 Task: Look for Airbnb options in Bolobo, Democratic Republic of the Congo from 6th December, 2023 to 10th December, 2023 for 6 adults, 2 children. Place can be entire room or shared room with 6 bedrooms having 6 beds and 6 bathrooms. Property type can be house. Amenities needed are: wifi, TV, free parkinig on premises, gym, breakfast.
Action: Mouse moved to (562, 112)
Screenshot: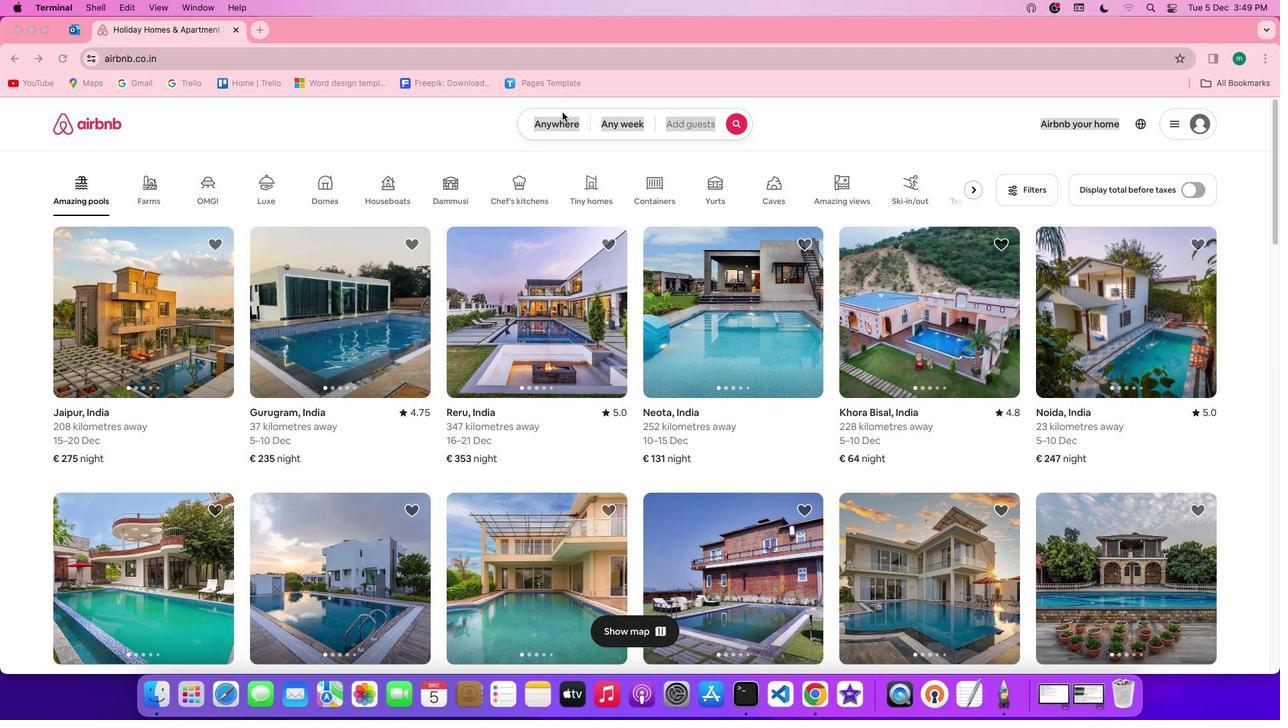 
Action: Mouse pressed left at (562, 112)
Screenshot: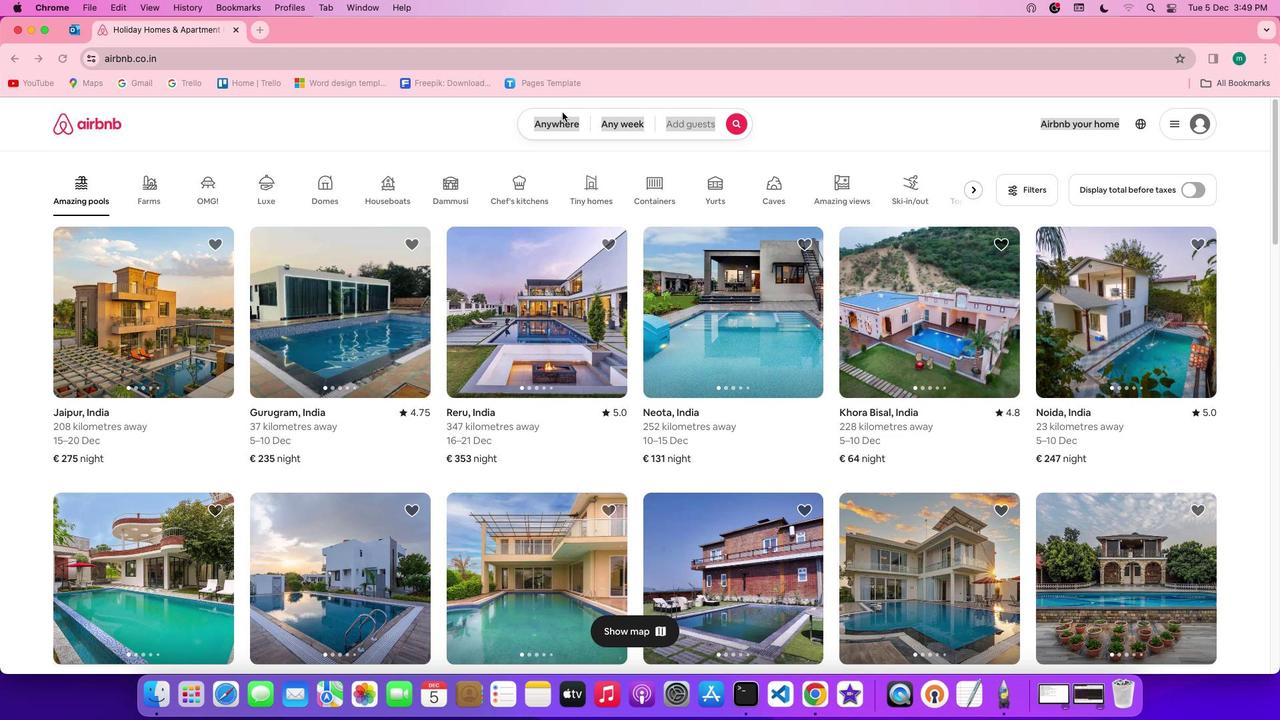 
Action: Mouse pressed left at (562, 112)
Screenshot: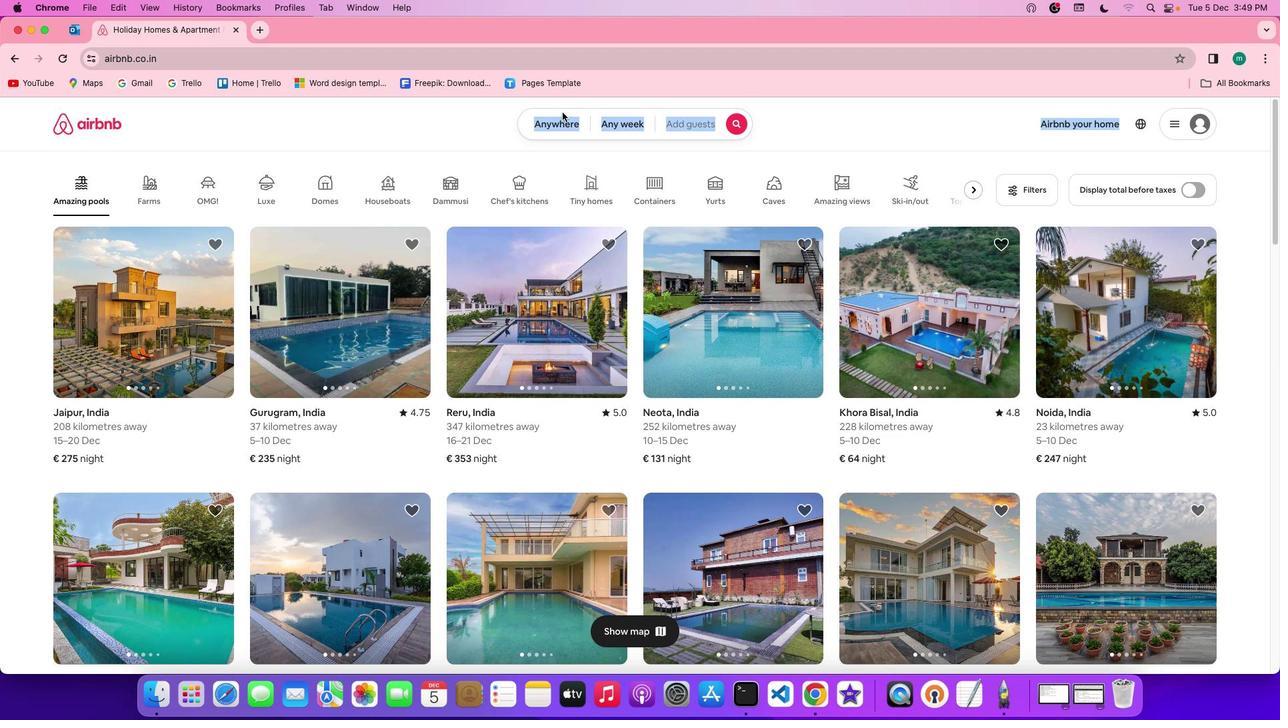 
Action: Mouse moved to (509, 170)
Screenshot: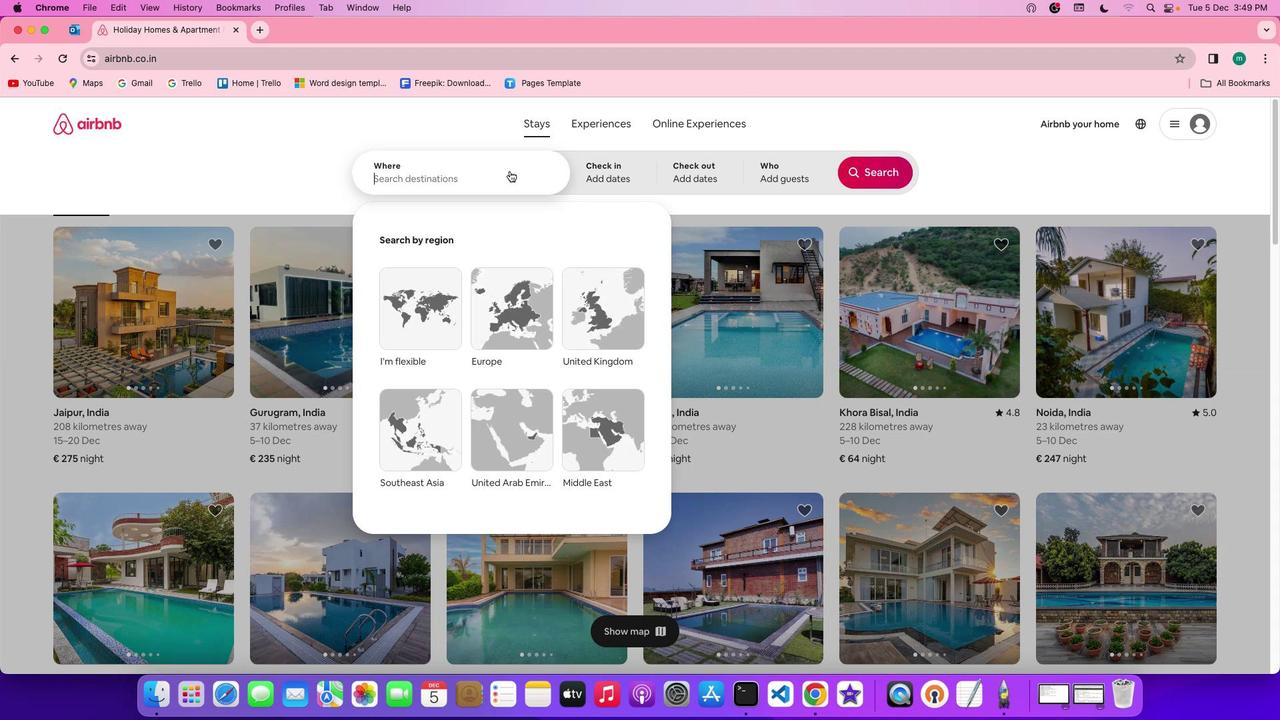 
Action: Mouse pressed left at (509, 170)
Screenshot: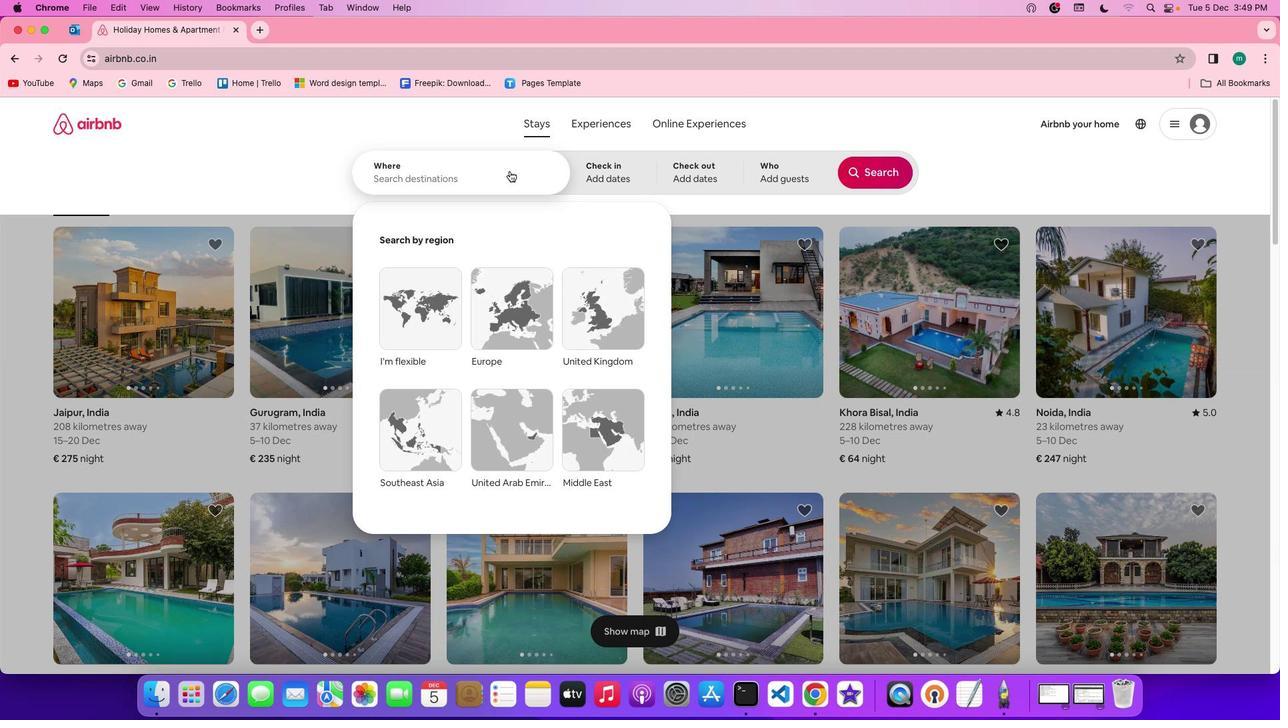 
Action: Mouse moved to (501, 179)
Screenshot: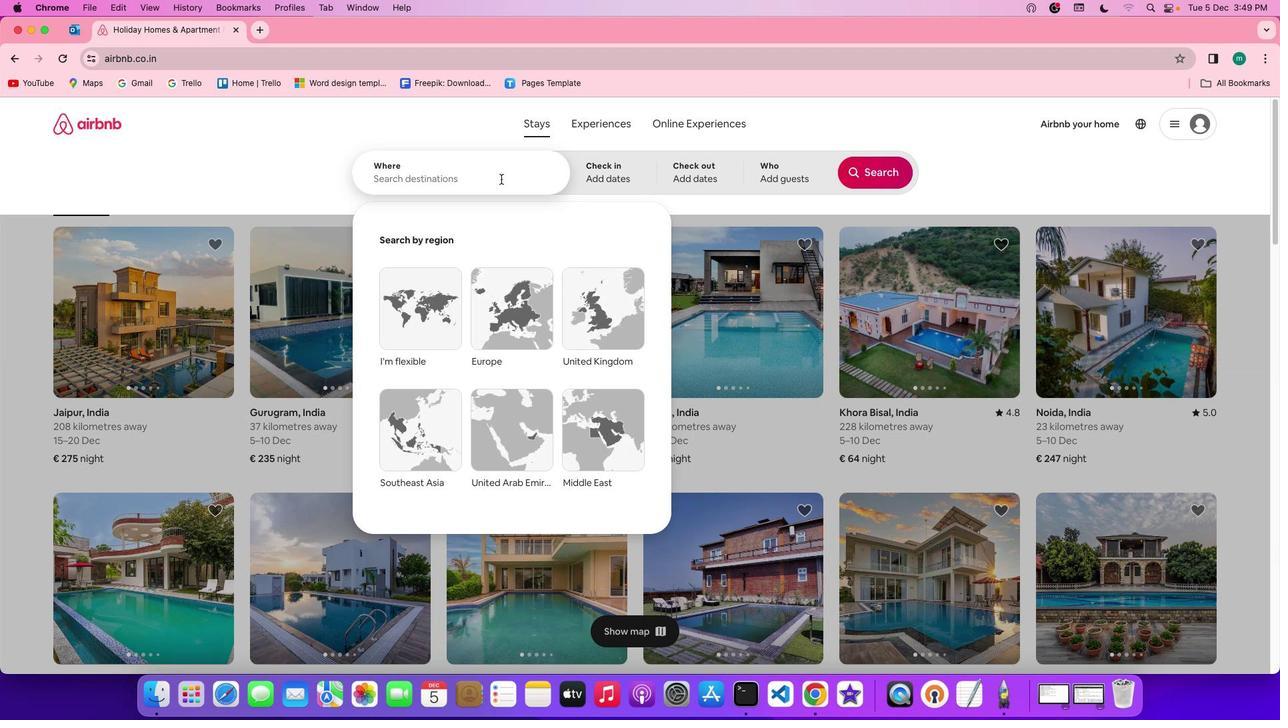 
Action: Key pressed Key.shift'B''o''l''o''b''o'','Key.spaceKey.shift'D''e''m''o''c''r''a''t''i''c'Key.spaceKey.shift'R''e''p''u''b''l''i''c'Key.space'o''f'Key.space't''h''e'Key.spaceKey.shift'c''o''n''g''o'
Screenshot: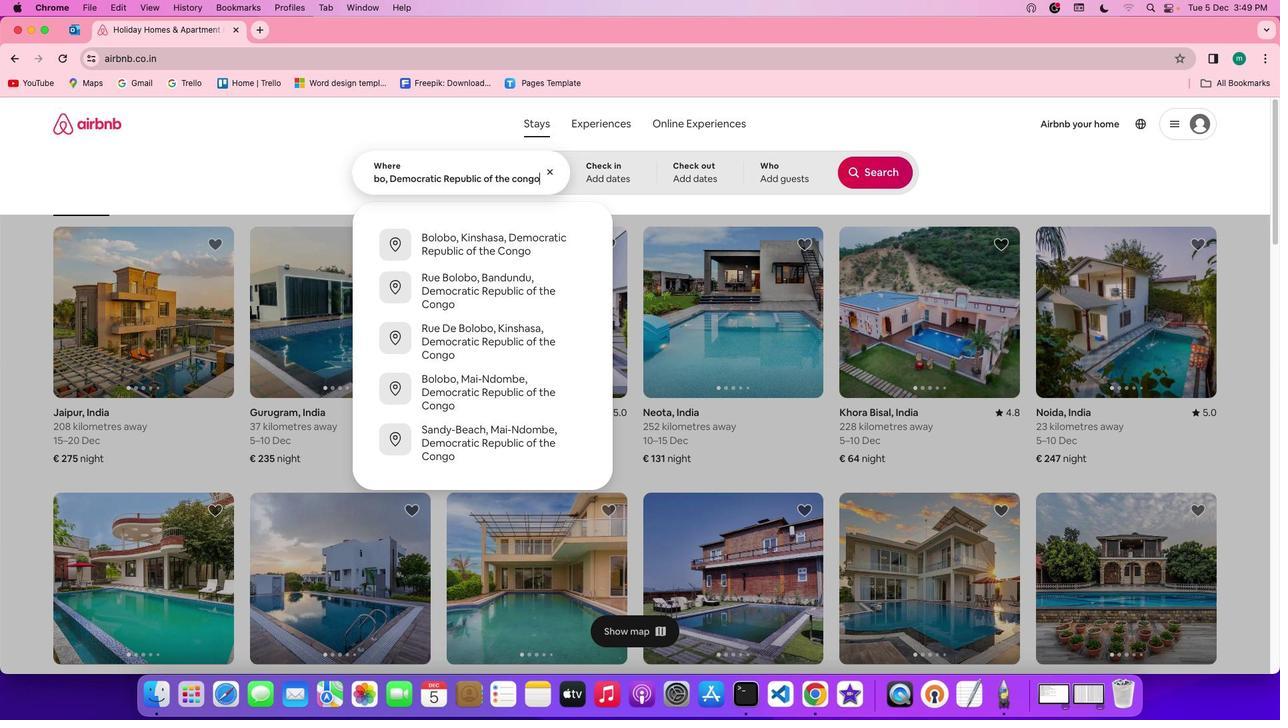 
Action: Mouse moved to (626, 164)
Screenshot: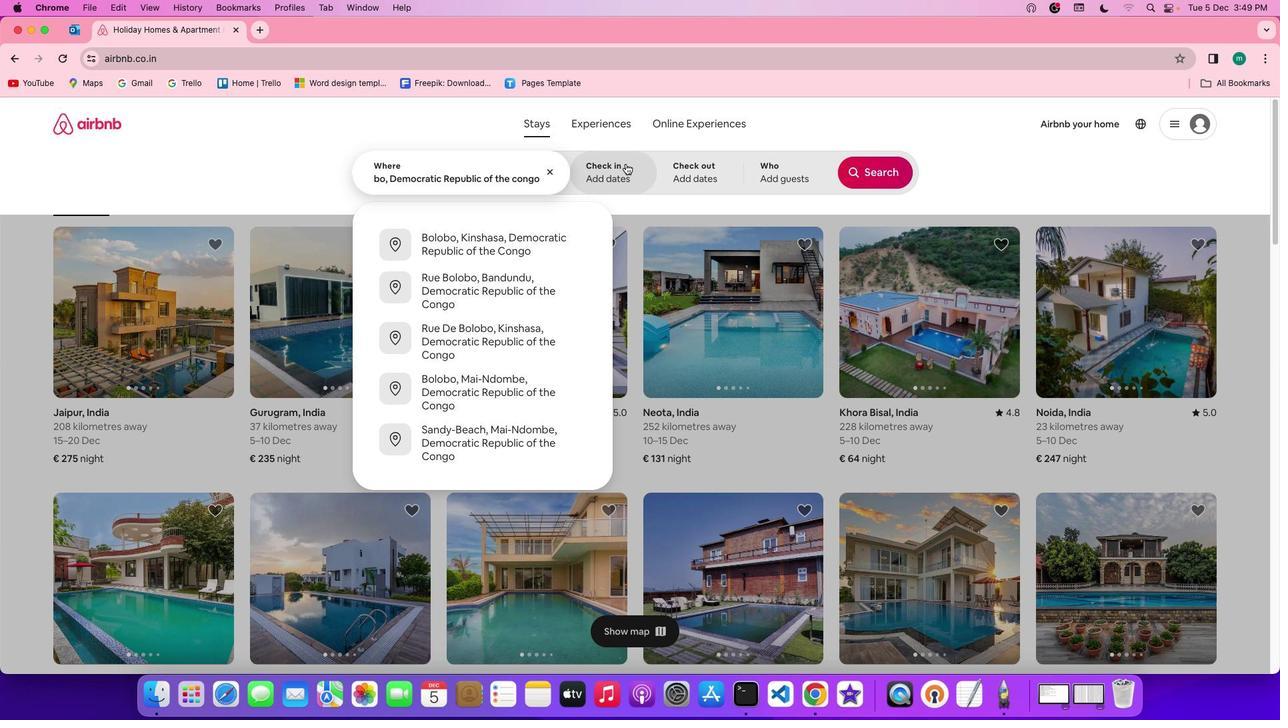 
Action: Mouse pressed left at (626, 164)
Screenshot: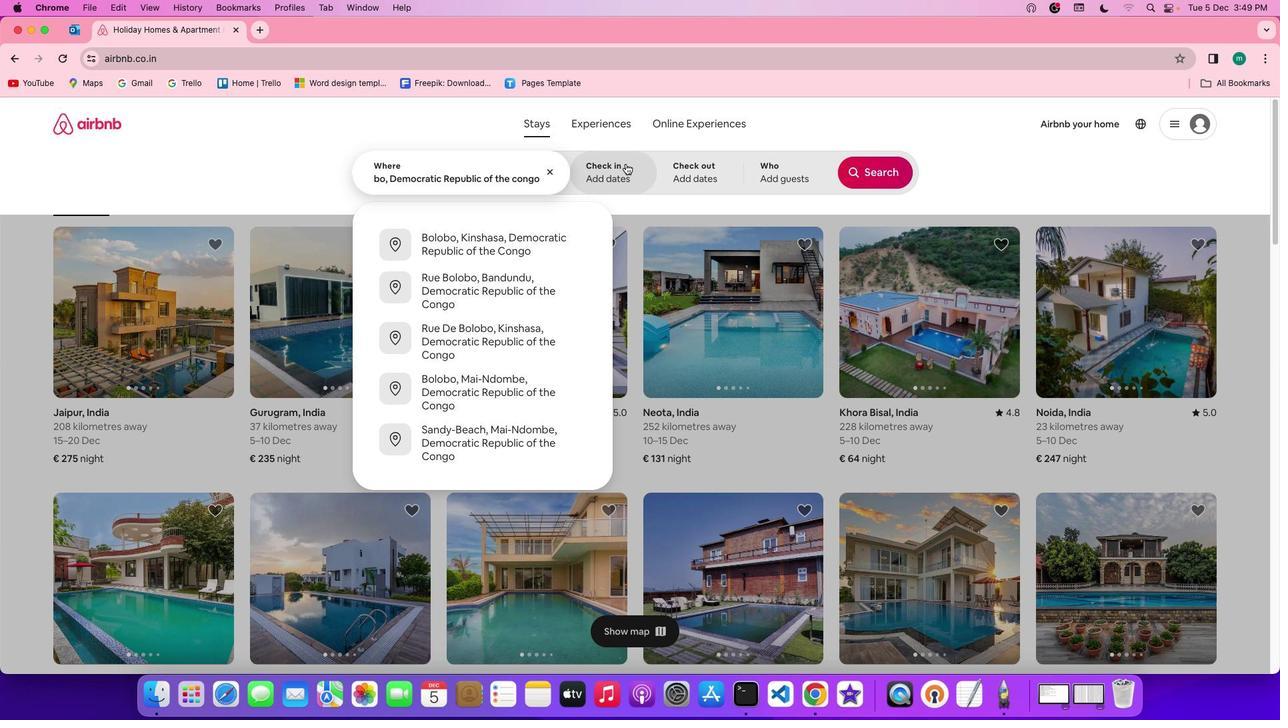 
Action: Mouse moved to (507, 371)
Screenshot: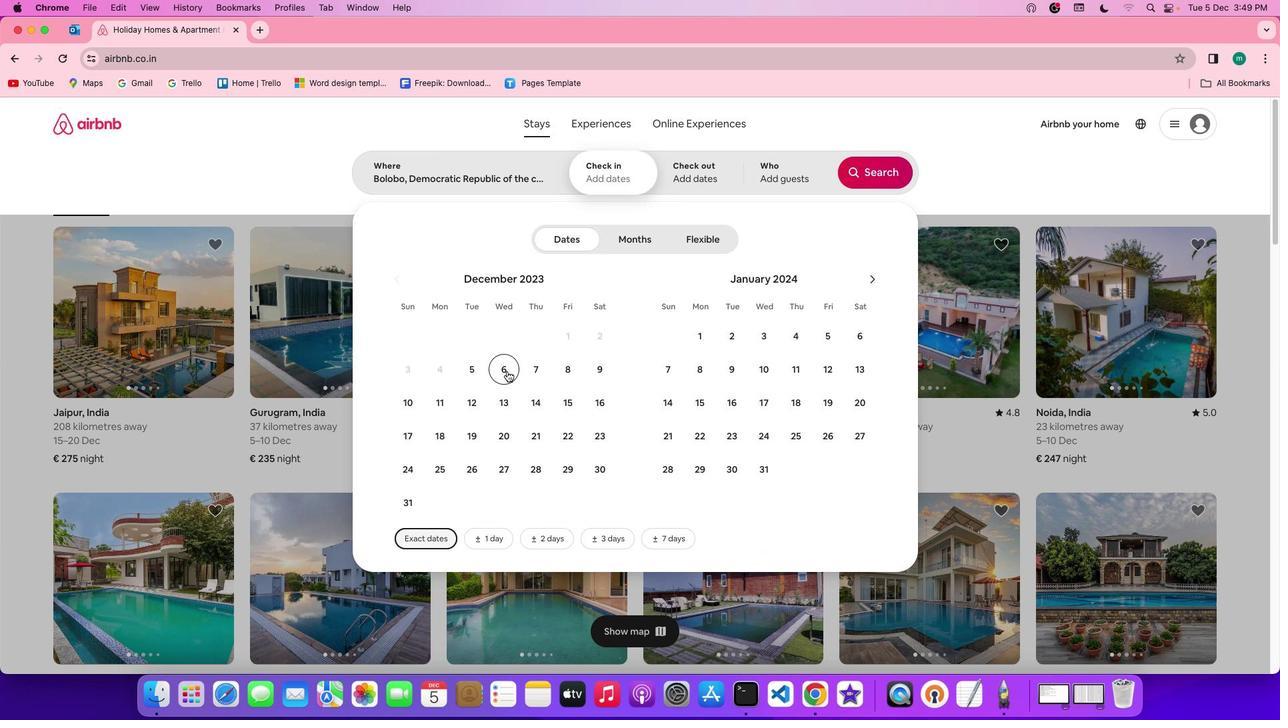 
Action: Mouse pressed left at (507, 371)
Screenshot: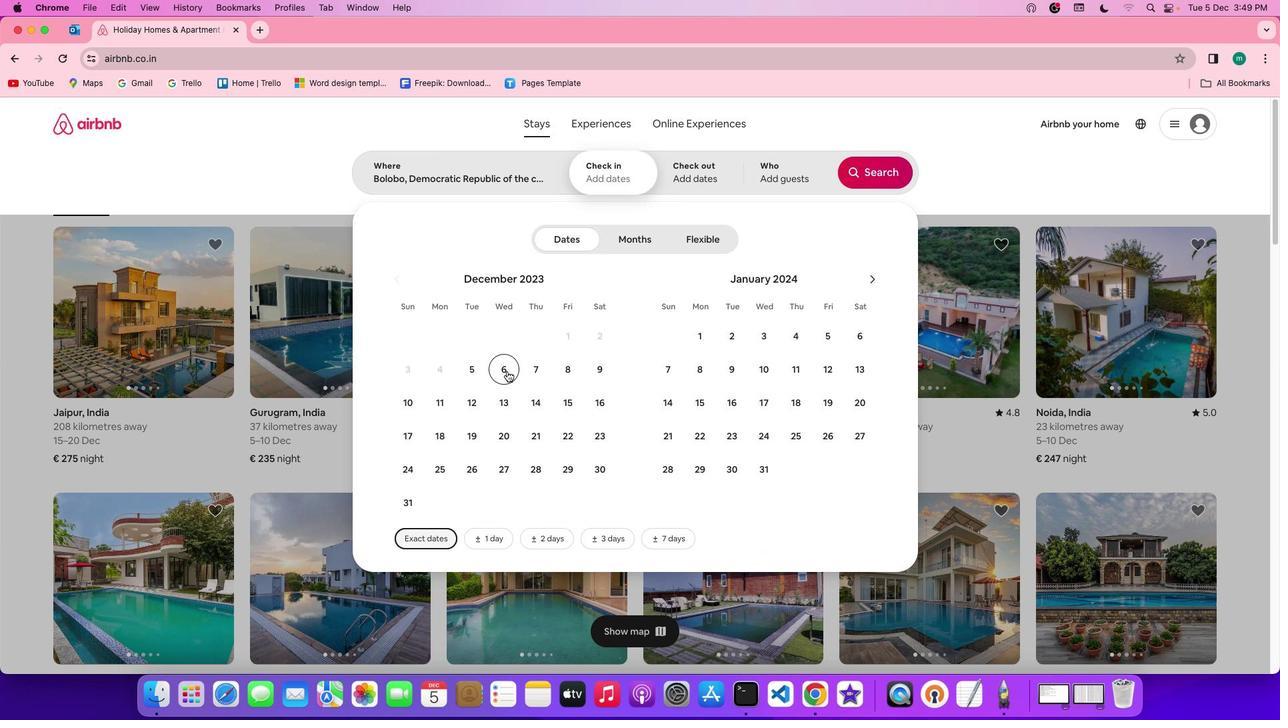 
Action: Mouse moved to (402, 403)
Screenshot: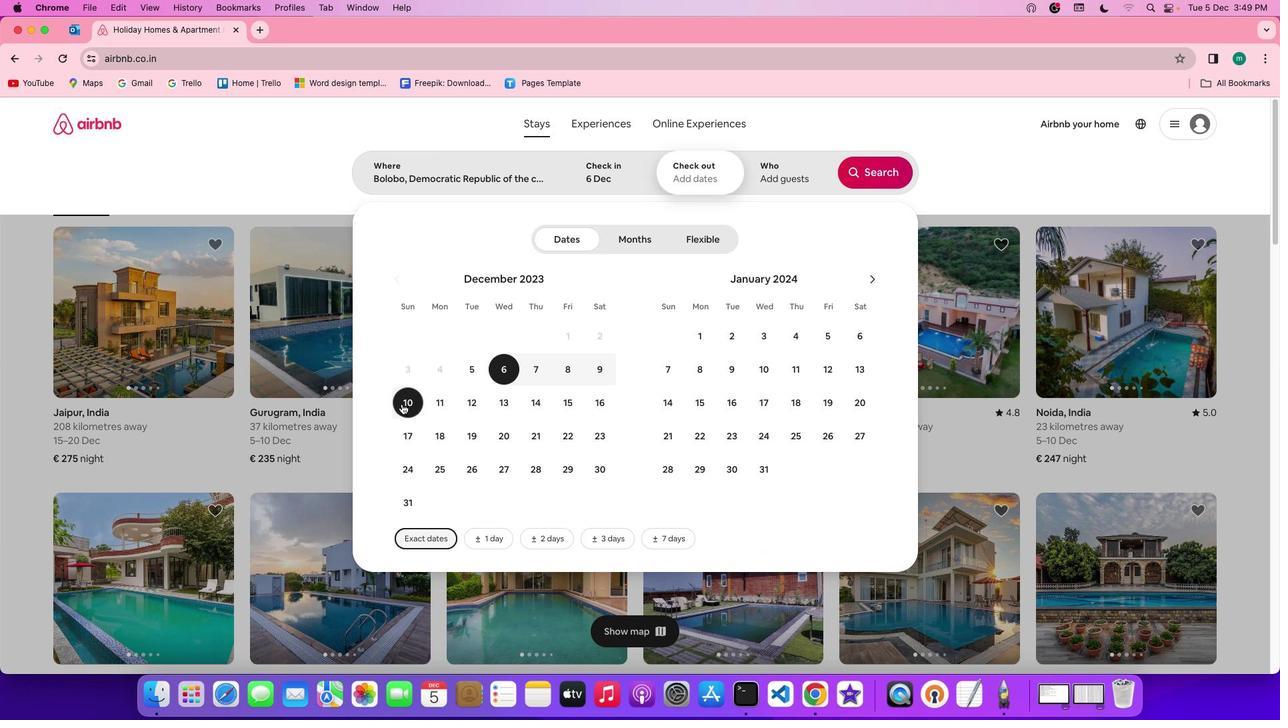 
Action: Mouse pressed left at (402, 403)
Screenshot: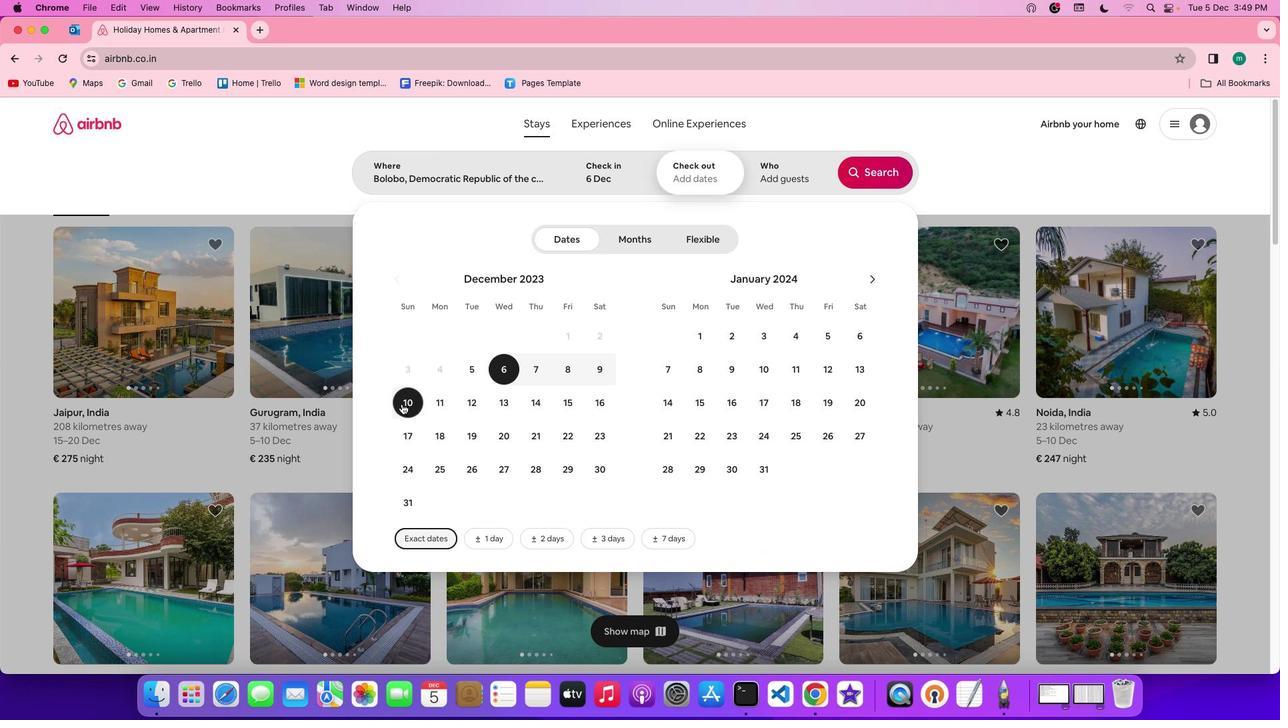
Action: Mouse moved to (799, 161)
Screenshot: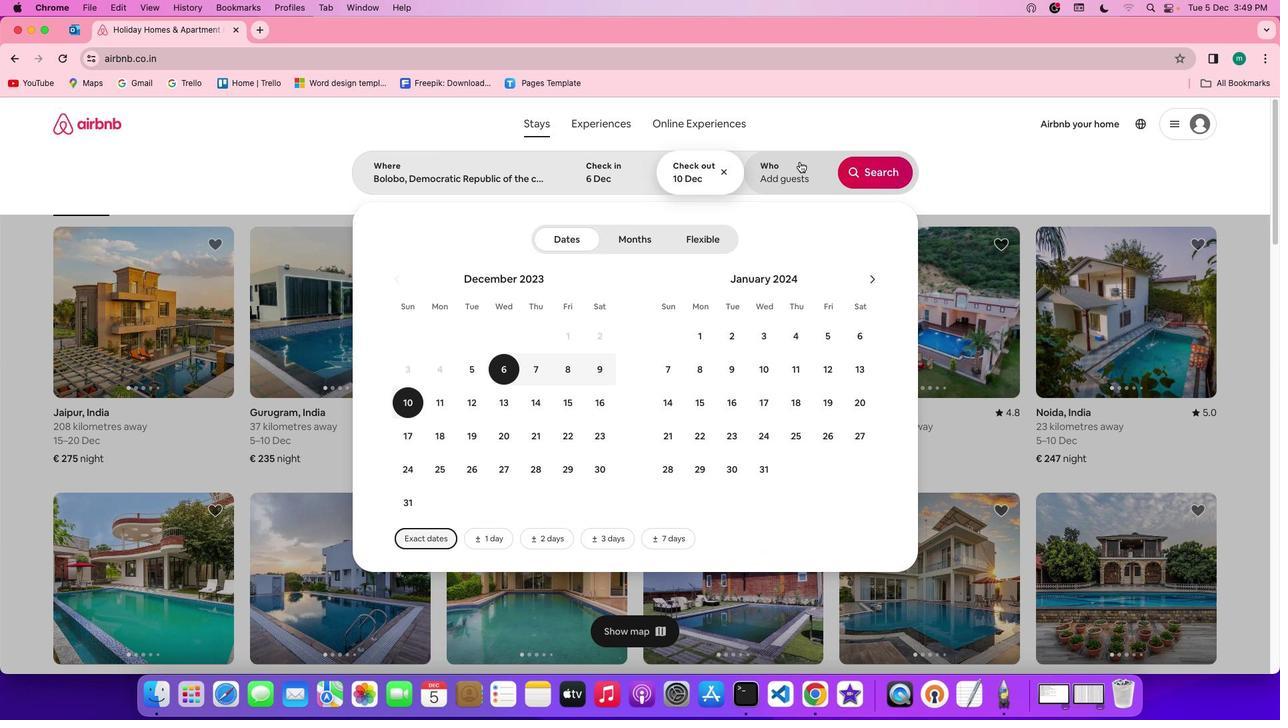 
Action: Mouse pressed left at (799, 161)
Screenshot: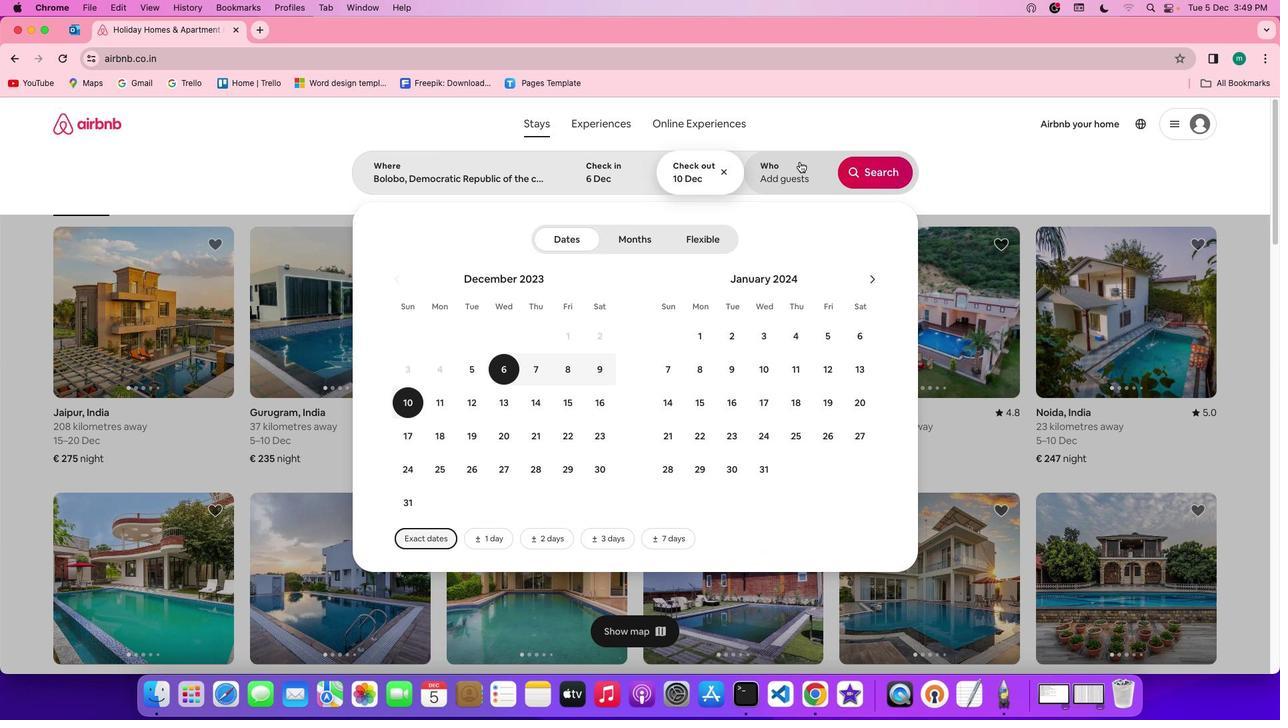 
Action: Mouse moved to (882, 242)
Screenshot: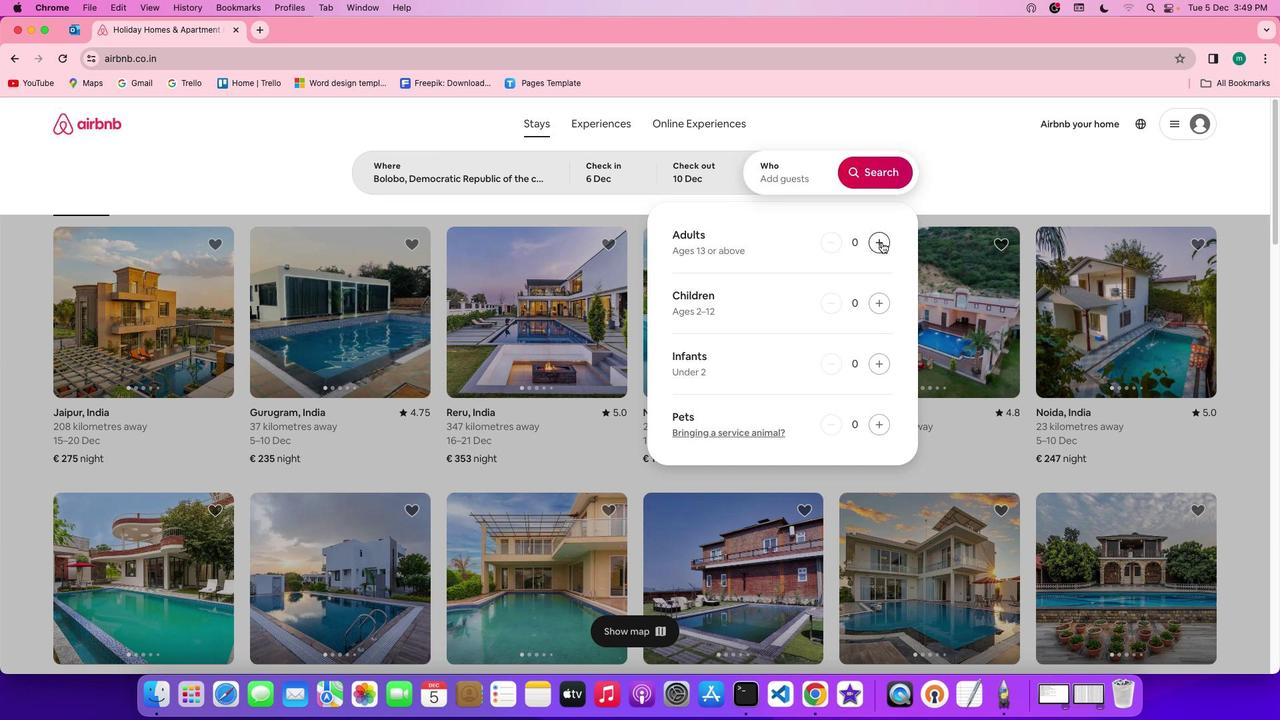 
Action: Mouse pressed left at (882, 242)
Screenshot: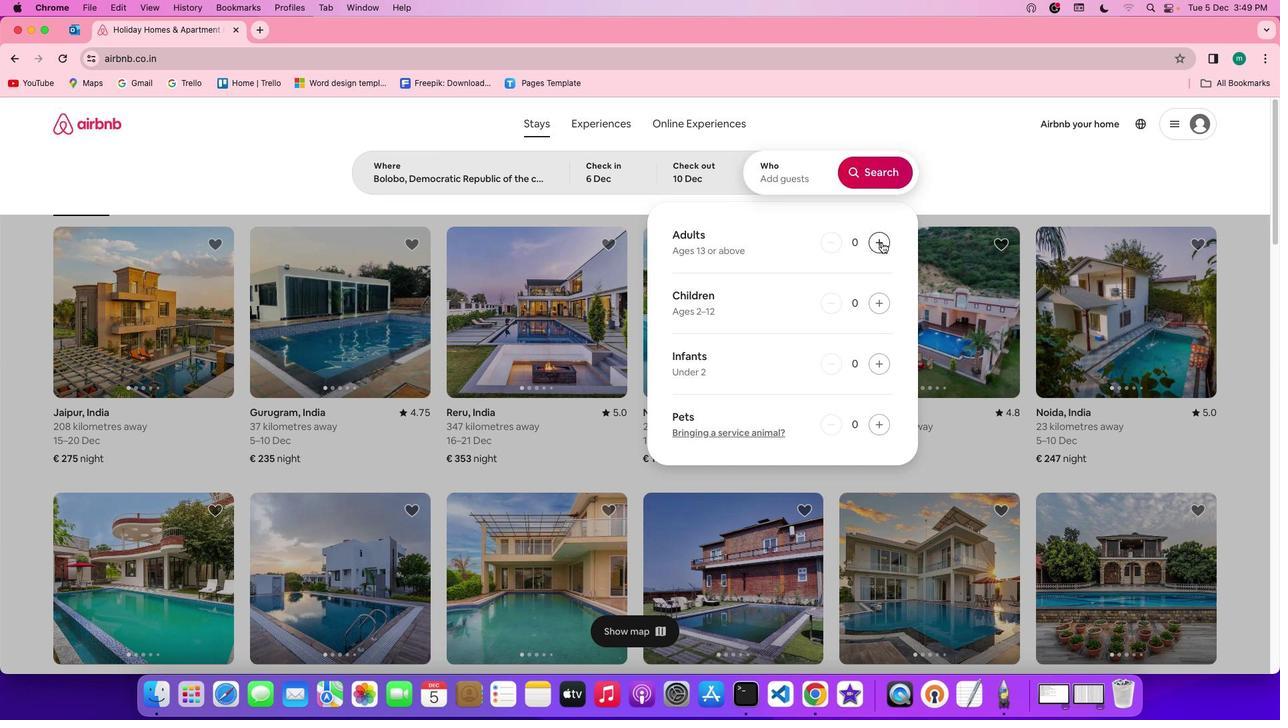 
Action: Mouse pressed left at (882, 242)
Screenshot: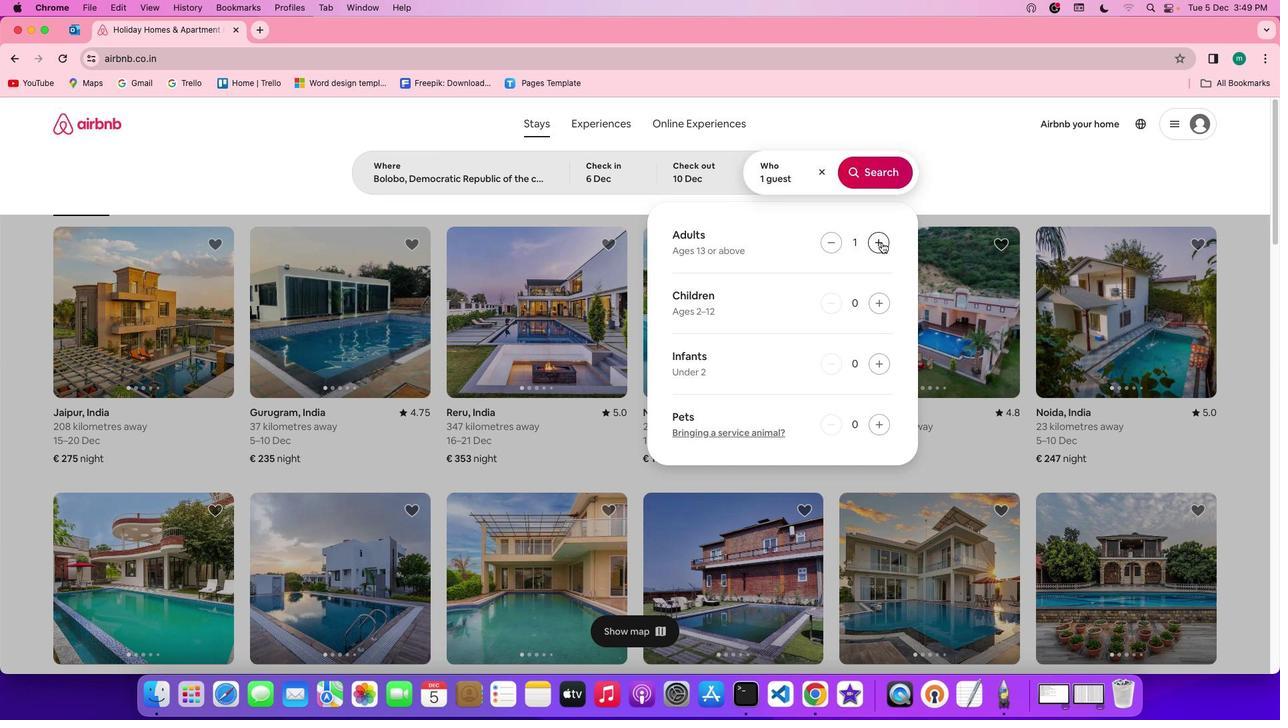 
Action: Mouse pressed left at (882, 242)
Screenshot: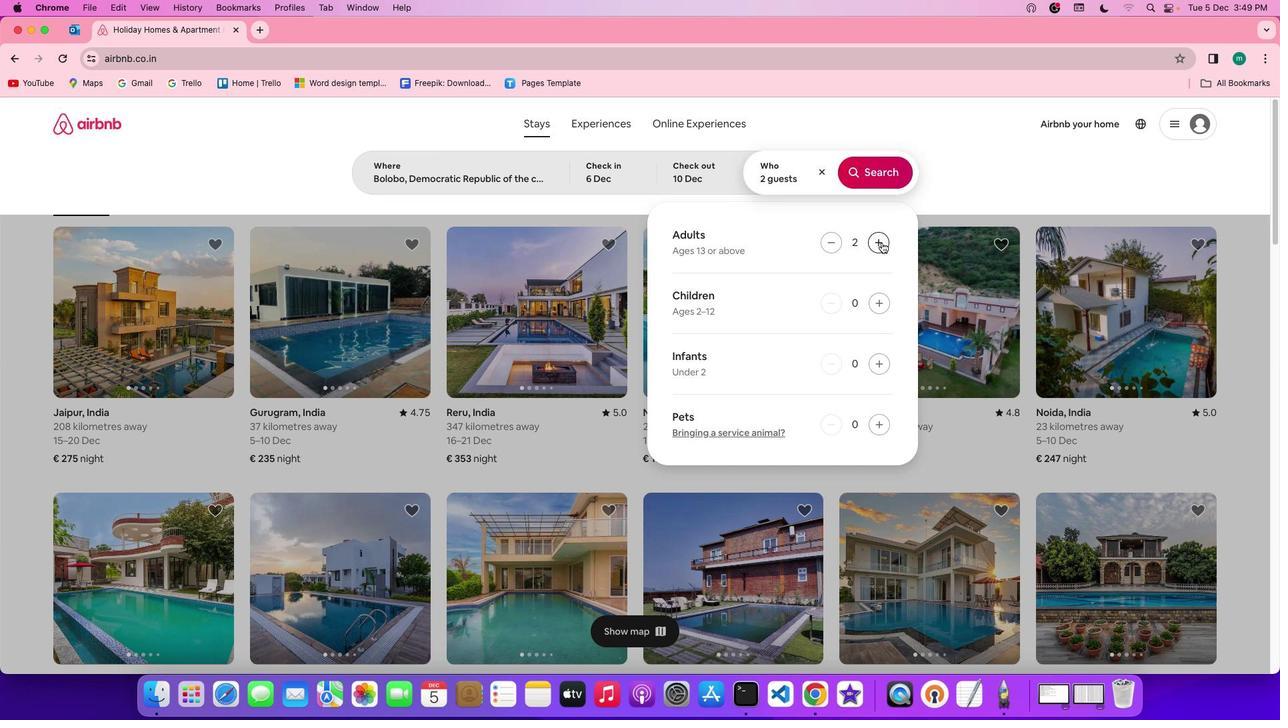 
Action: Mouse pressed left at (882, 242)
Screenshot: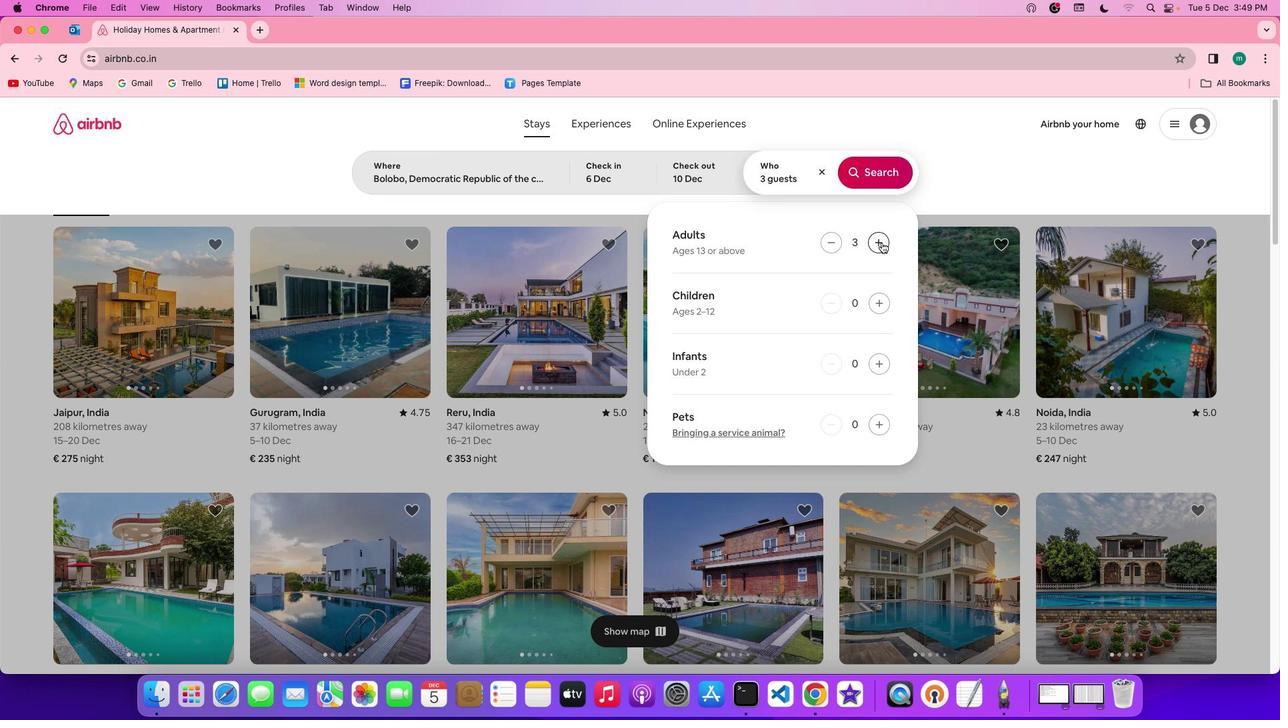 
Action: Mouse pressed left at (882, 242)
Screenshot: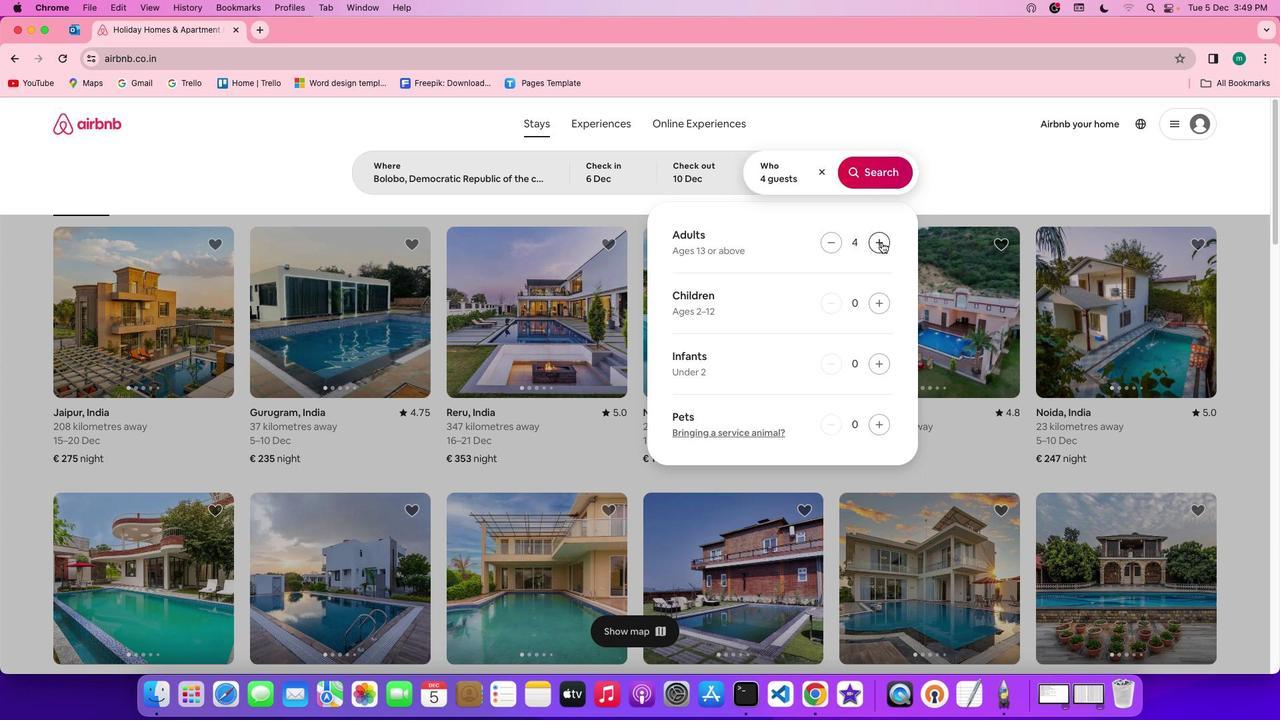 
Action: Mouse pressed left at (882, 242)
Screenshot: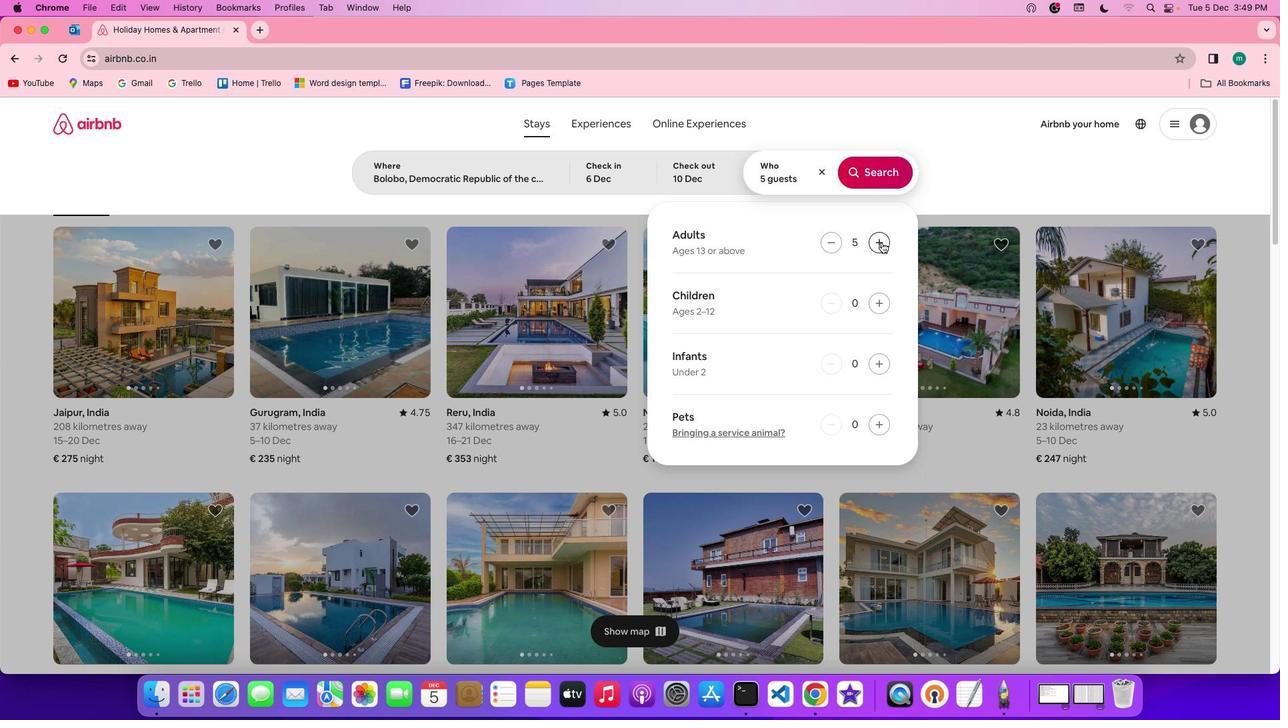 
Action: Mouse moved to (875, 301)
Screenshot: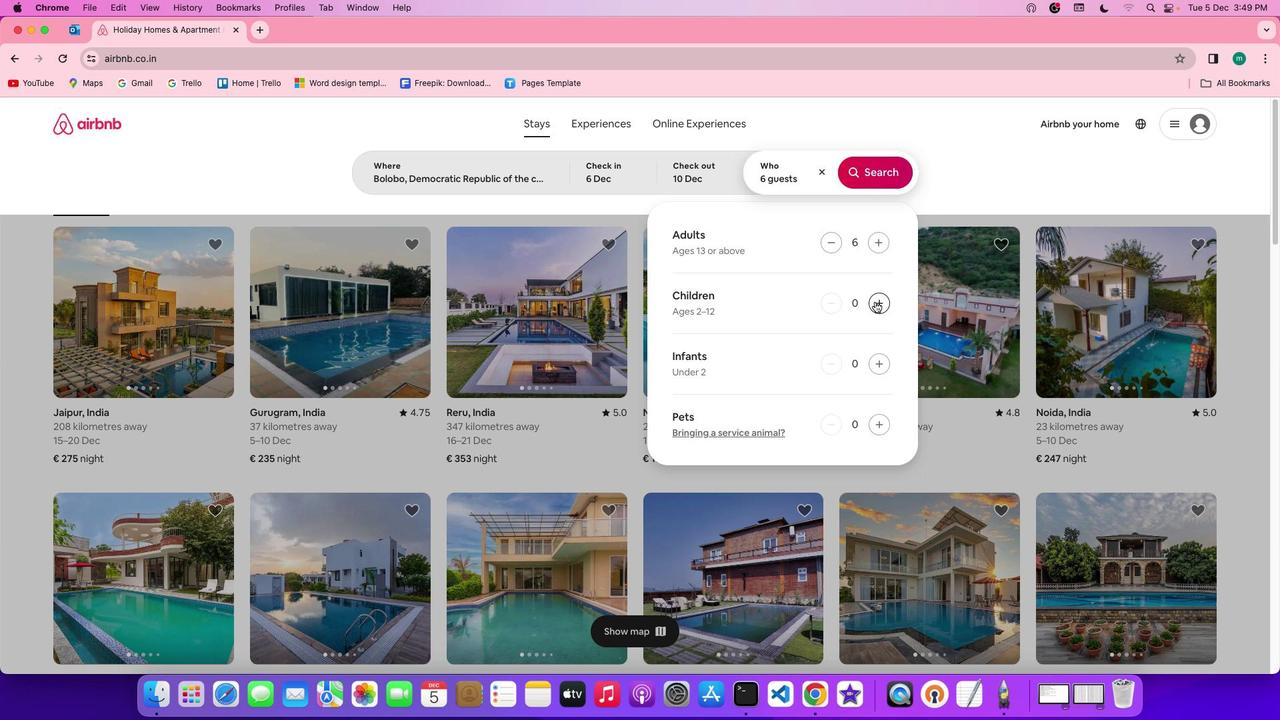 
Action: Mouse pressed left at (875, 301)
Screenshot: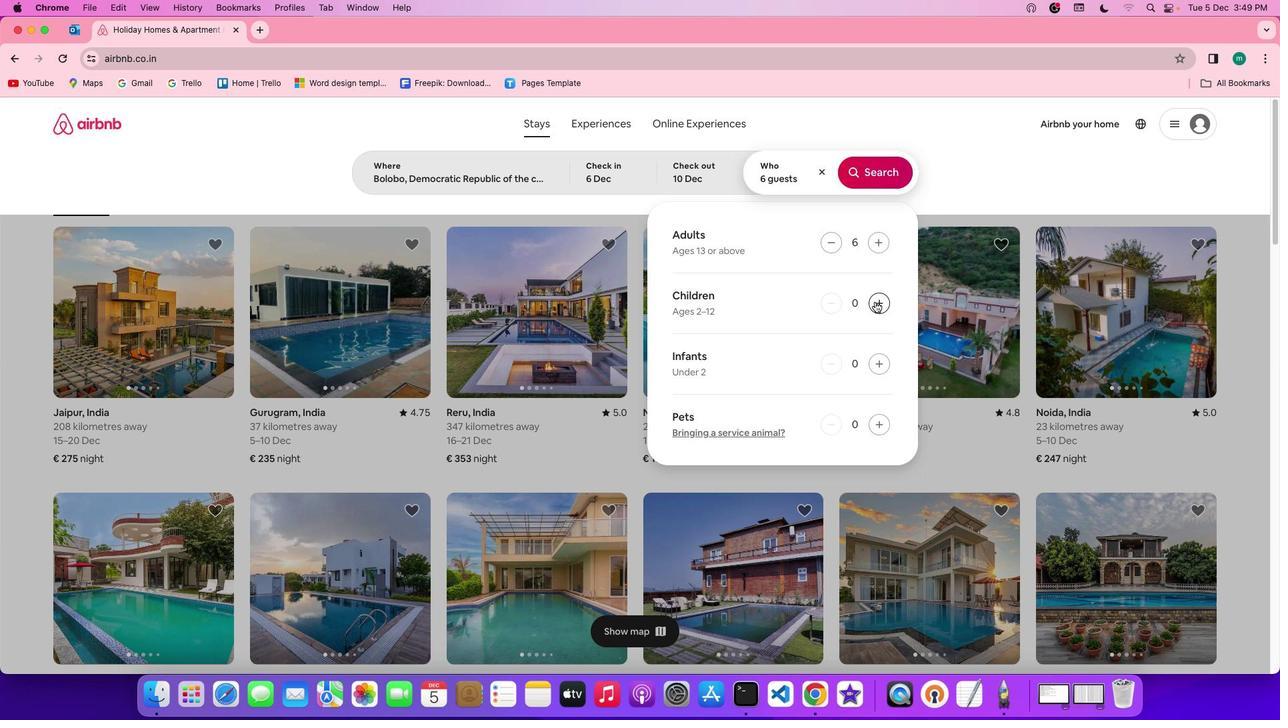 
Action: Mouse pressed left at (875, 301)
Screenshot: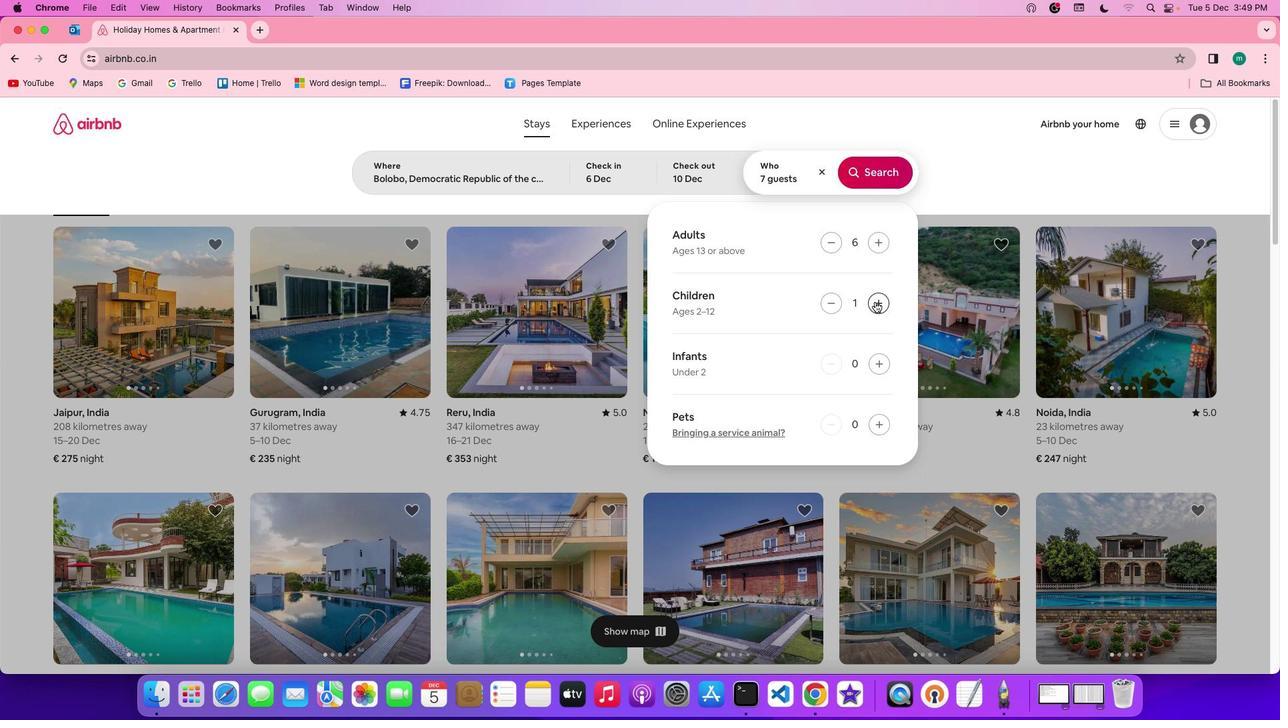 
Action: Mouse moved to (875, 167)
Screenshot: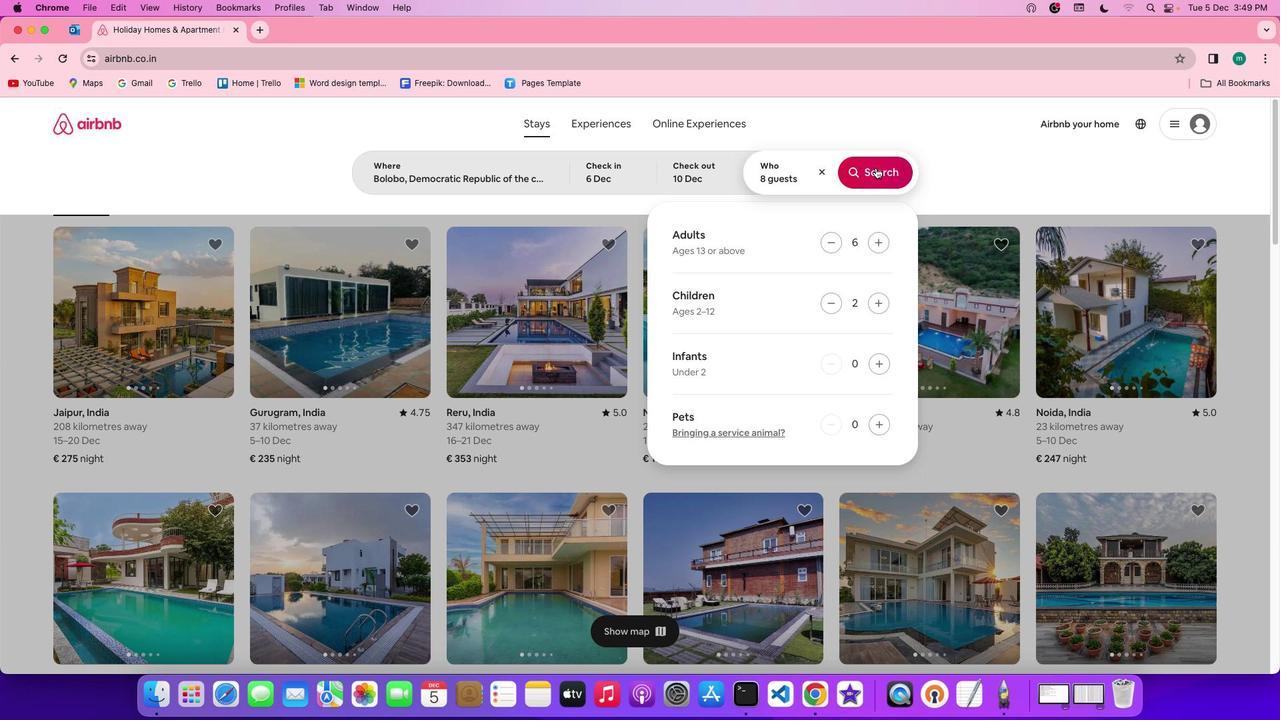 
Action: Mouse pressed left at (875, 167)
Screenshot: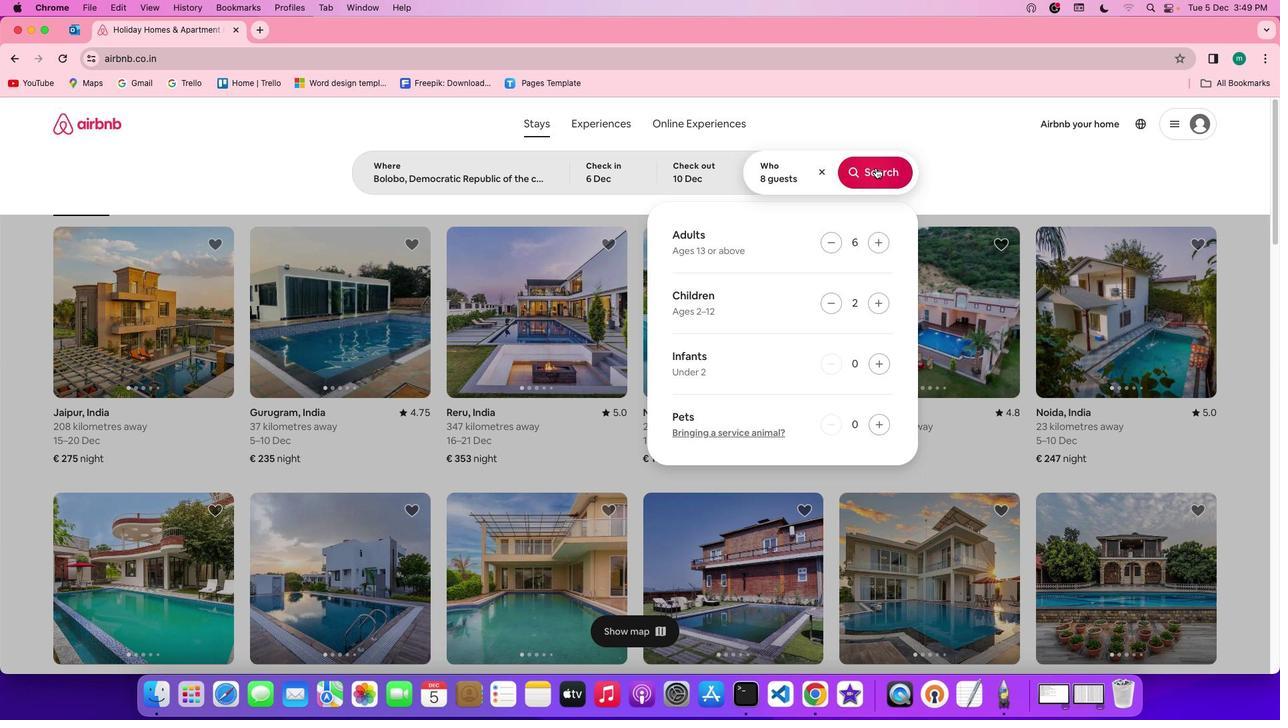
Action: Mouse moved to (1044, 172)
Screenshot: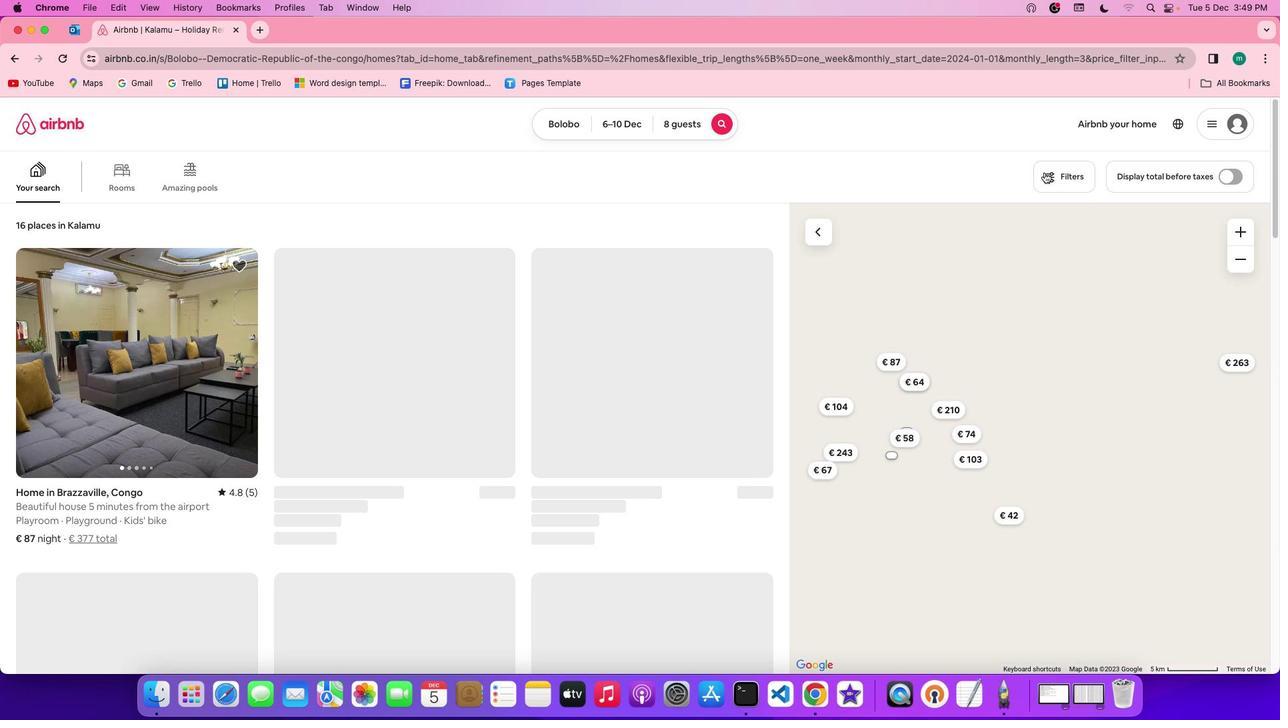 
Action: Mouse pressed left at (1044, 172)
Screenshot: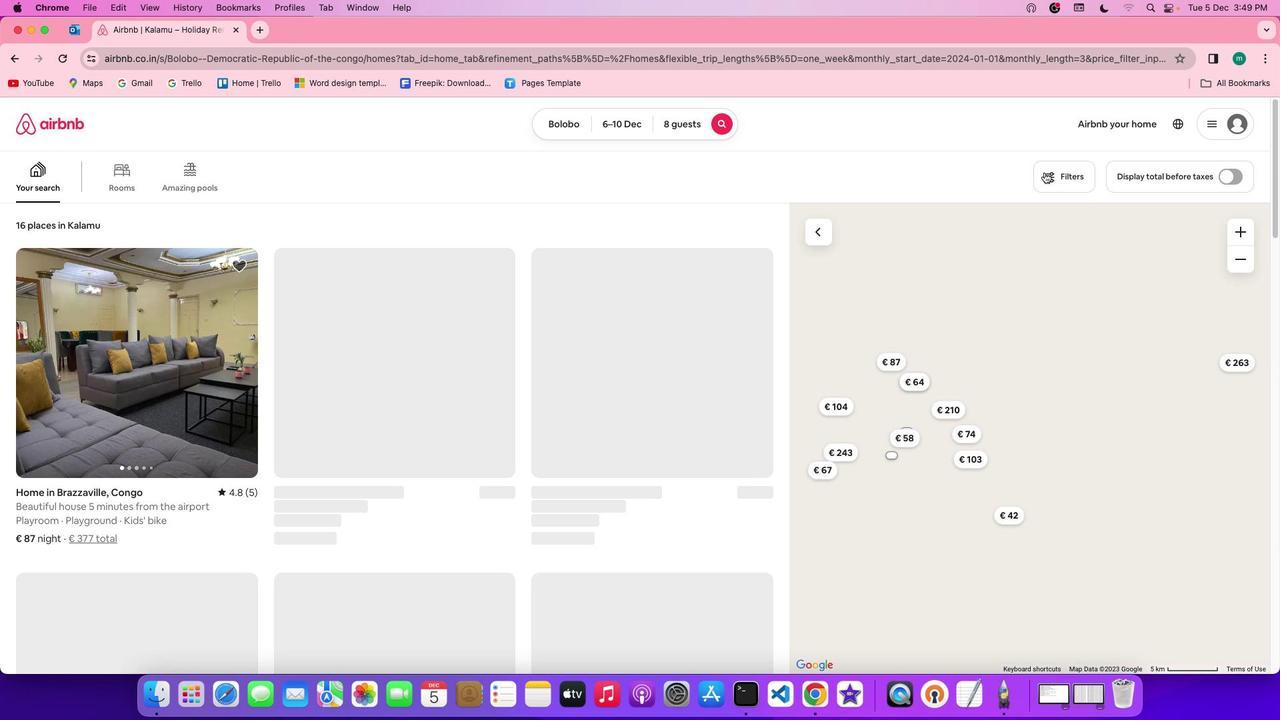 
Action: Mouse moved to (615, 390)
Screenshot: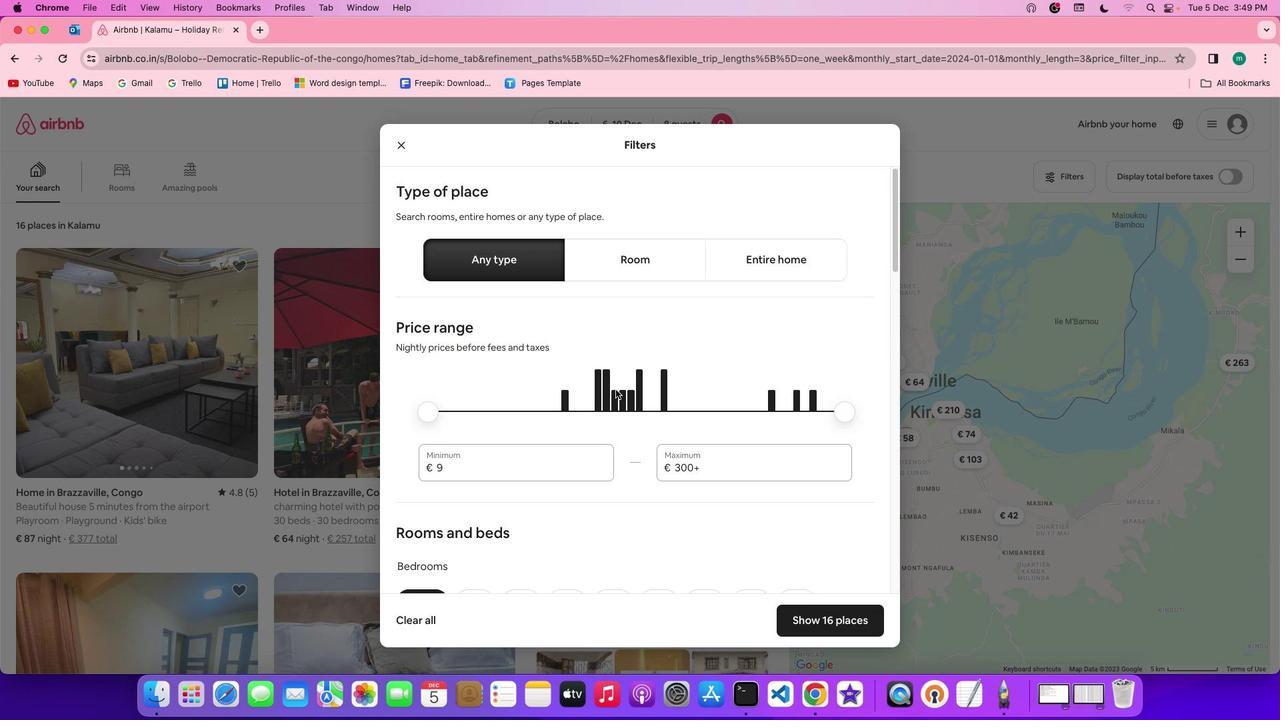 
Action: Mouse scrolled (615, 390) with delta (0, 0)
Screenshot: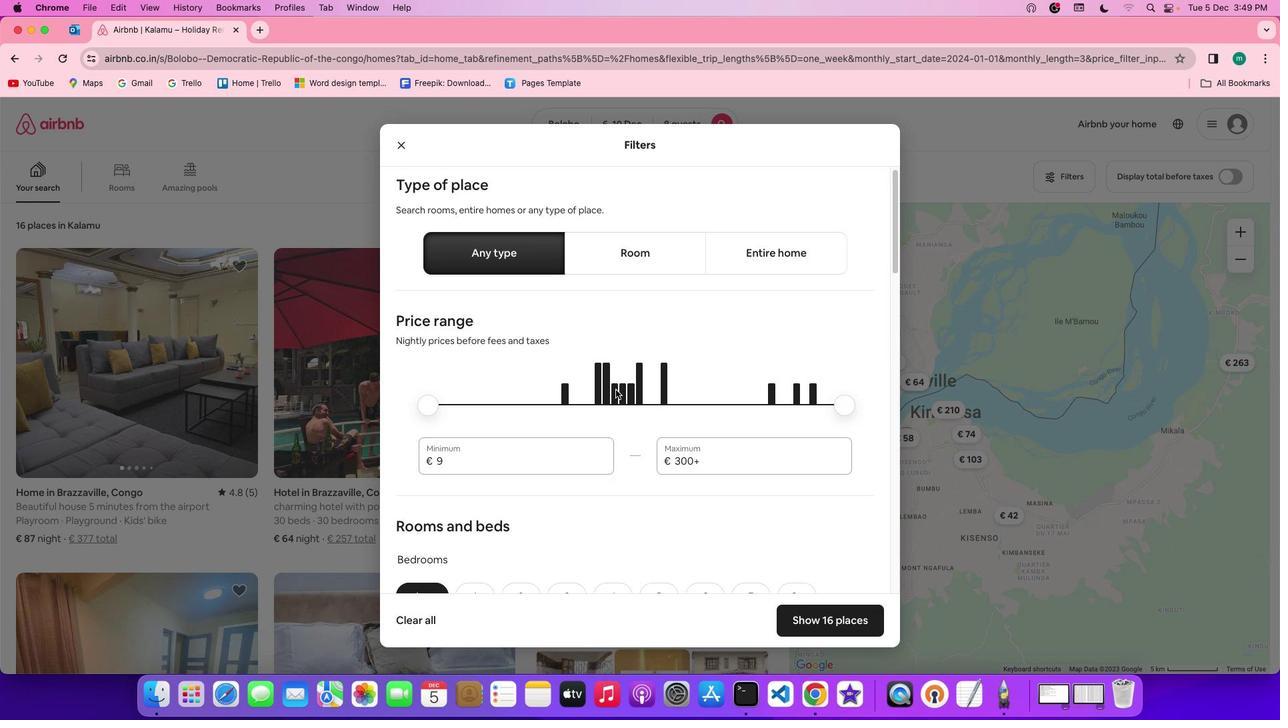 
Action: Mouse scrolled (615, 390) with delta (0, 0)
Screenshot: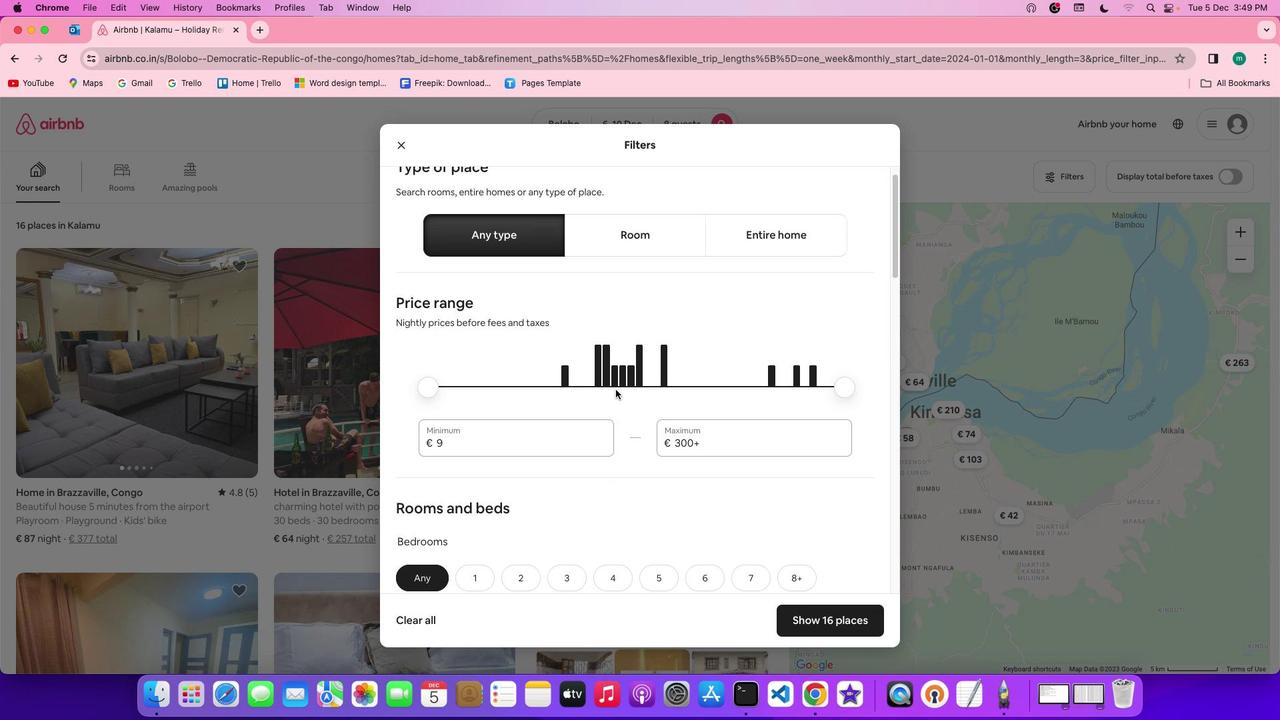 
Action: Mouse scrolled (615, 390) with delta (0, -2)
Screenshot: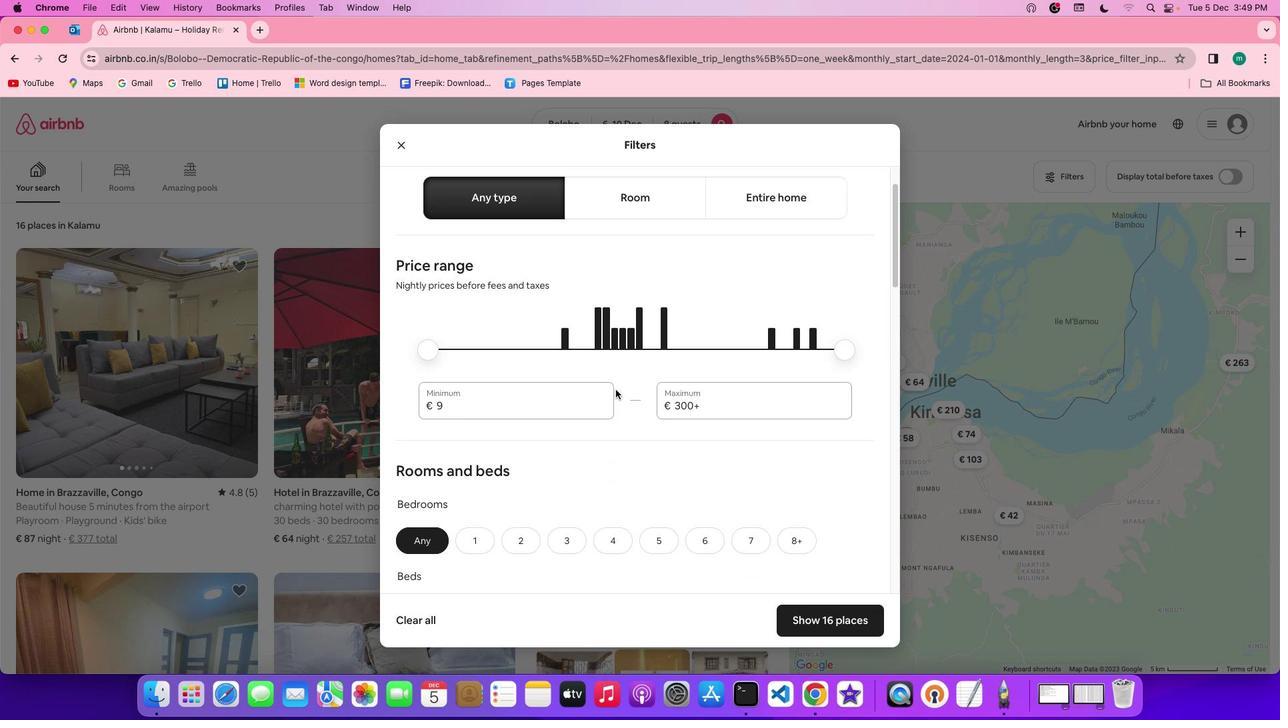 
Action: Mouse scrolled (615, 390) with delta (0, -2)
Screenshot: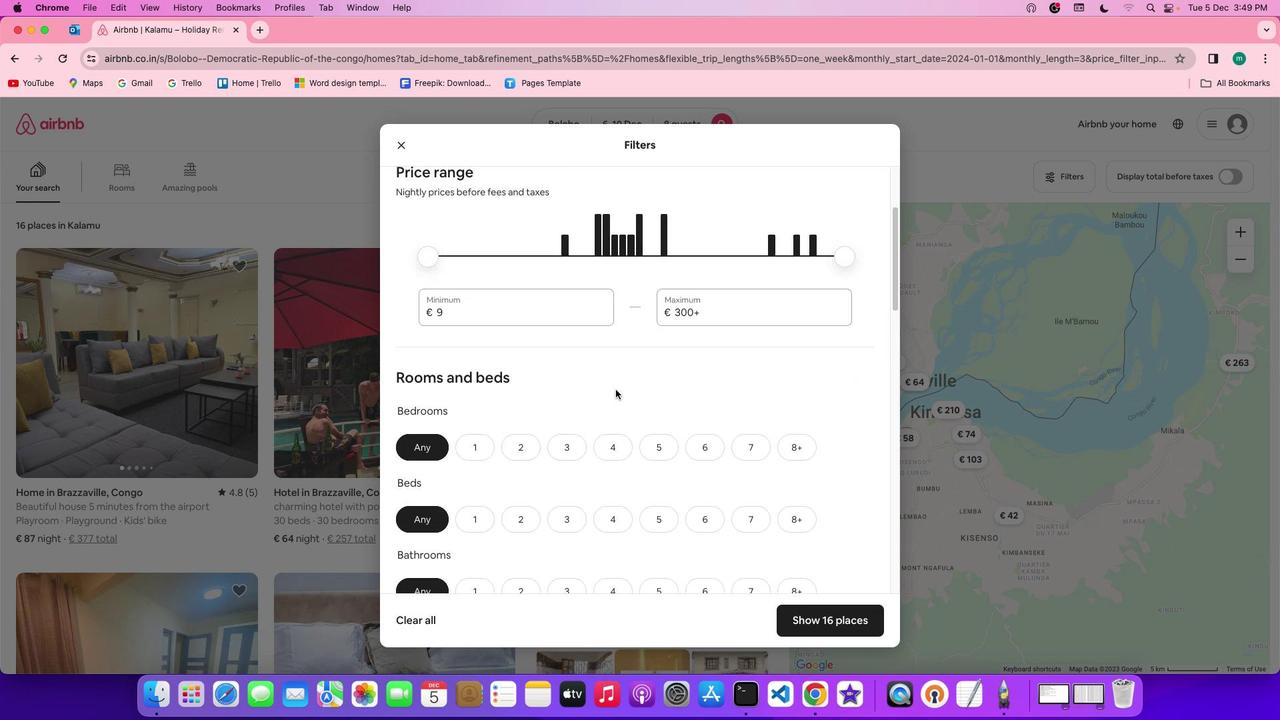 
Action: Mouse moved to (715, 384)
Screenshot: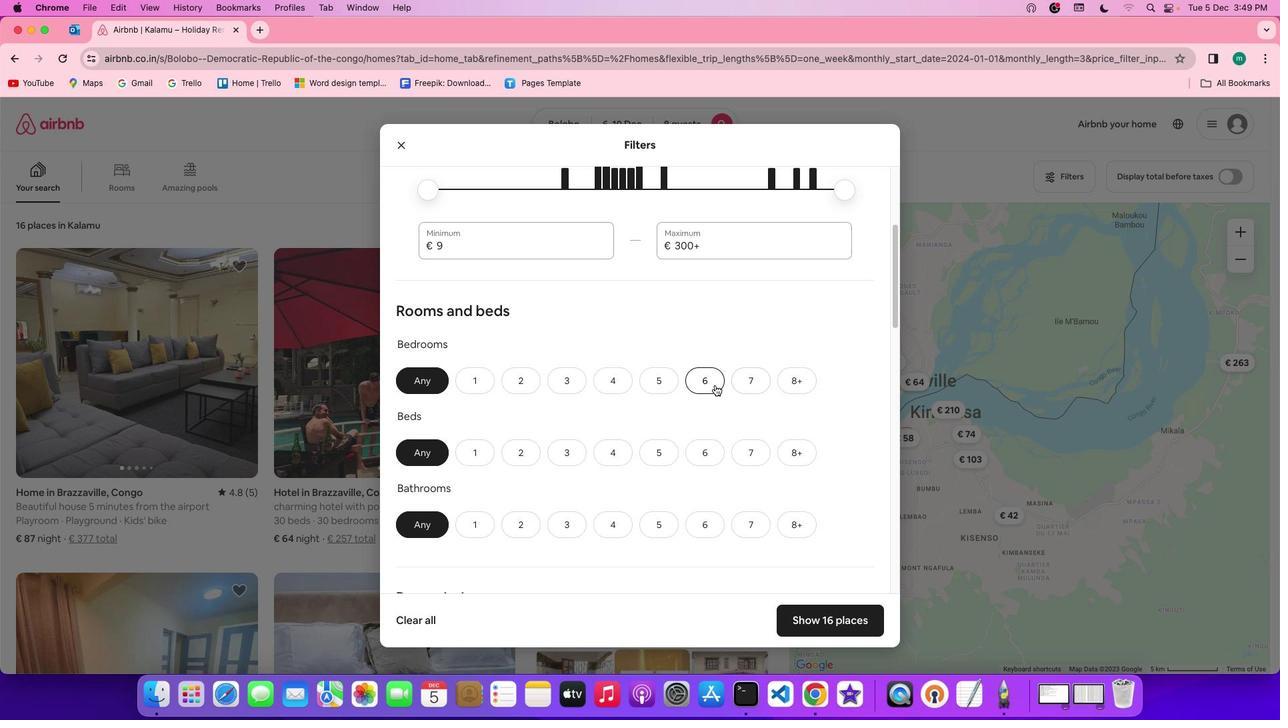 
Action: Mouse pressed left at (715, 384)
Screenshot: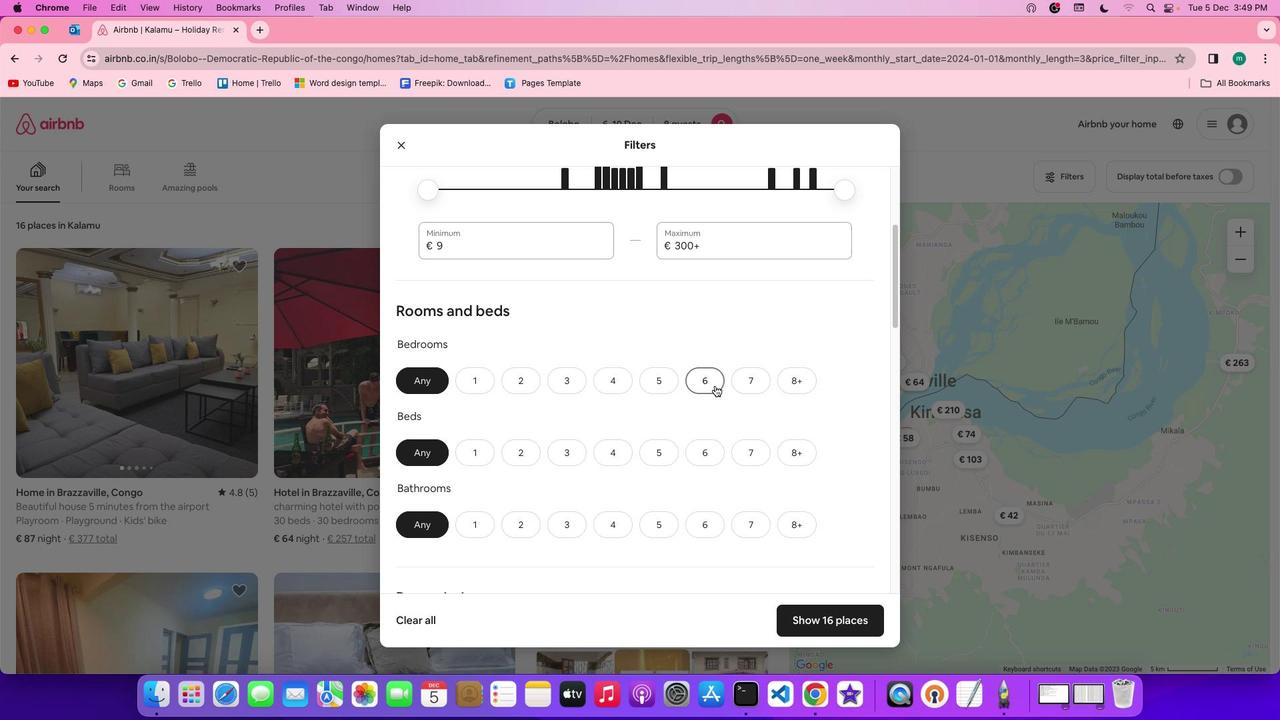 
Action: Mouse moved to (702, 456)
Screenshot: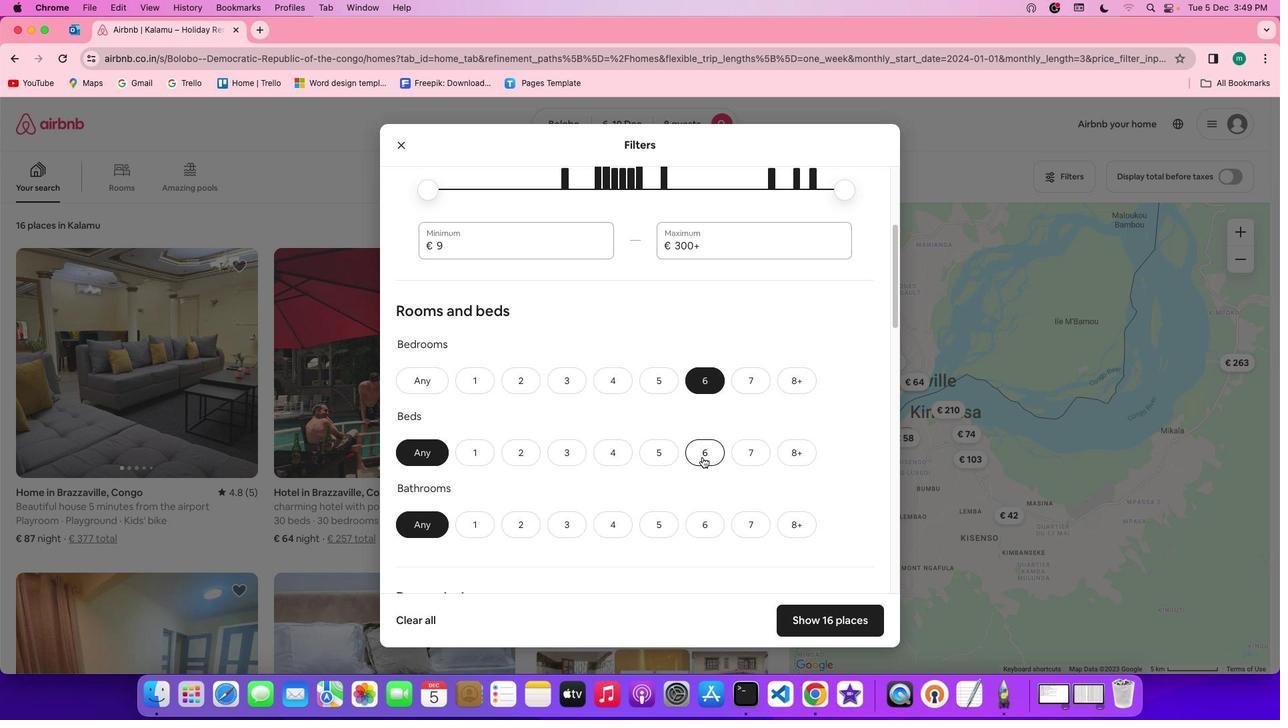 
Action: Mouse pressed left at (702, 456)
Screenshot: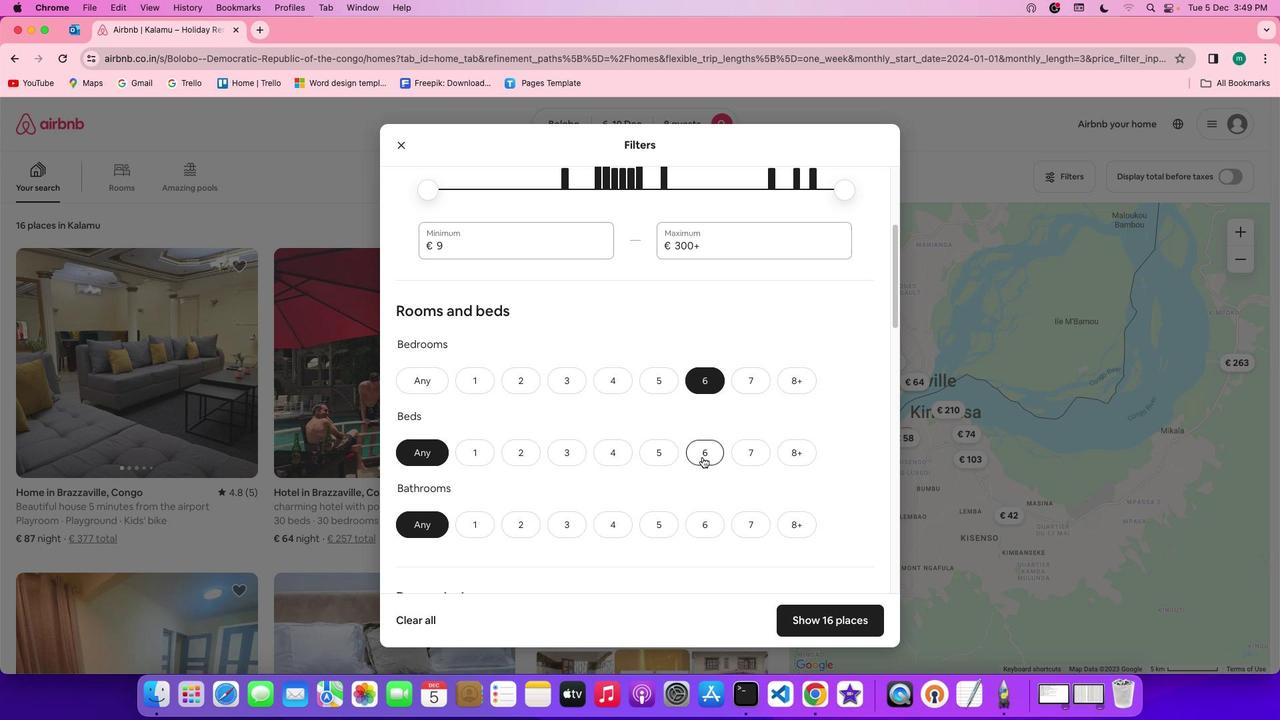 
Action: Mouse moved to (704, 514)
Screenshot: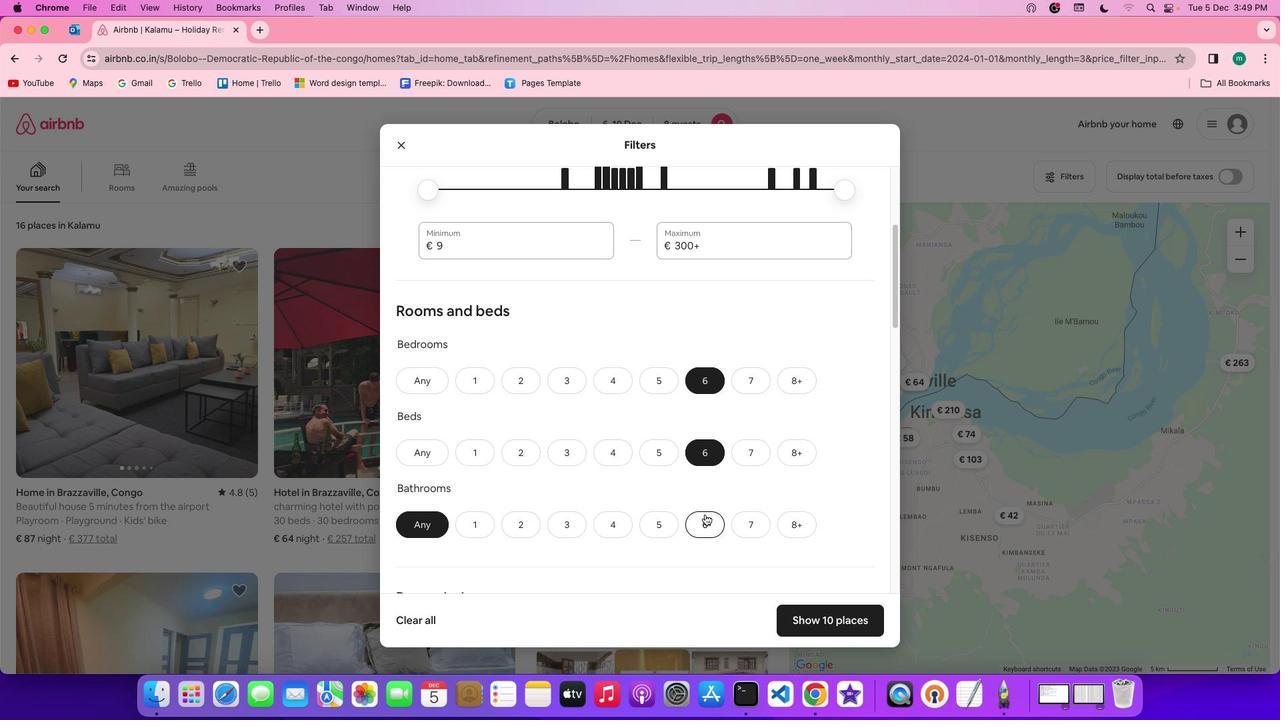 
Action: Mouse pressed left at (704, 514)
Screenshot: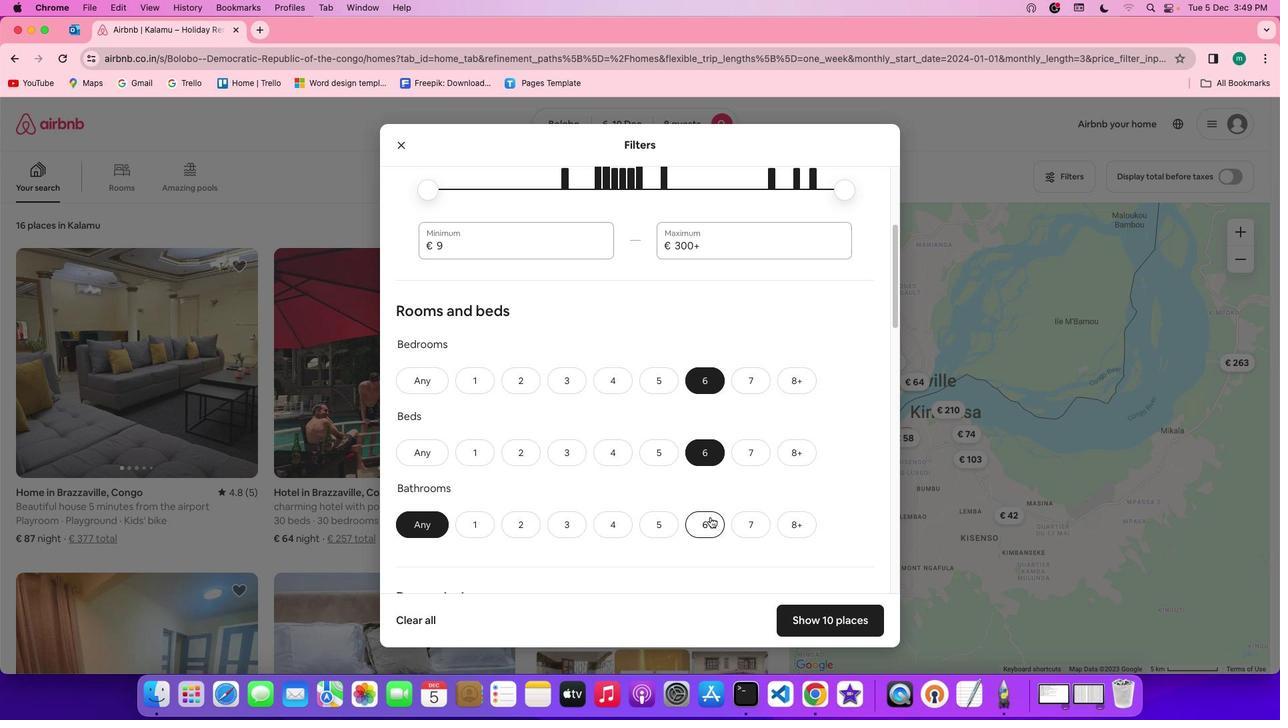 
Action: Mouse moved to (785, 506)
Screenshot: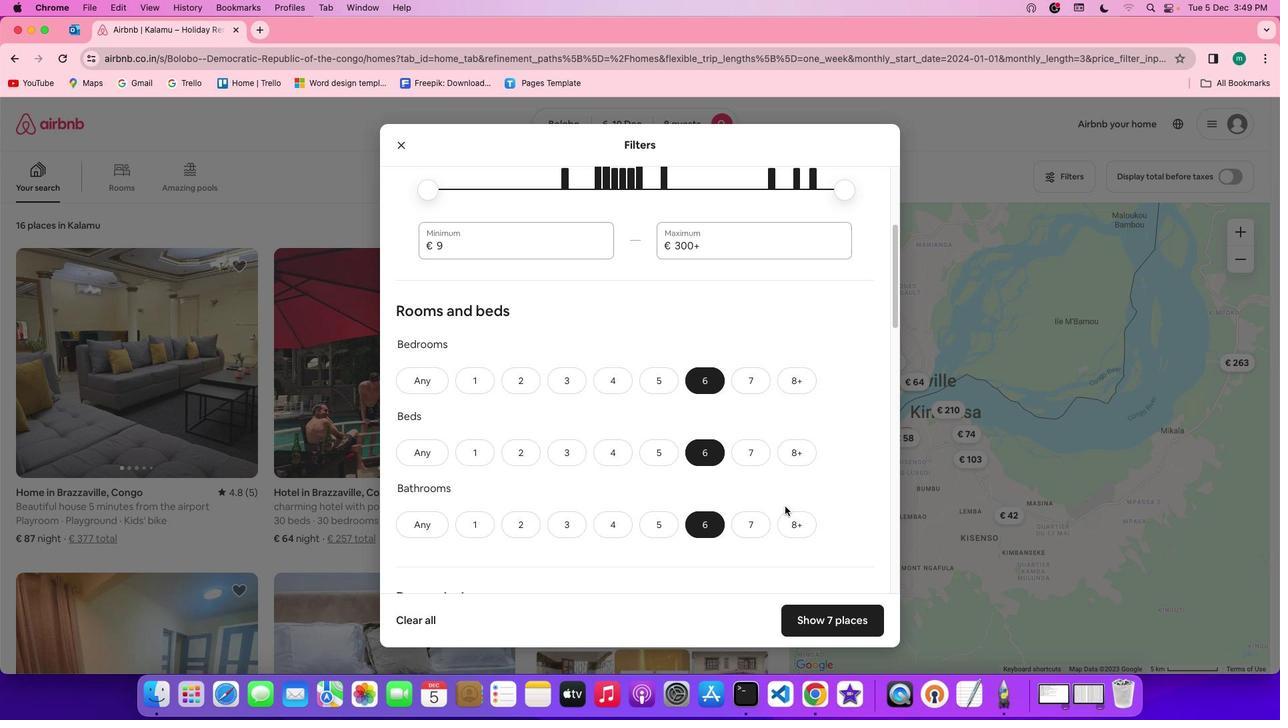 
Action: Mouse scrolled (785, 506) with delta (0, 0)
Screenshot: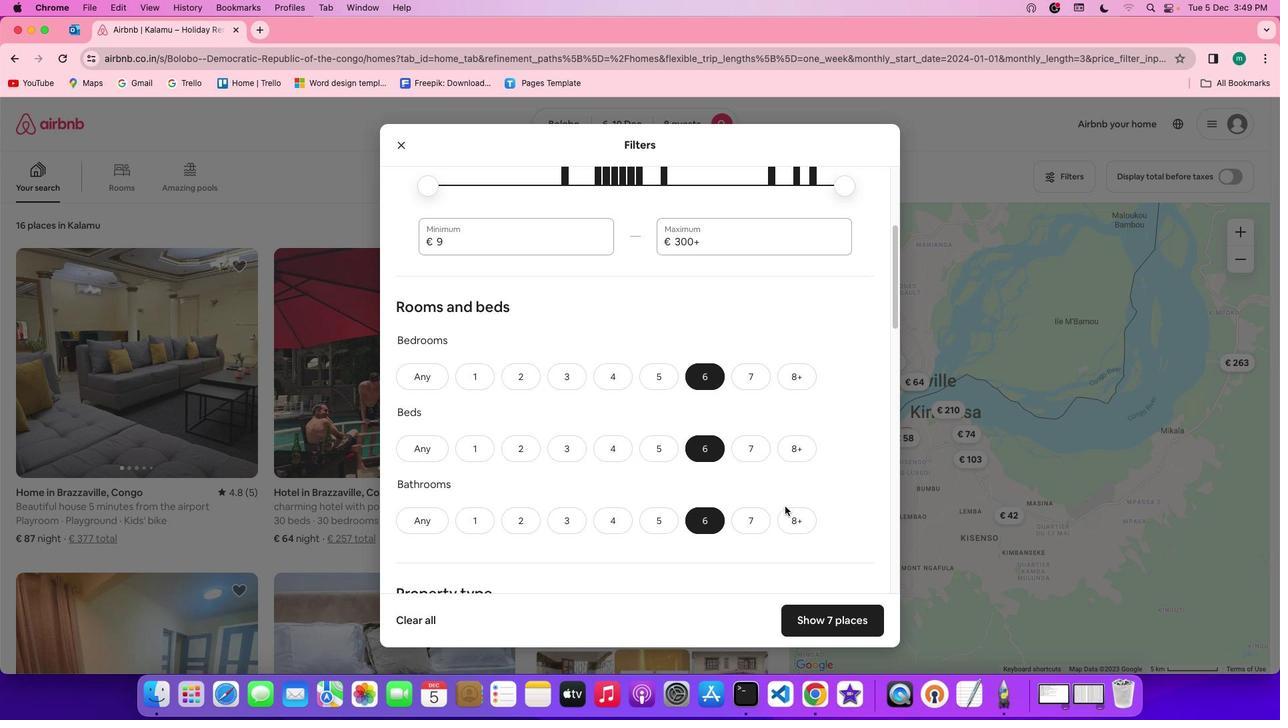 
Action: Mouse scrolled (785, 506) with delta (0, 0)
Screenshot: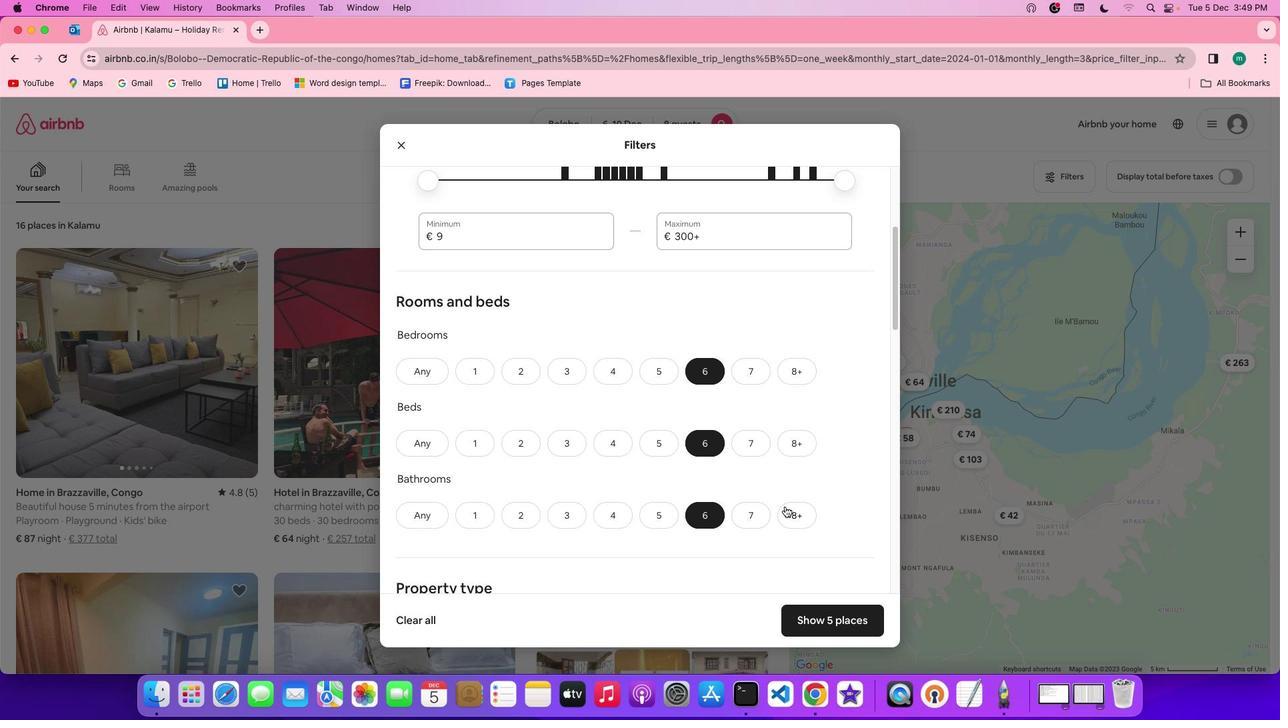 
Action: Mouse scrolled (785, 506) with delta (0, 0)
Screenshot: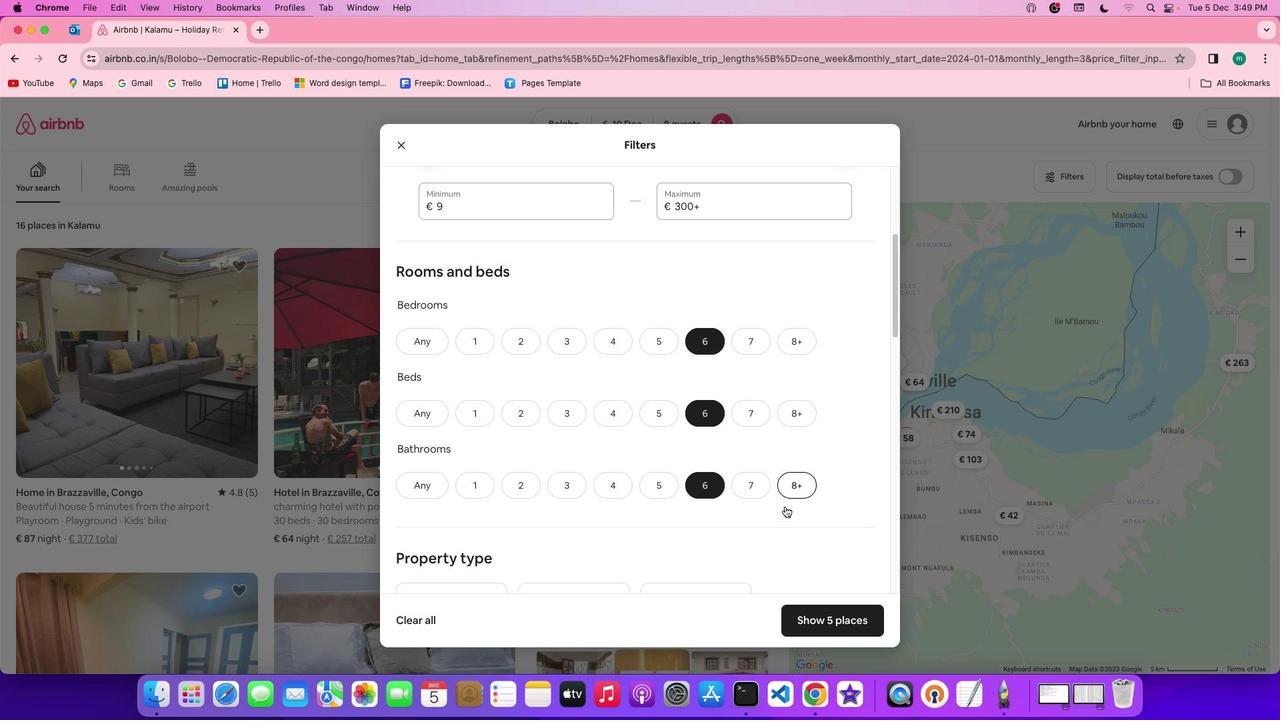 
Action: Mouse scrolled (785, 506) with delta (0, 0)
Screenshot: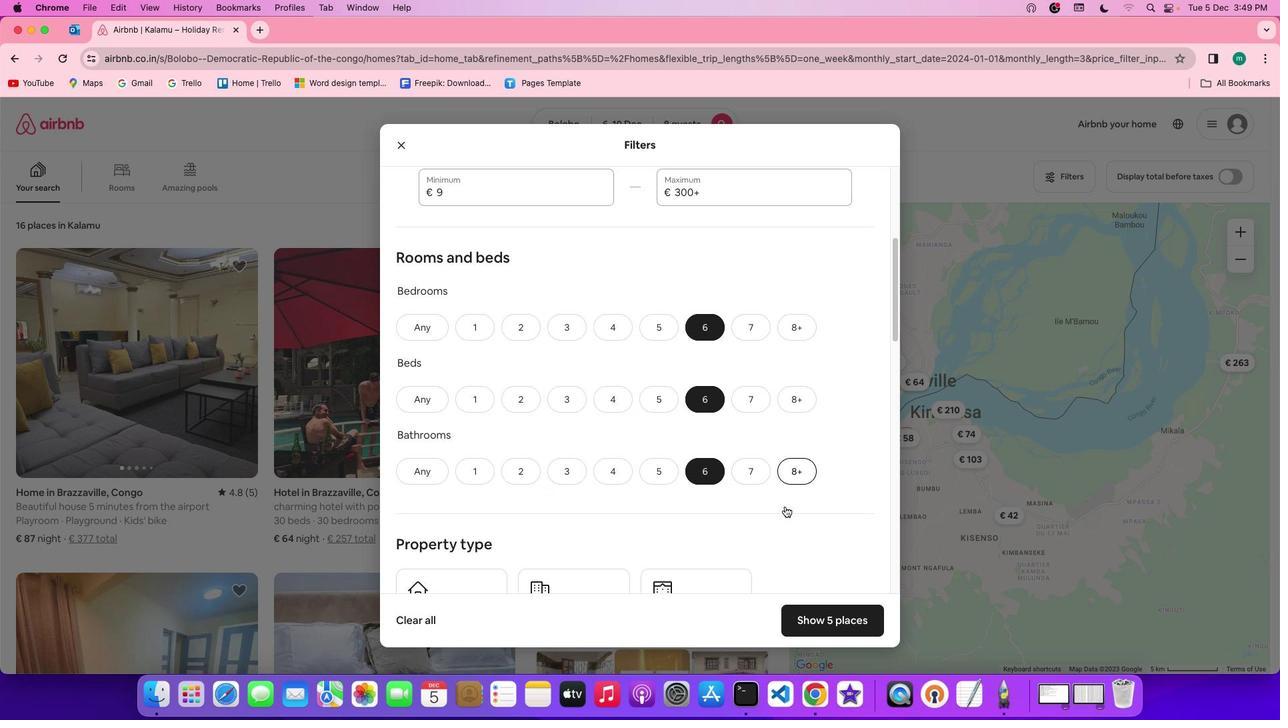 
Action: Mouse scrolled (785, 506) with delta (0, 0)
Screenshot: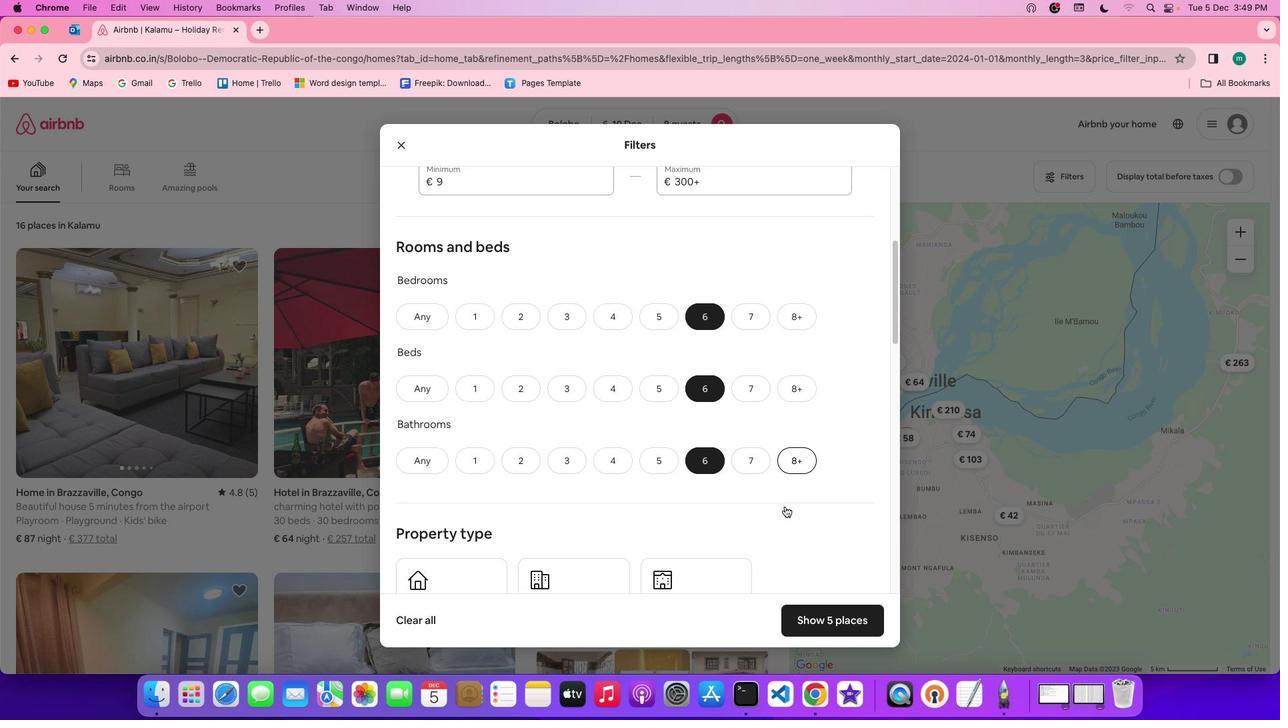 
Action: Mouse scrolled (785, 506) with delta (0, 0)
Screenshot: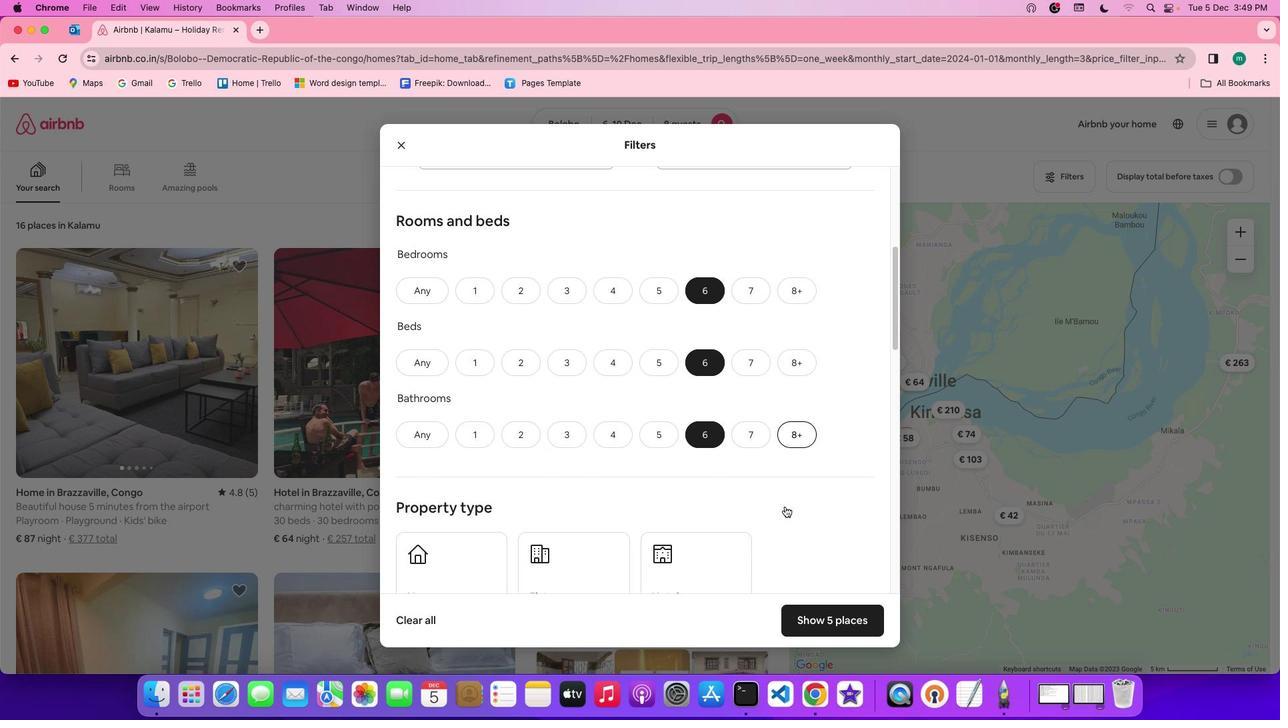 
Action: Mouse scrolled (785, 506) with delta (0, 0)
Screenshot: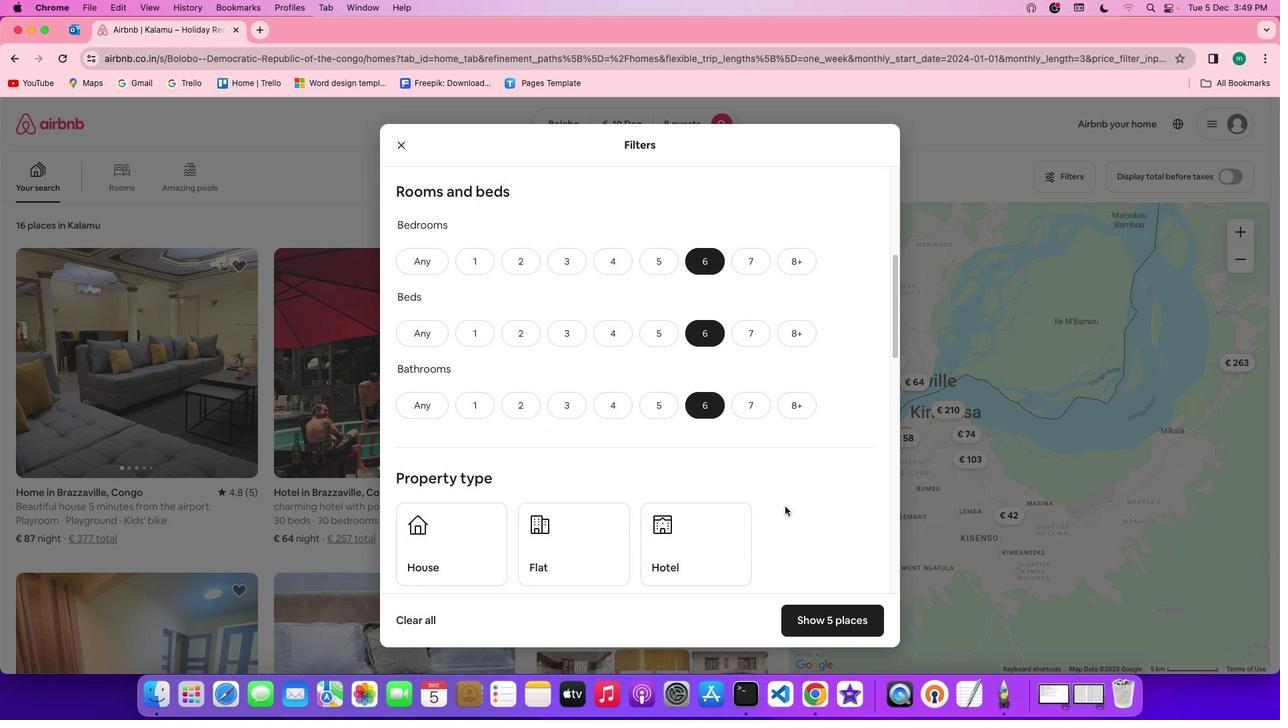 
Action: Mouse scrolled (785, 506) with delta (0, 0)
Screenshot: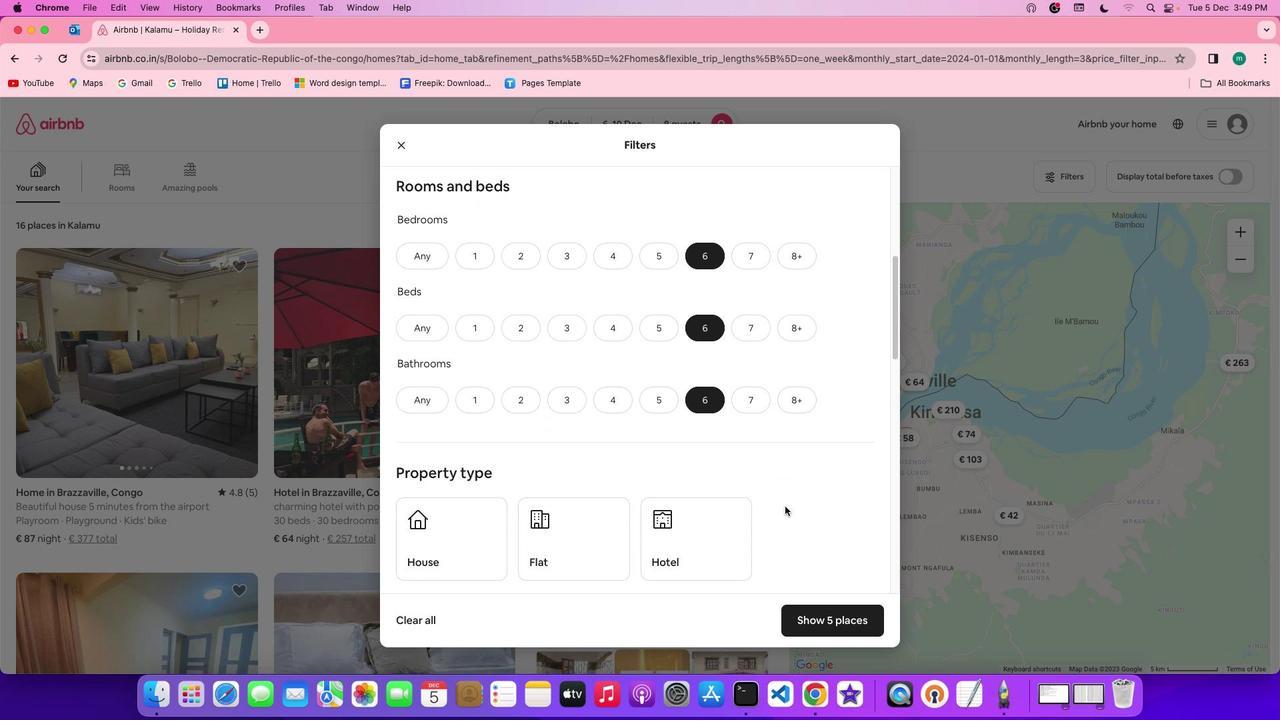 
Action: Mouse scrolled (785, 506) with delta (0, 0)
Screenshot: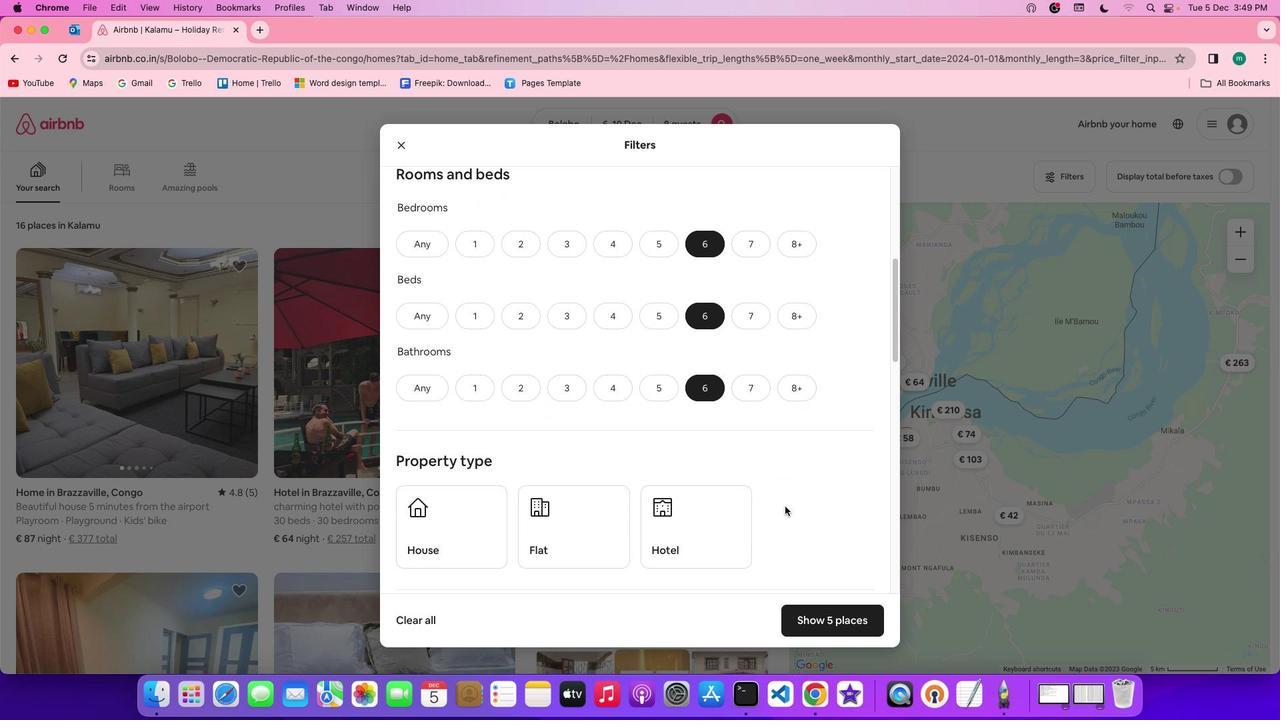 
Action: Mouse scrolled (785, 506) with delta (0, 0)
Screenshot: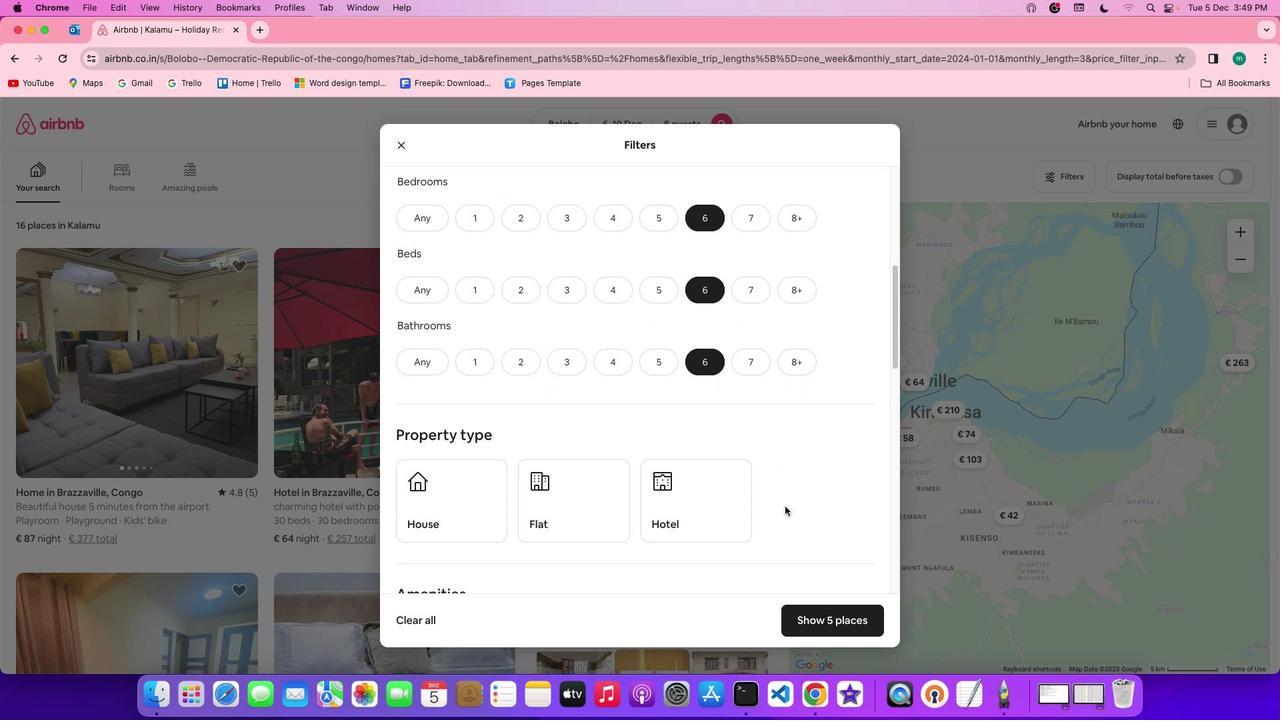 
Action: Mouse scrolled (785, 506) with delta (0, 0)
Screenshot: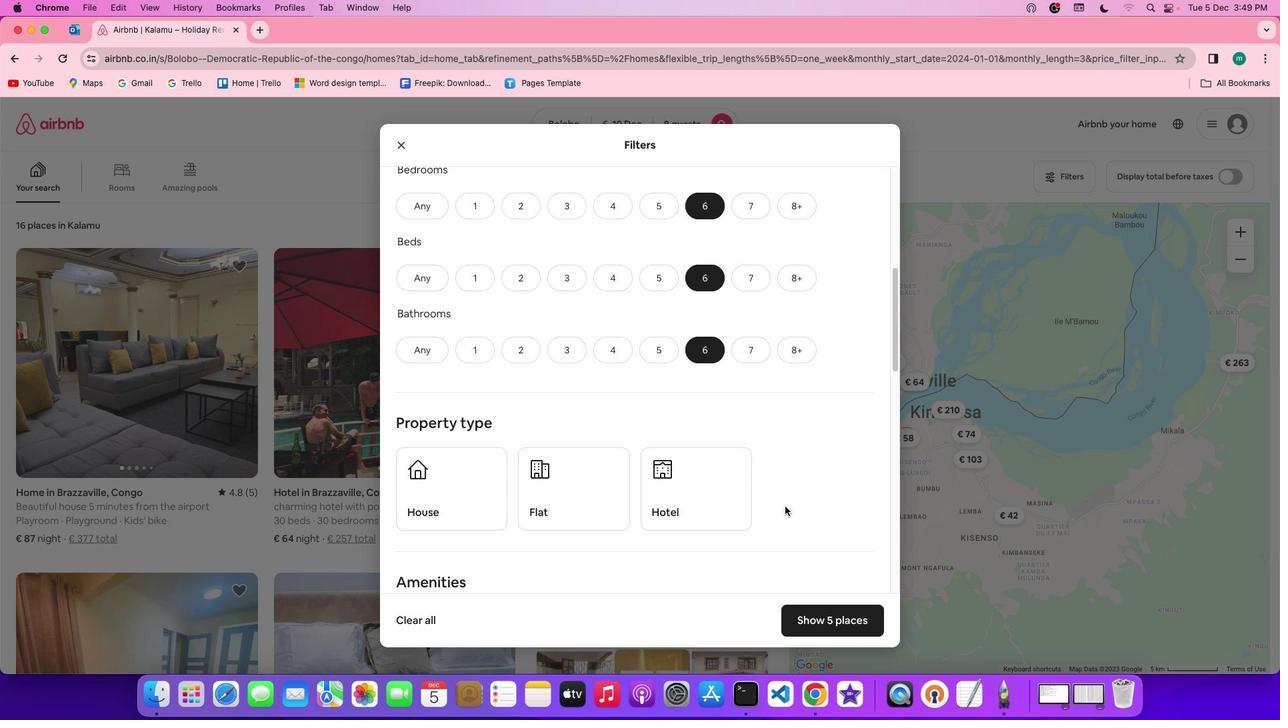 
Action: Mouse scrolled (785, 506) with delta (0, 0)
Screenshot: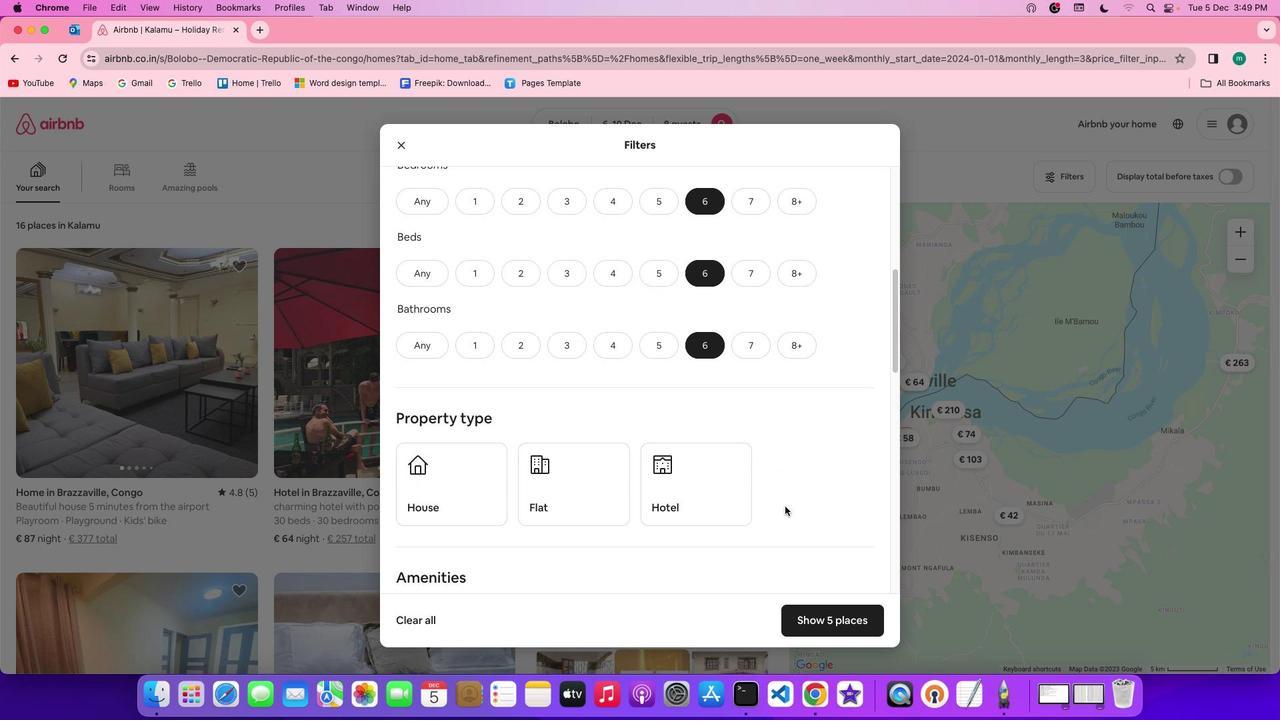 
Action: Mouse scrolled (785, 506) with delta (0, 0)
Screenshot: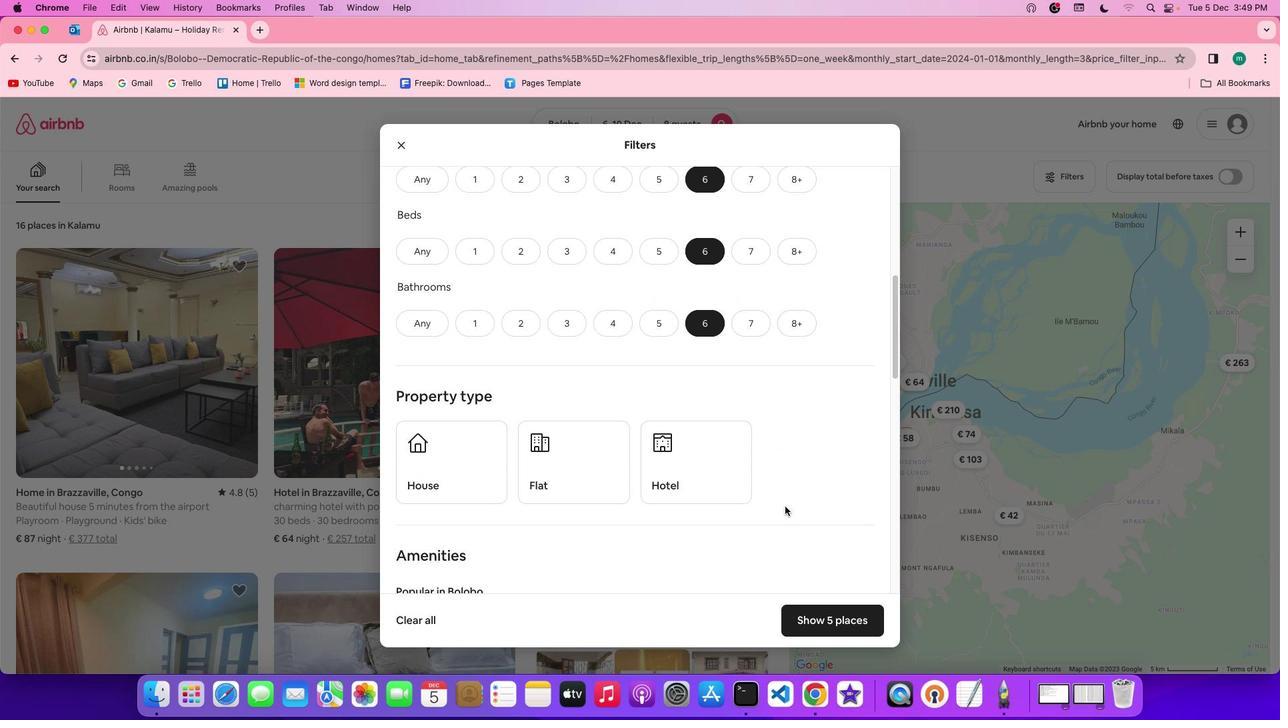 
Action: Mouse scrolled (785, 506) with delta (0, 0)
Screenshot: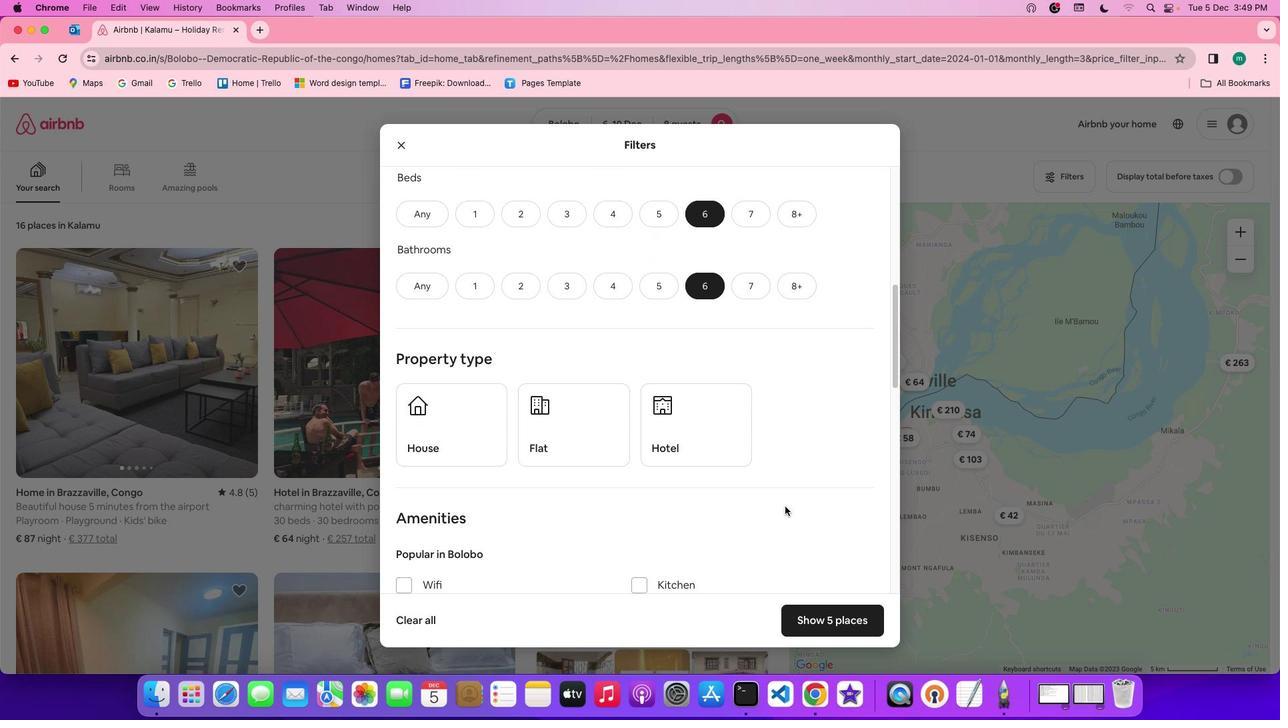 
Action: Mouse moved to (478, 409)
Screenshot: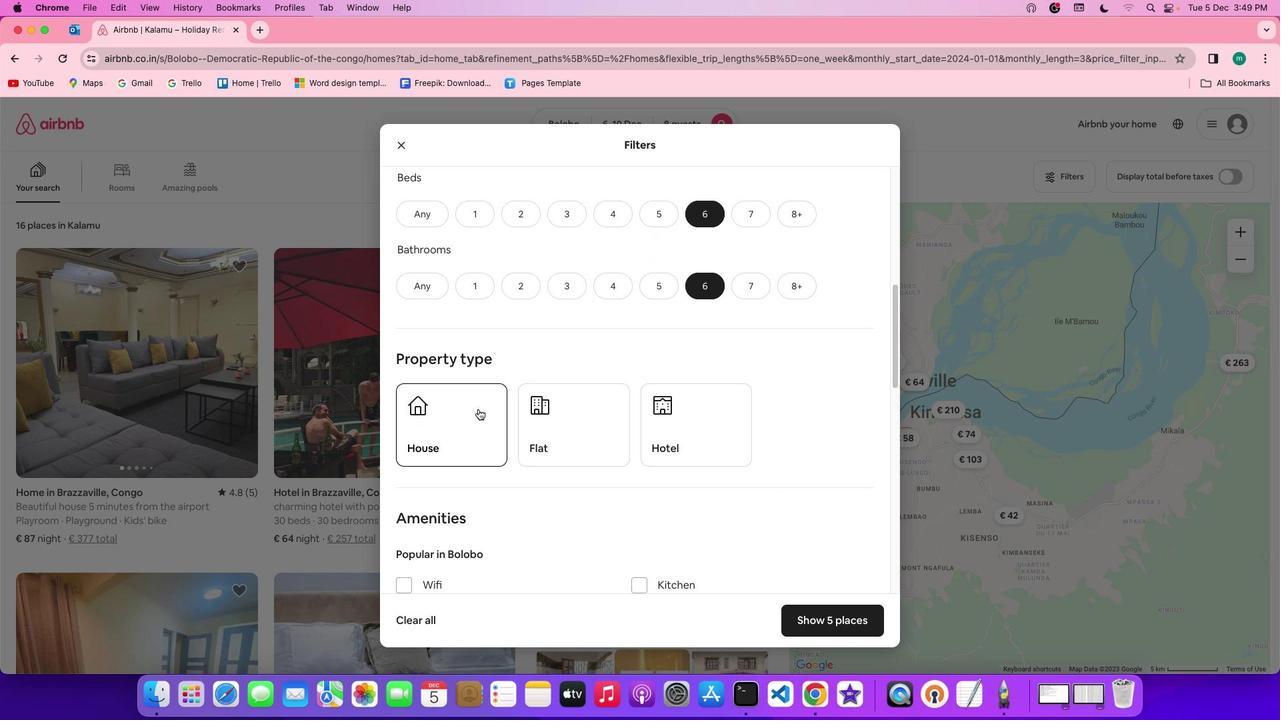 
Action: Mouse pressed left at (478, 409)
Screenshot: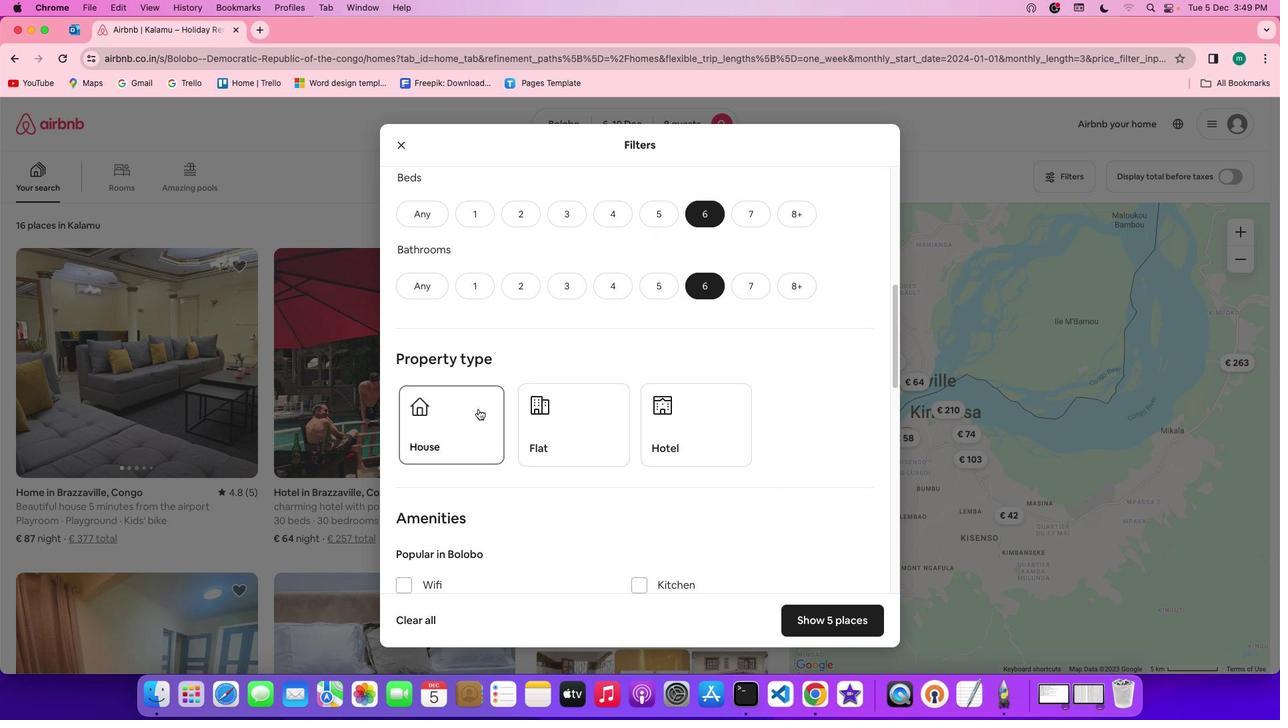 
Action: Mouse moved to (660, 446)
Screenshot: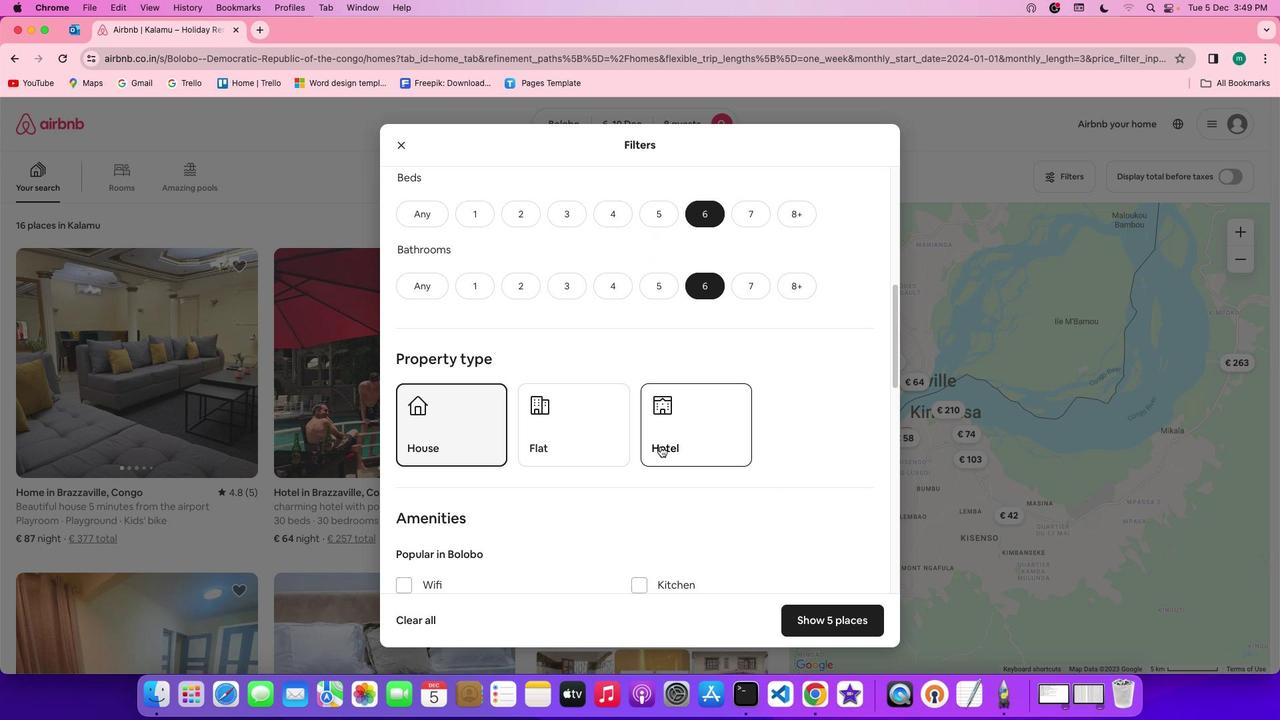 
Action: Mouse scrolled (660, 446) with delta (0, 0)
Screenshot: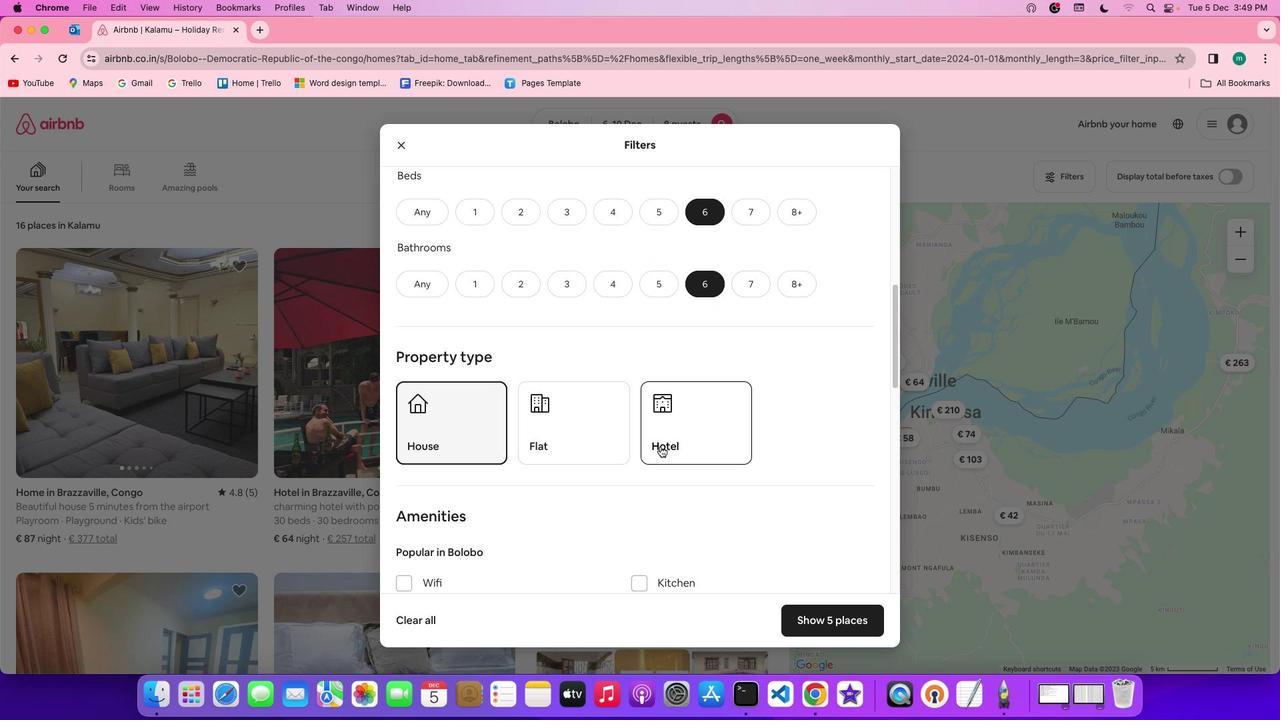 
Action: Mouse scrolled (660, 446) with delta (0, 0)
Screenshot: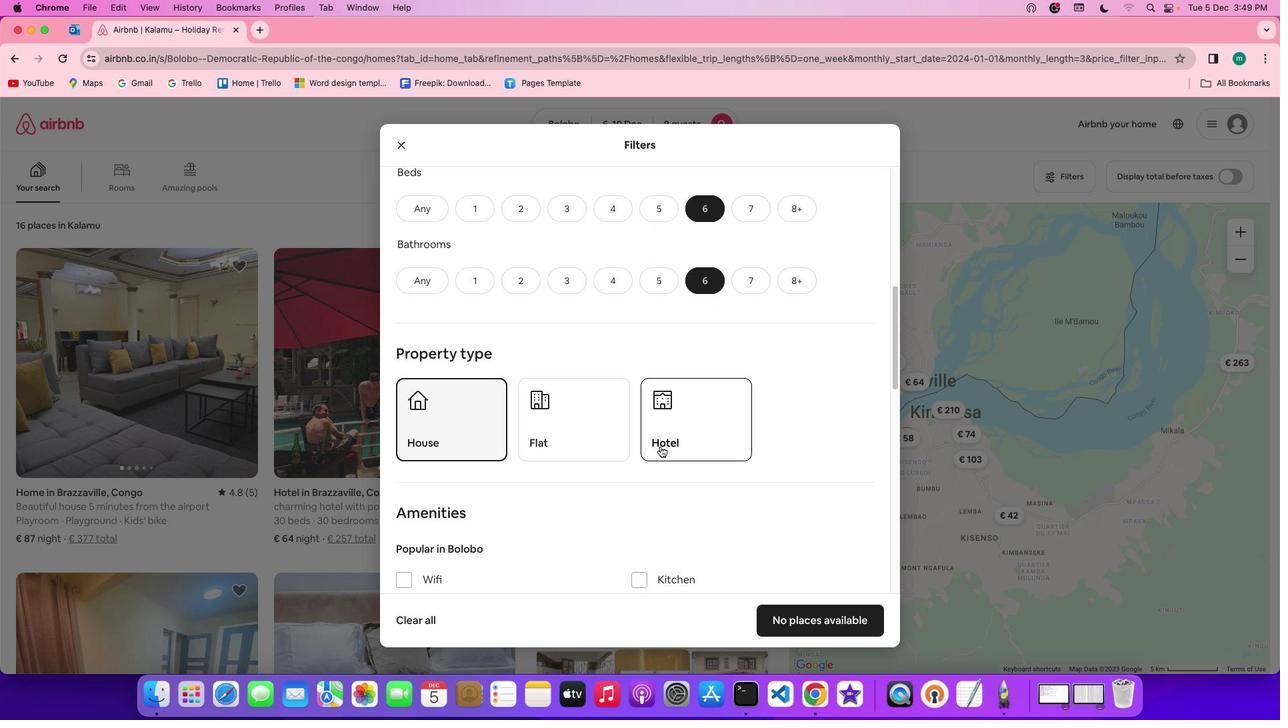 
Action: Mouse scrolled (660, 446) with delta (0, 0)
Screenshot: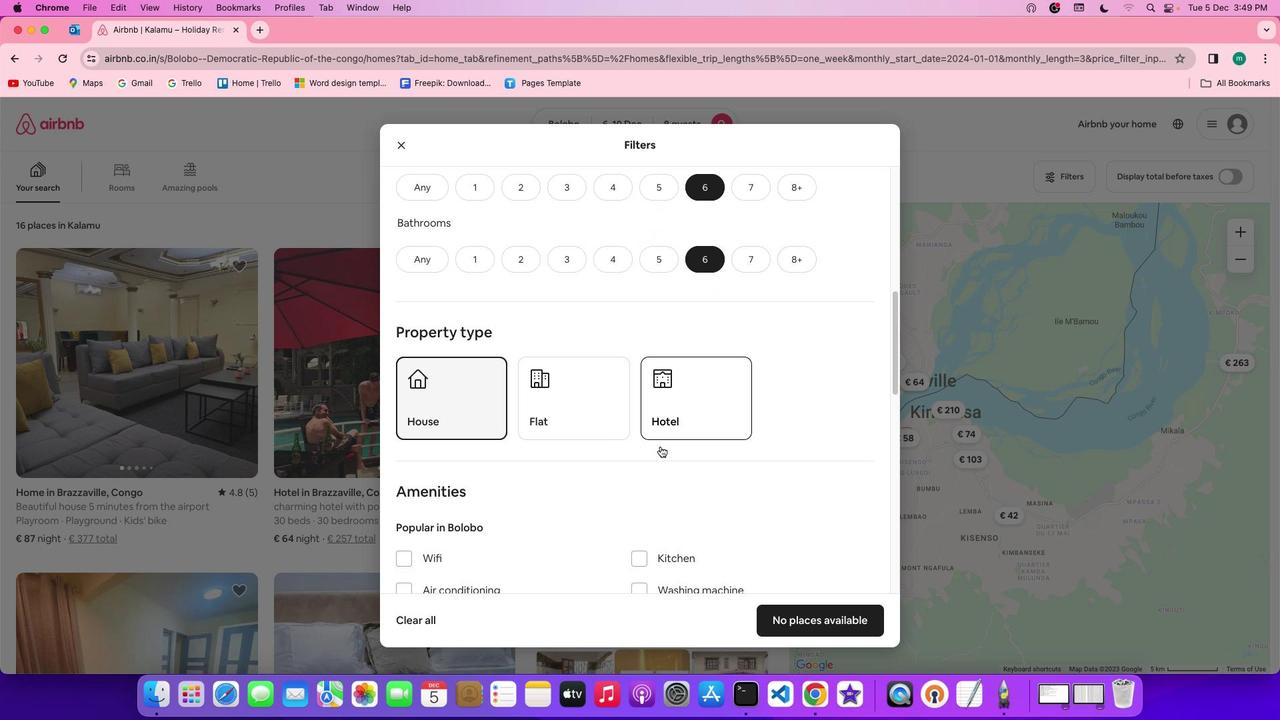 
Action: Mouse scrolled (660, 446) with delta (0, 0)
Screenshot: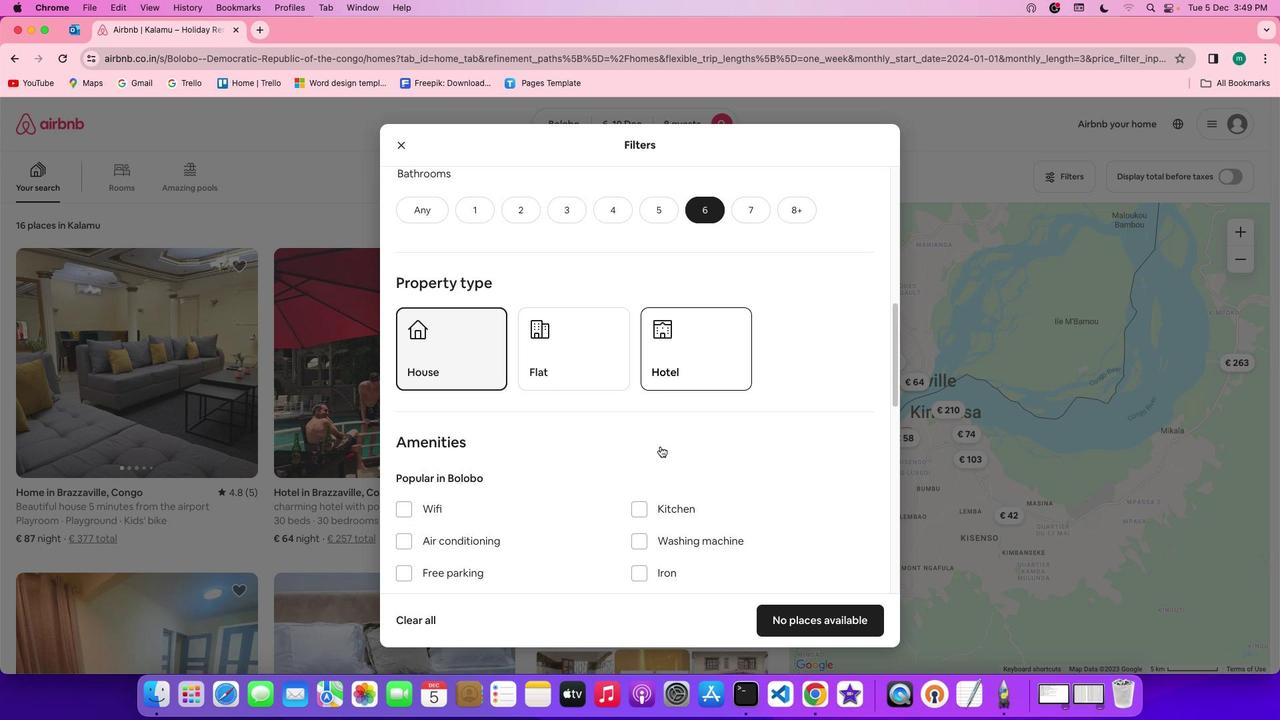 
Action: Mouse scrolled (660, 446) with delta (0, 0)
Screenshot: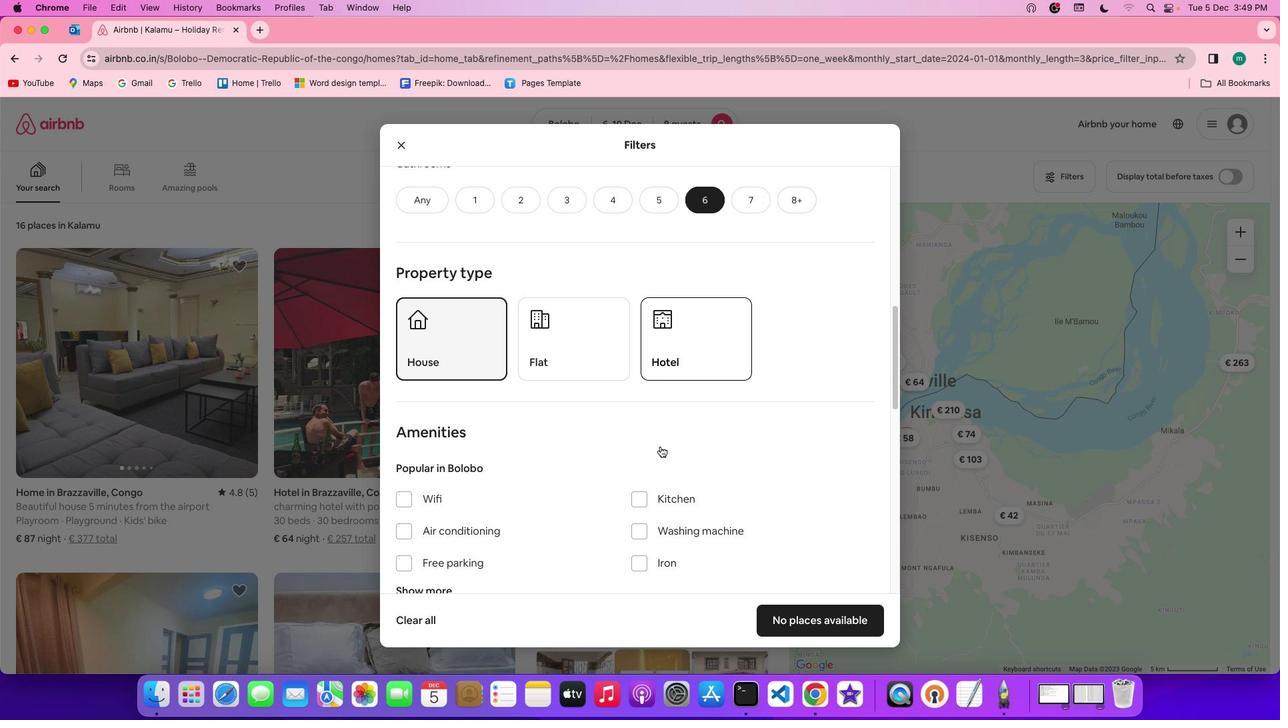 
Action: Mouse scrolled (660, 446) with delta (0, -1)
Screenshot: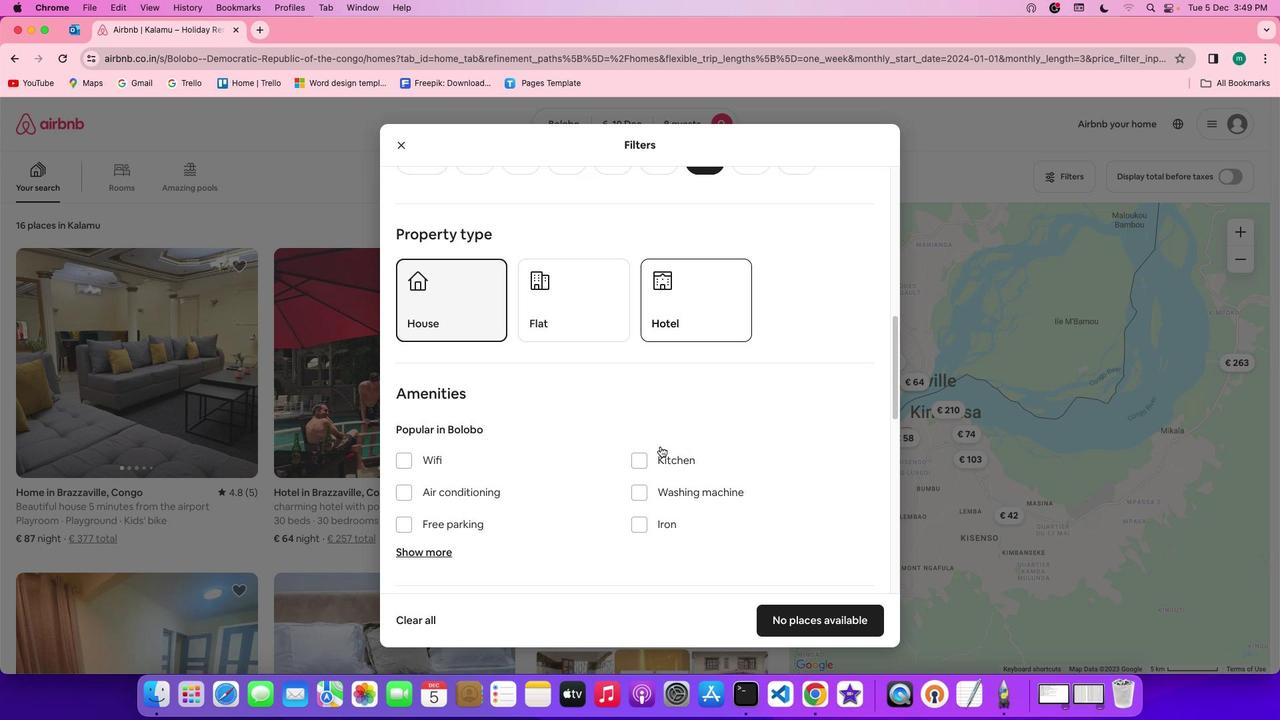 
Action: Mouse scrolled (660, 446) with delta (0, 0)
Screenshot: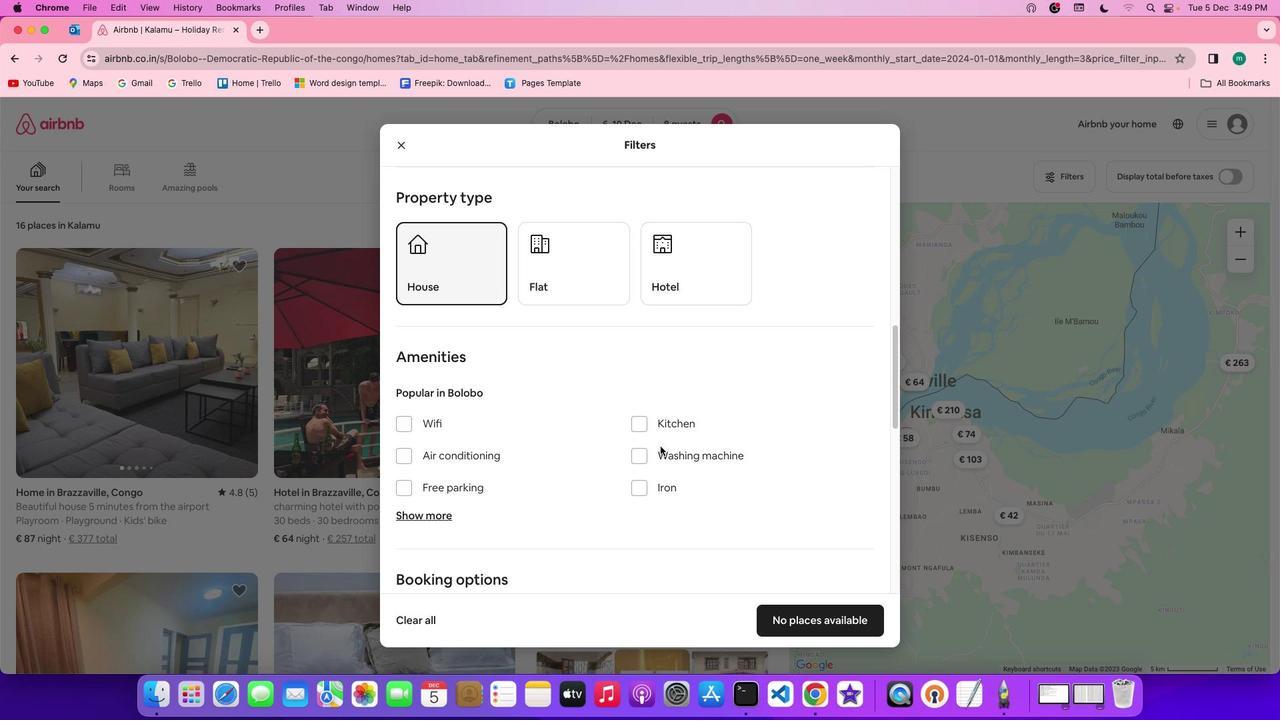 
Action: Mouse scrolled (660, 446) with delta (0, 0)
Screenshot: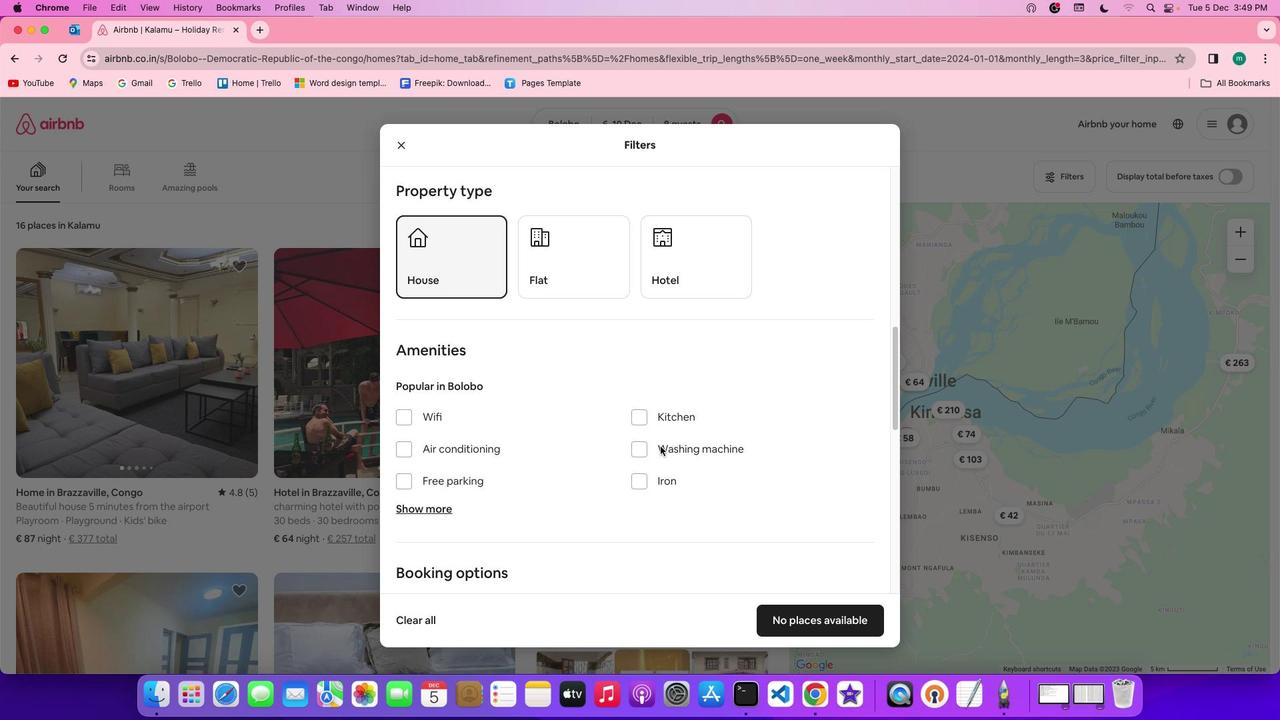 
Action: Mouse scrolled (660, 446) with delta (0, -1)
Screenshot: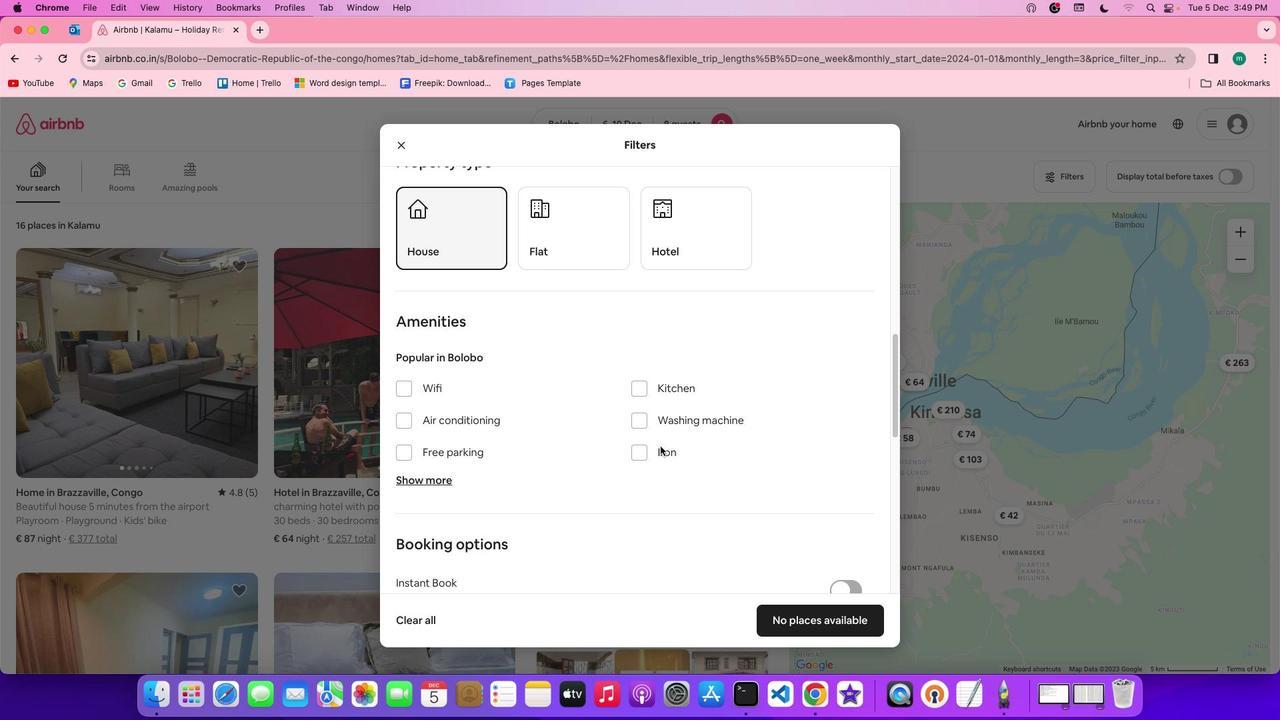 
Action: Mouse scrolled (660, 446) with delta (0, -1)
Screenshot: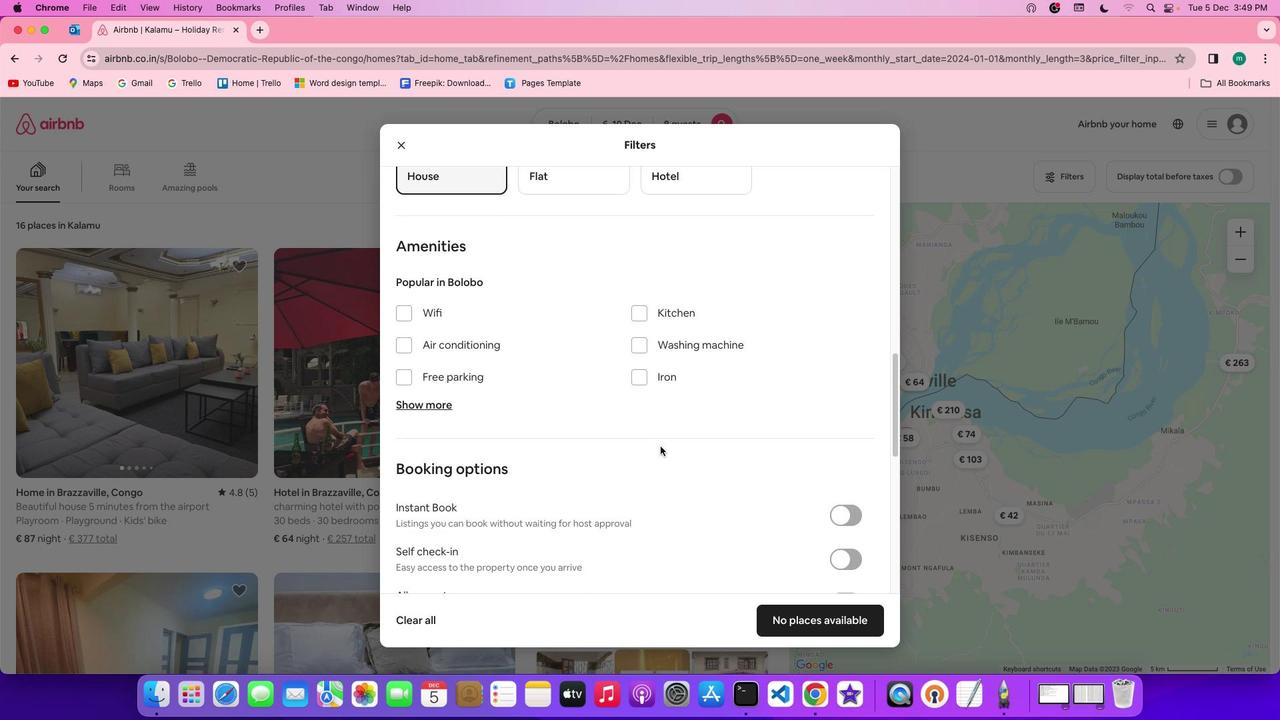 
Action: Mouse scrolled (660, 446) with delta (0, 0)
Screenshot: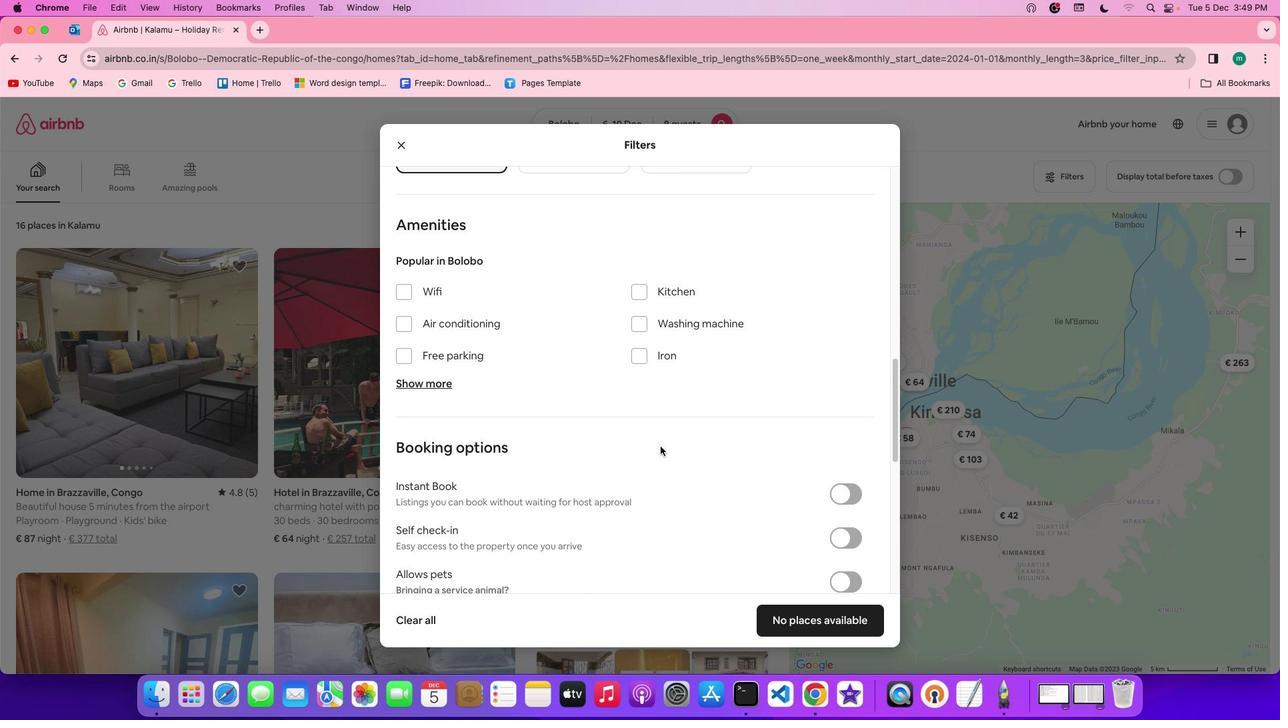 
Action: Mouse scrolled (660, 446) with delta (0, 0)
Screenshot: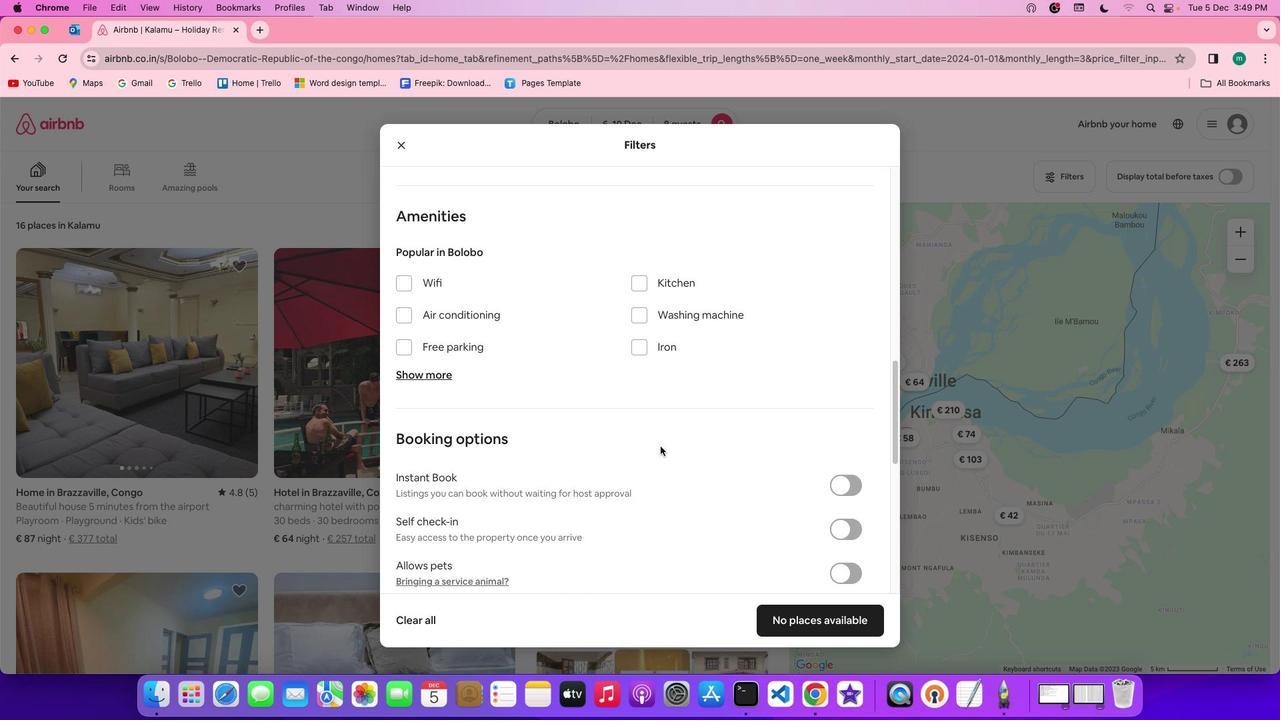 
Action: Mouse scrolled (660, 446) with delta (0, 0)
Screenshot: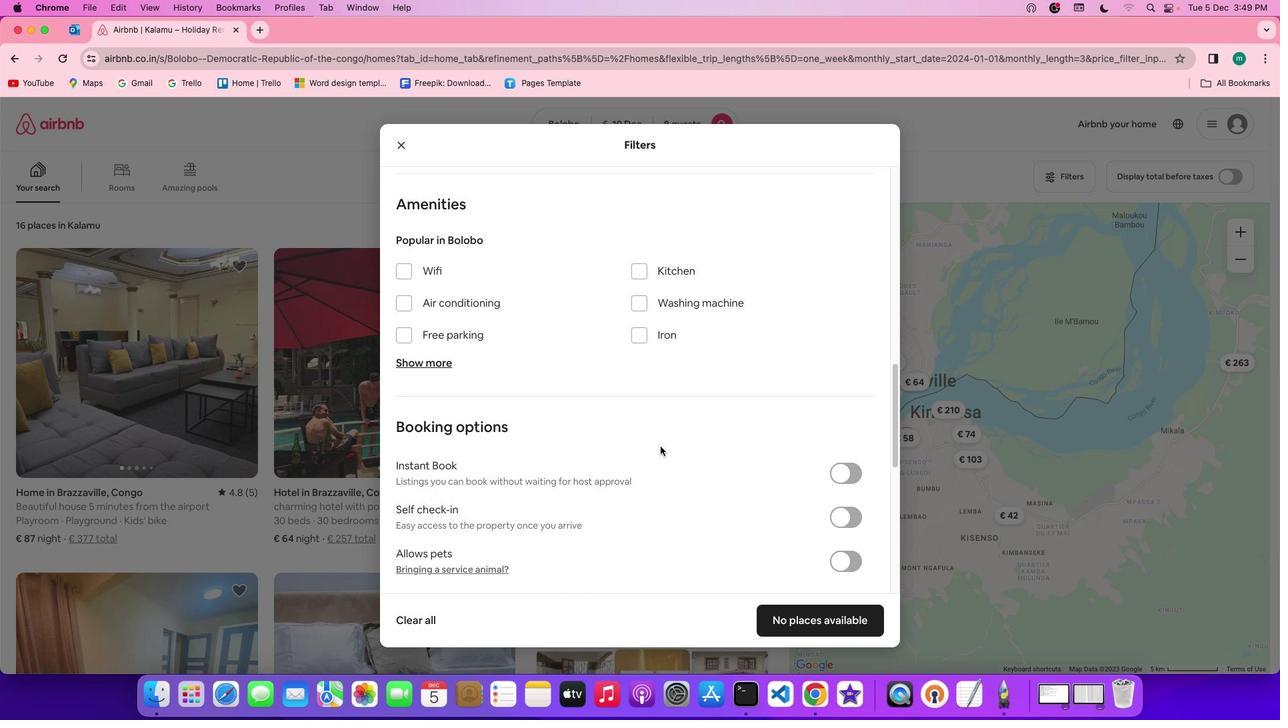 
Action: Mouse moved to (414, 262)
Screenshot: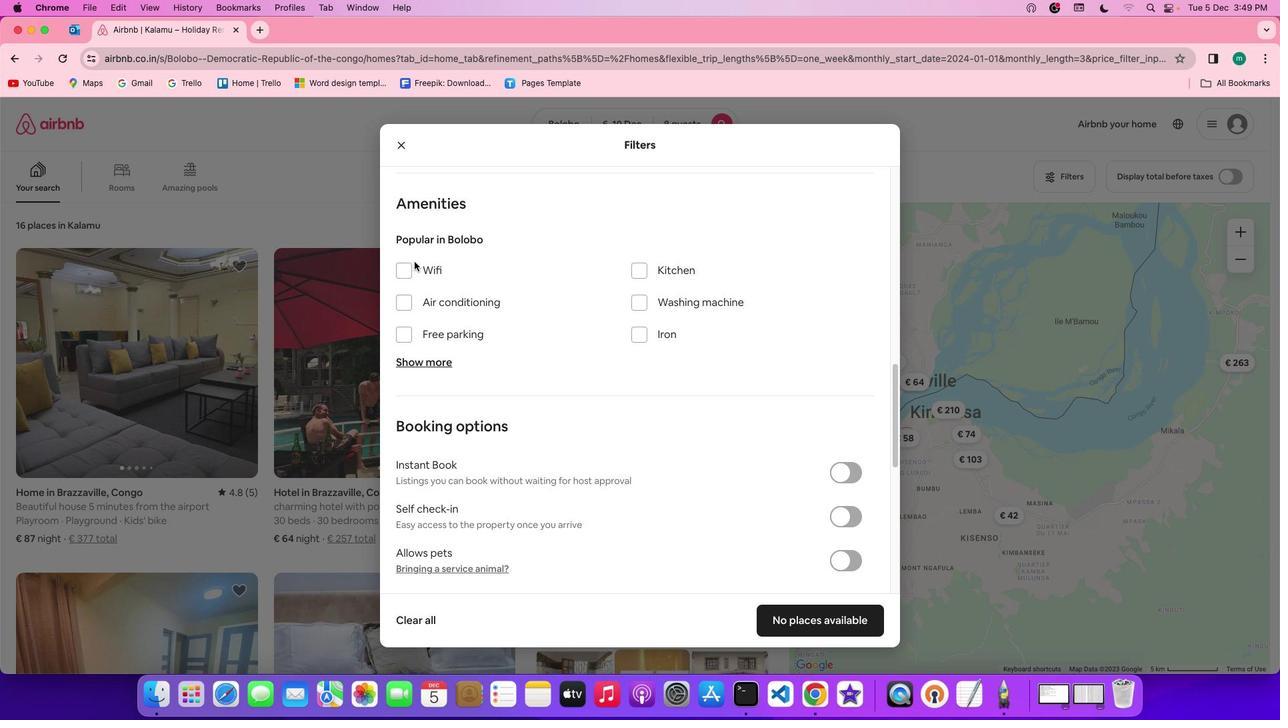 
Action: Mouse pressed left at (414, 262)
Screenshot: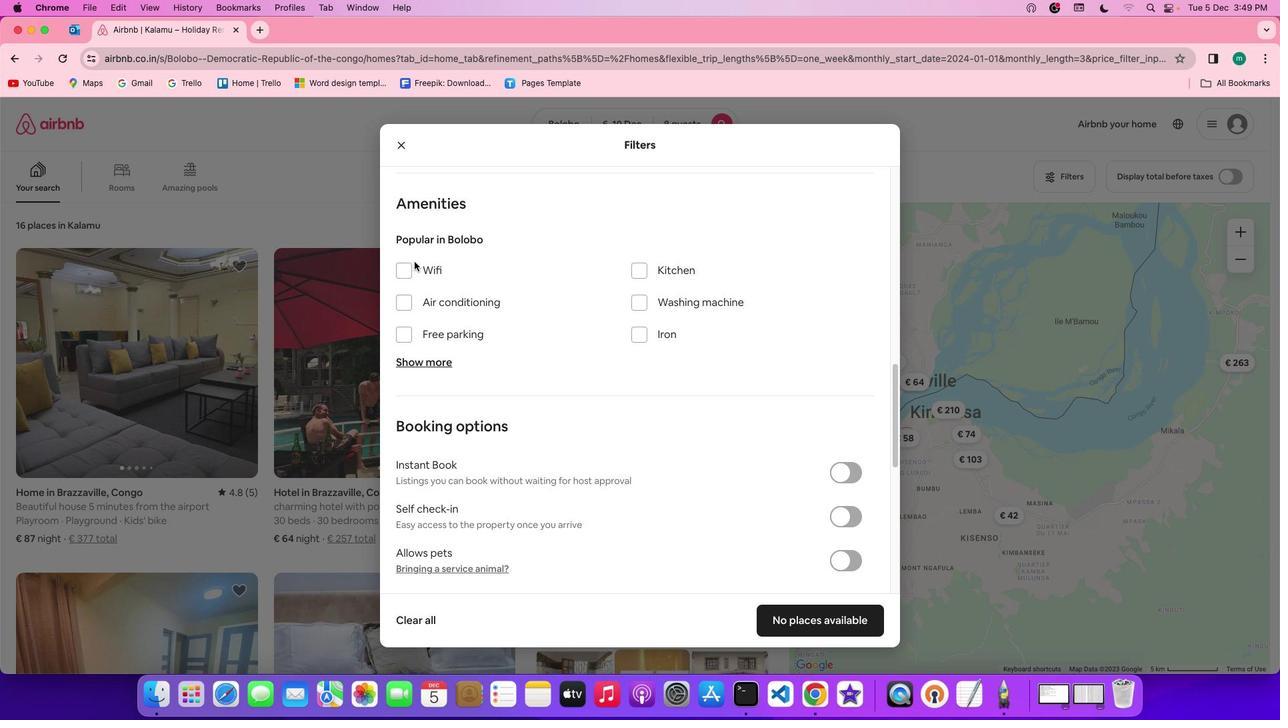 
Action: Mouse moved to (411, 268)
Screenshot: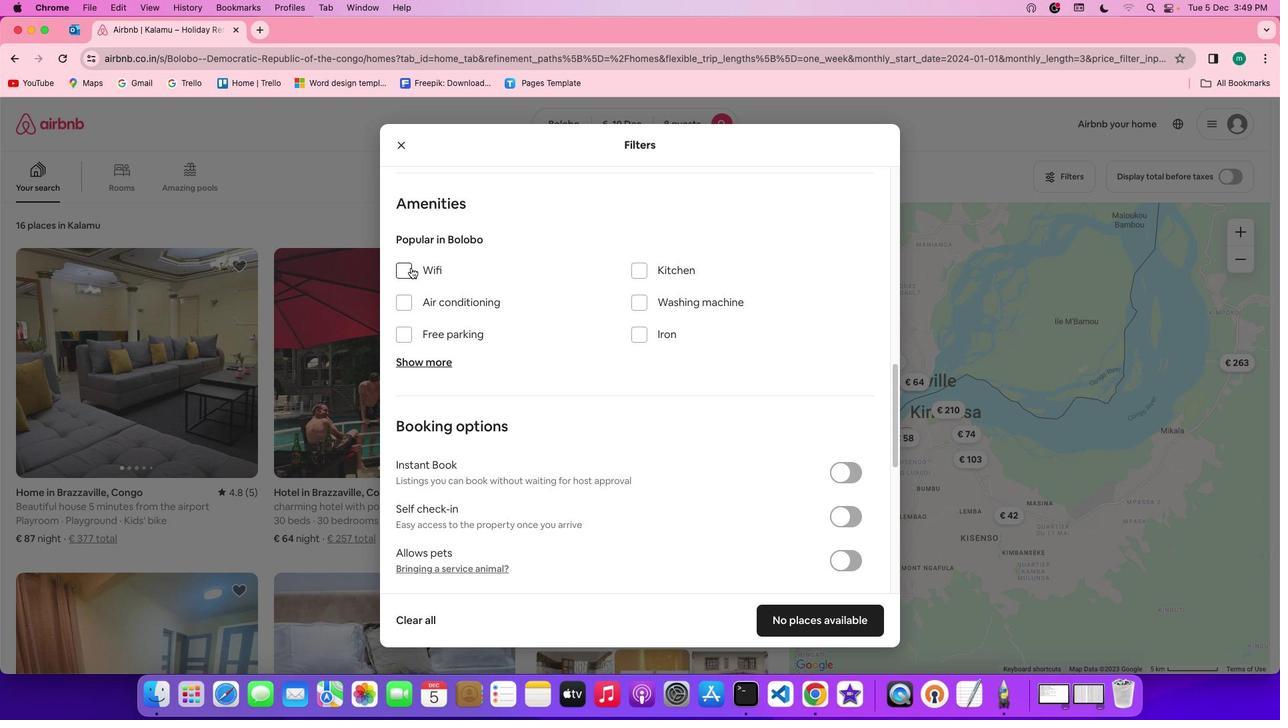 
Action: Mouse pressed left at (411, 268)
Screenshot: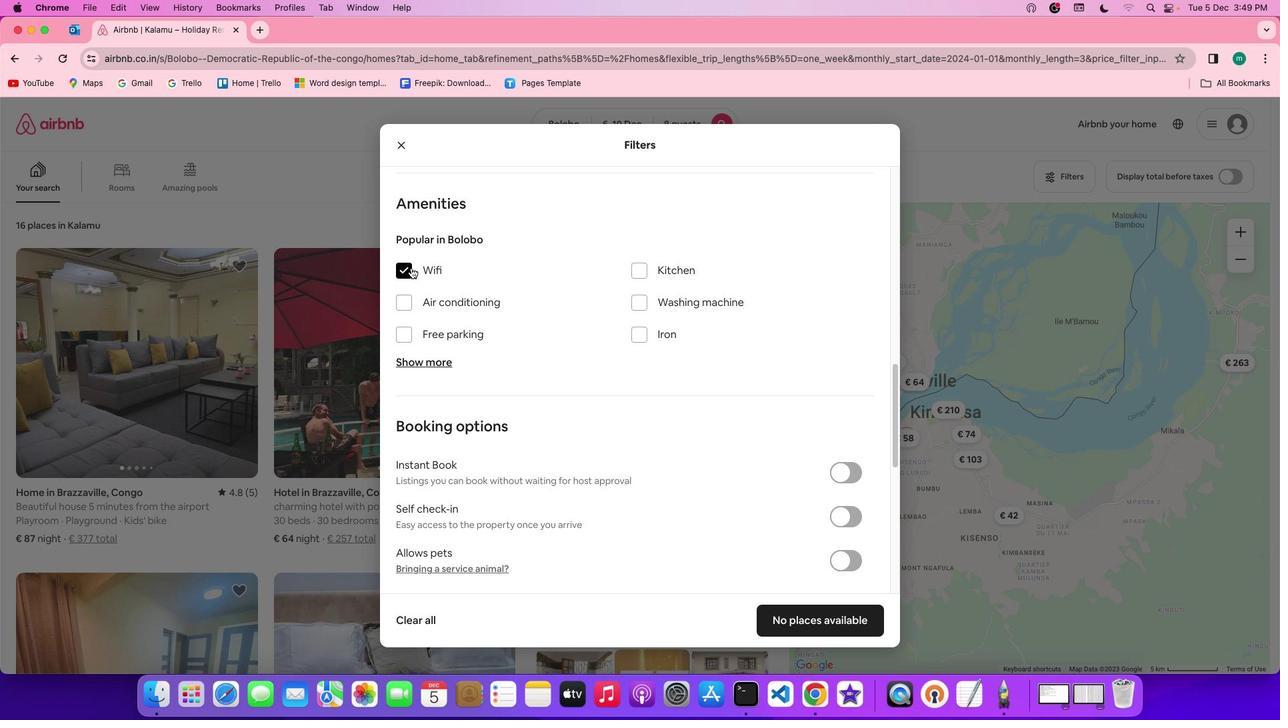 
Action: Mouse moved to (441, 366)
Screenshot: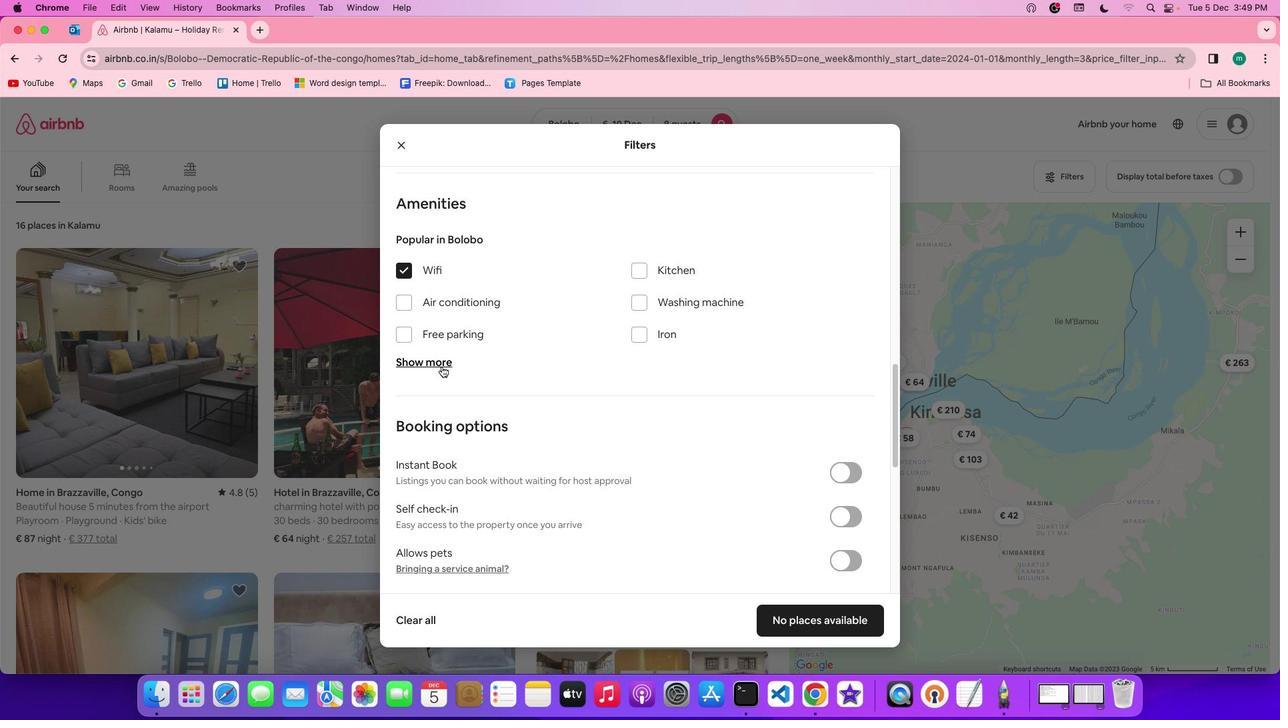 
Action: Mouse pressed left at (441, 366)
Screenshot: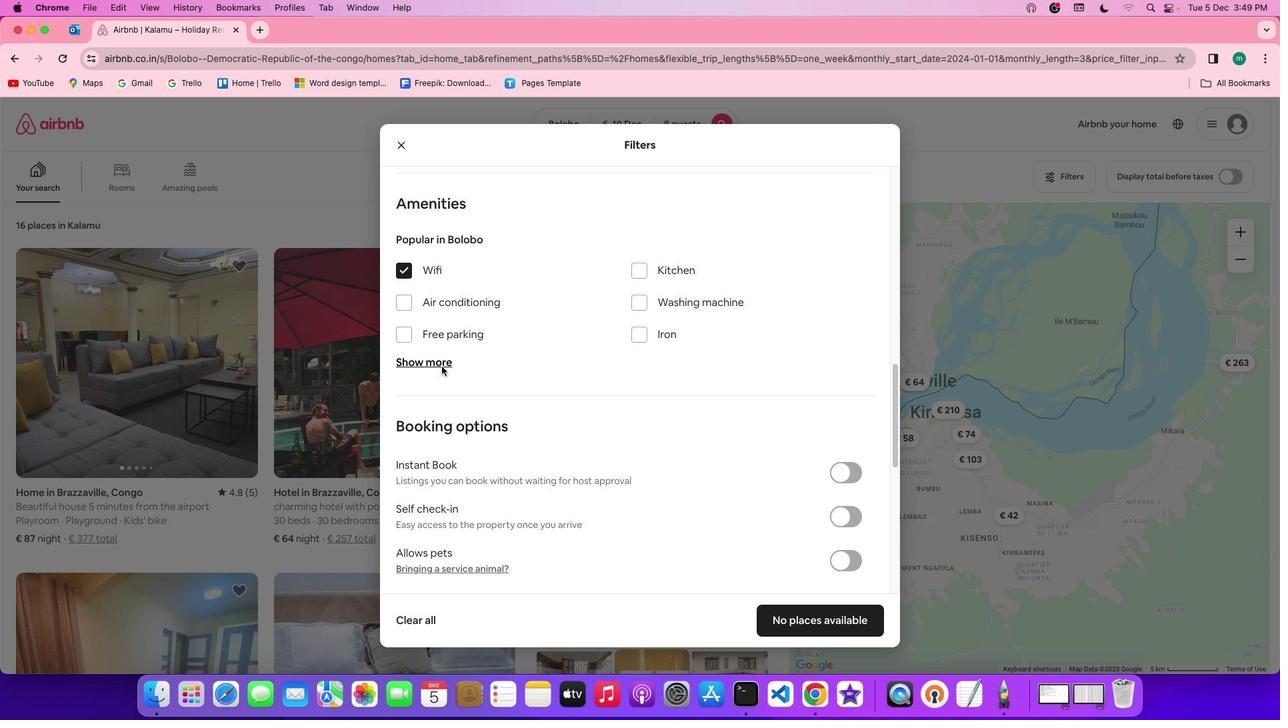 
Action: Mouse moved to (632, 436)
Screenshot: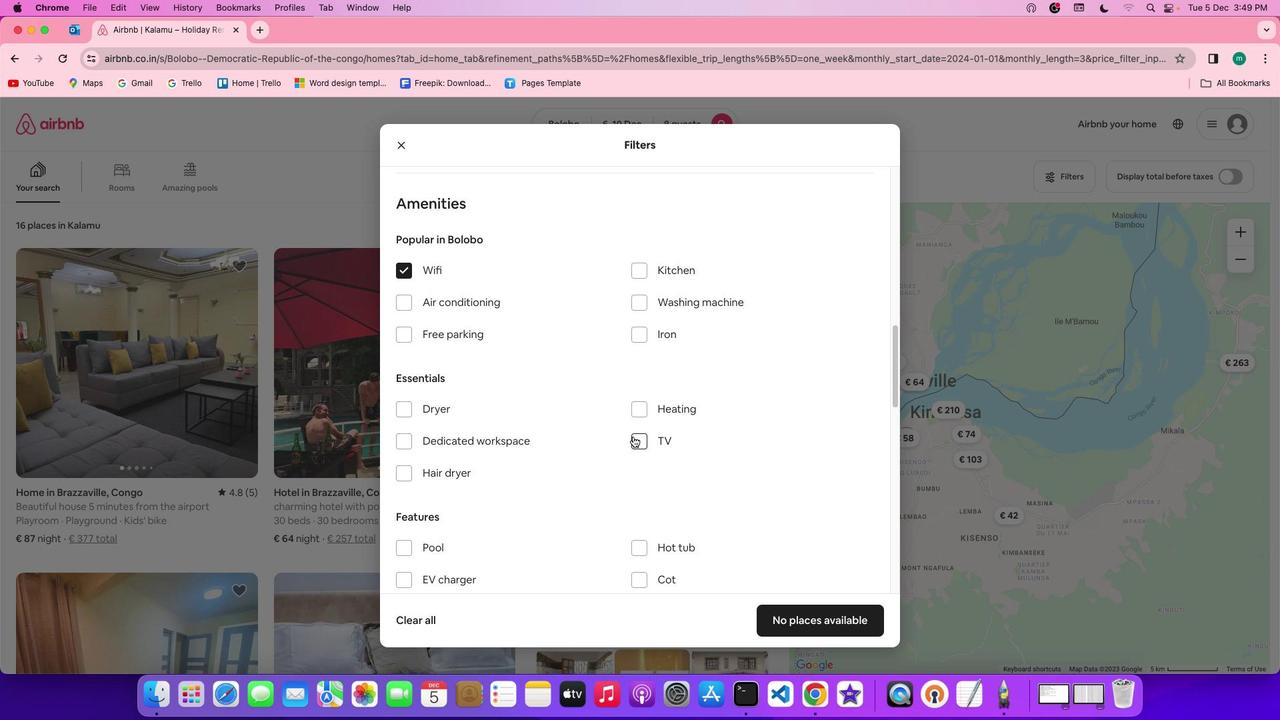 
Action: Mouse pressed left at (632, 436)
Screenshot: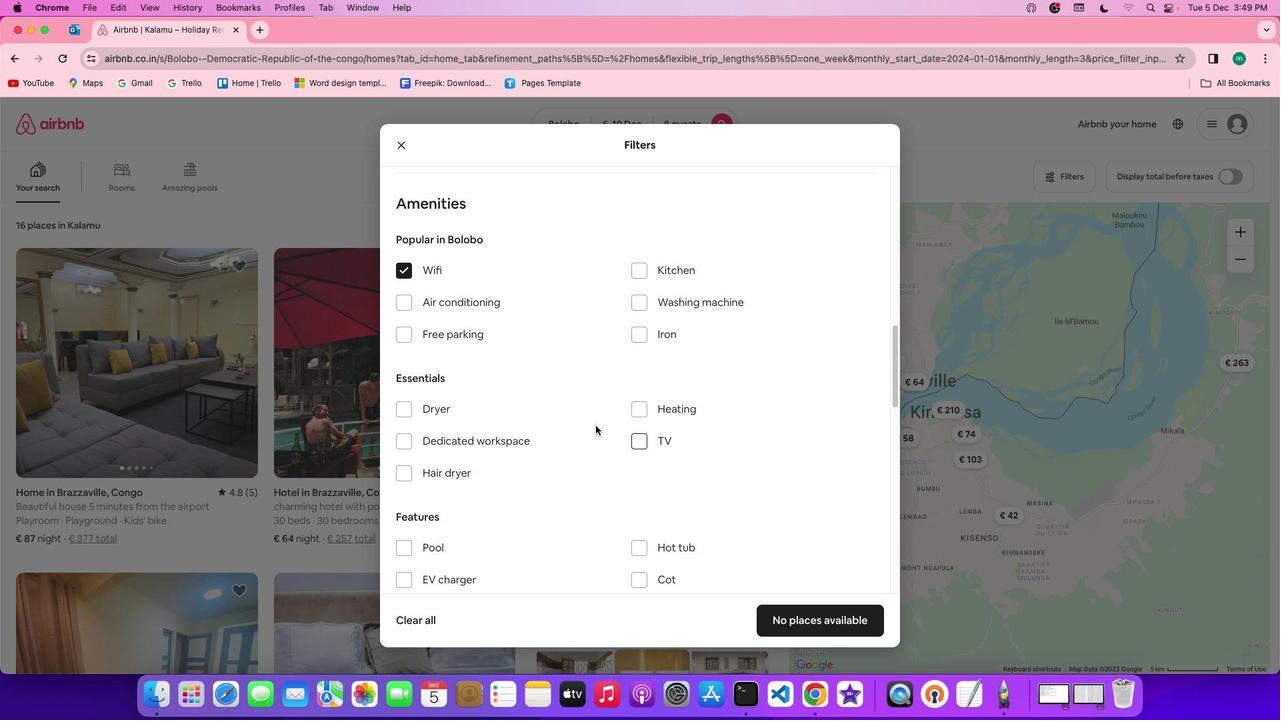 
Action: Mouse moved to (408, 332)
Screenshot: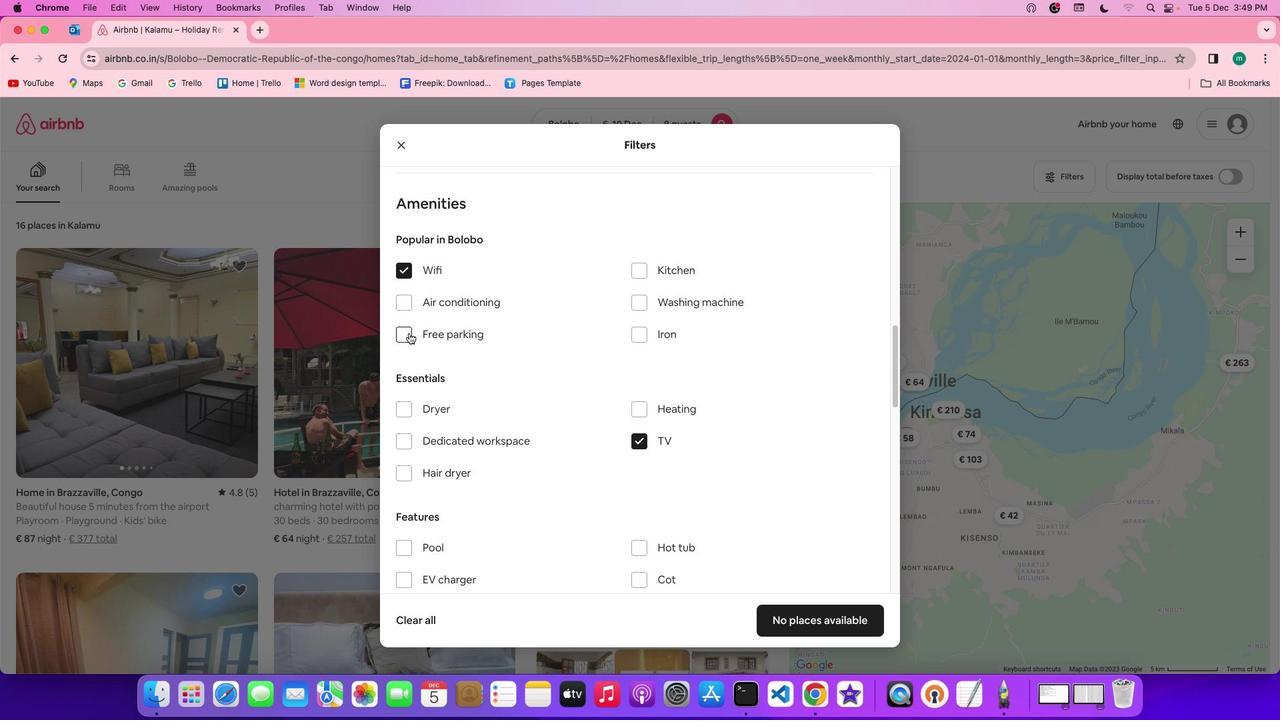 
Action: Mouse pressed left at (408, 332)
Screenshot: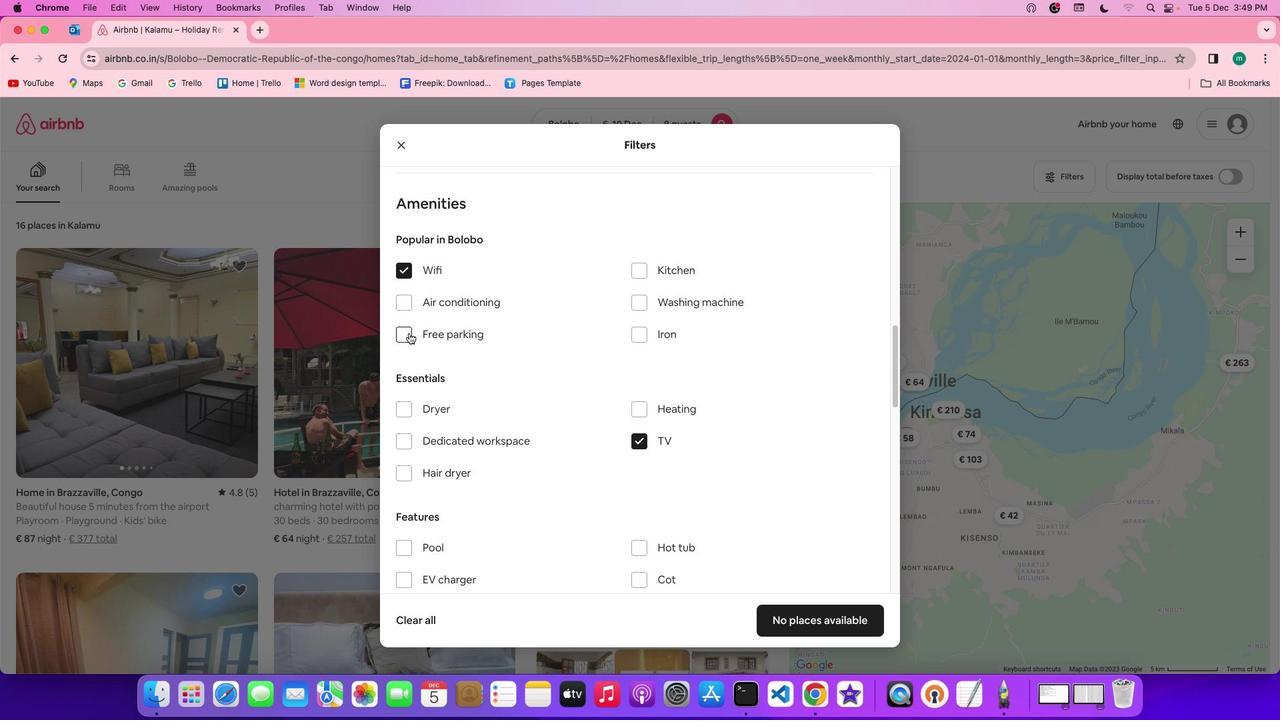 
Action: Mouse moved to (586, 393)
Screenshot: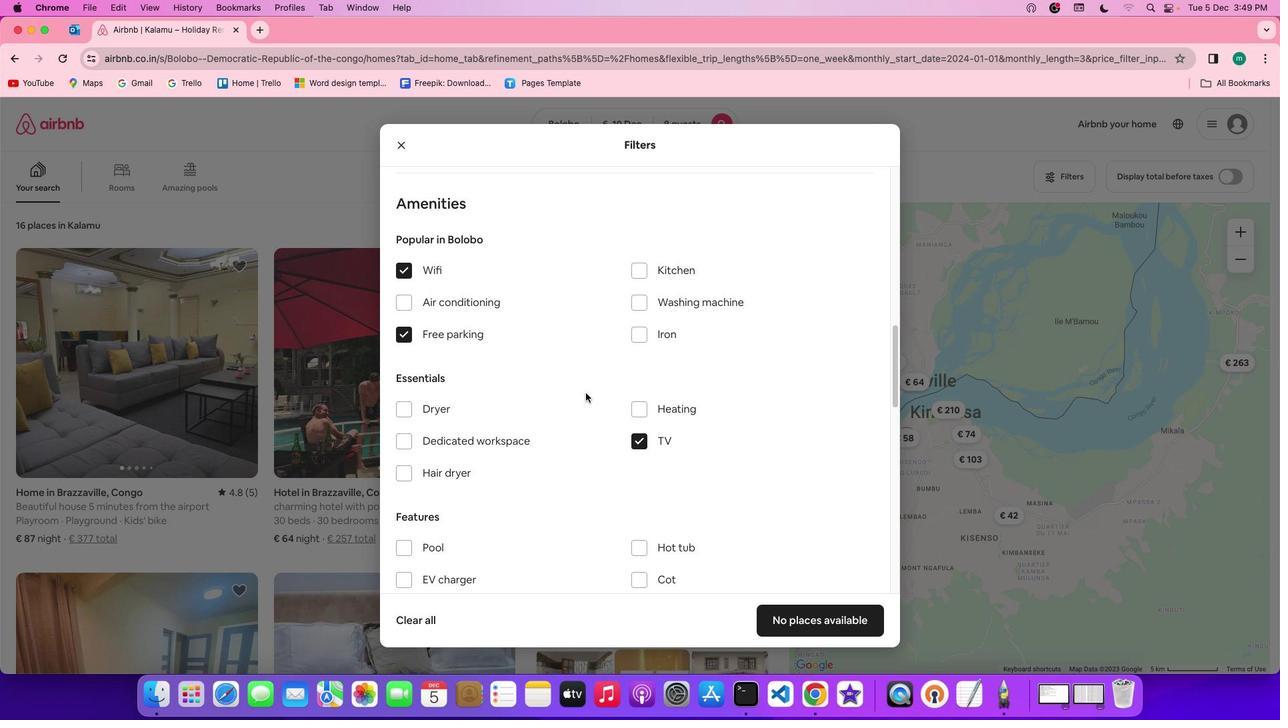 
Action: Mouse scrolled (586, 393) with delta (0, 0)
Screenshot: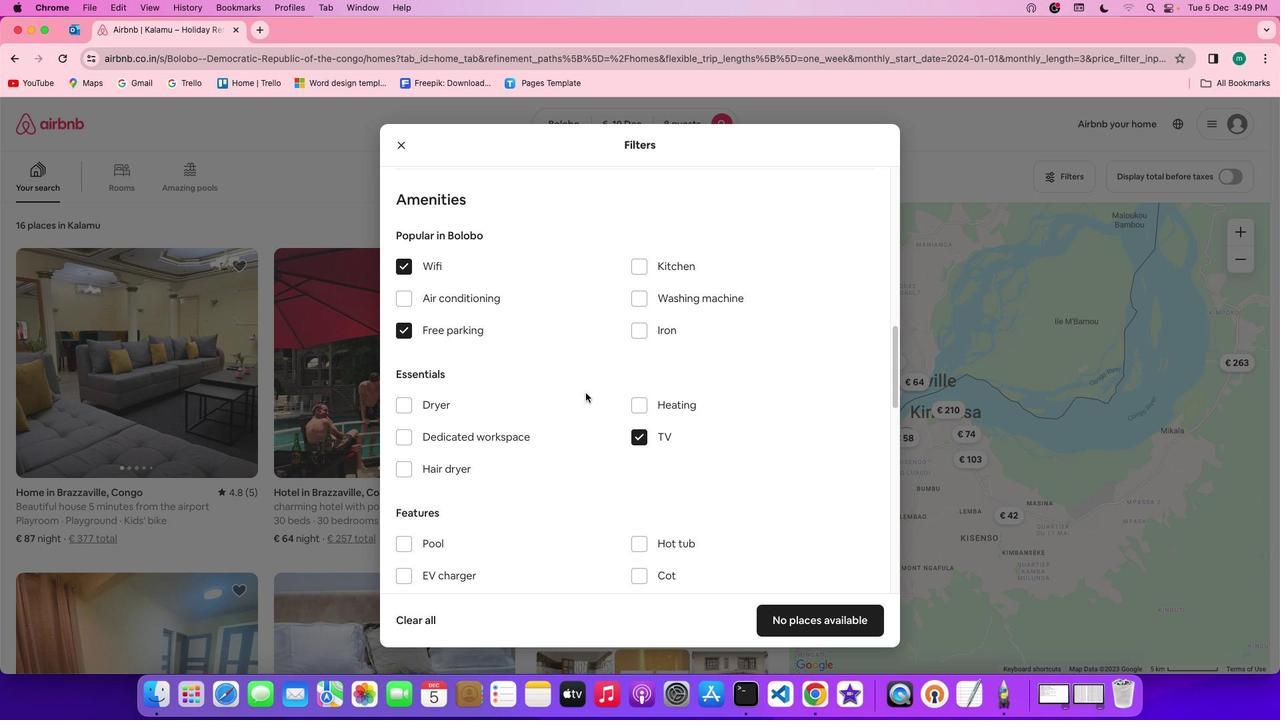 
Action: Mouse scrolled (586, 393) with delta (0, 0)
Screenshot: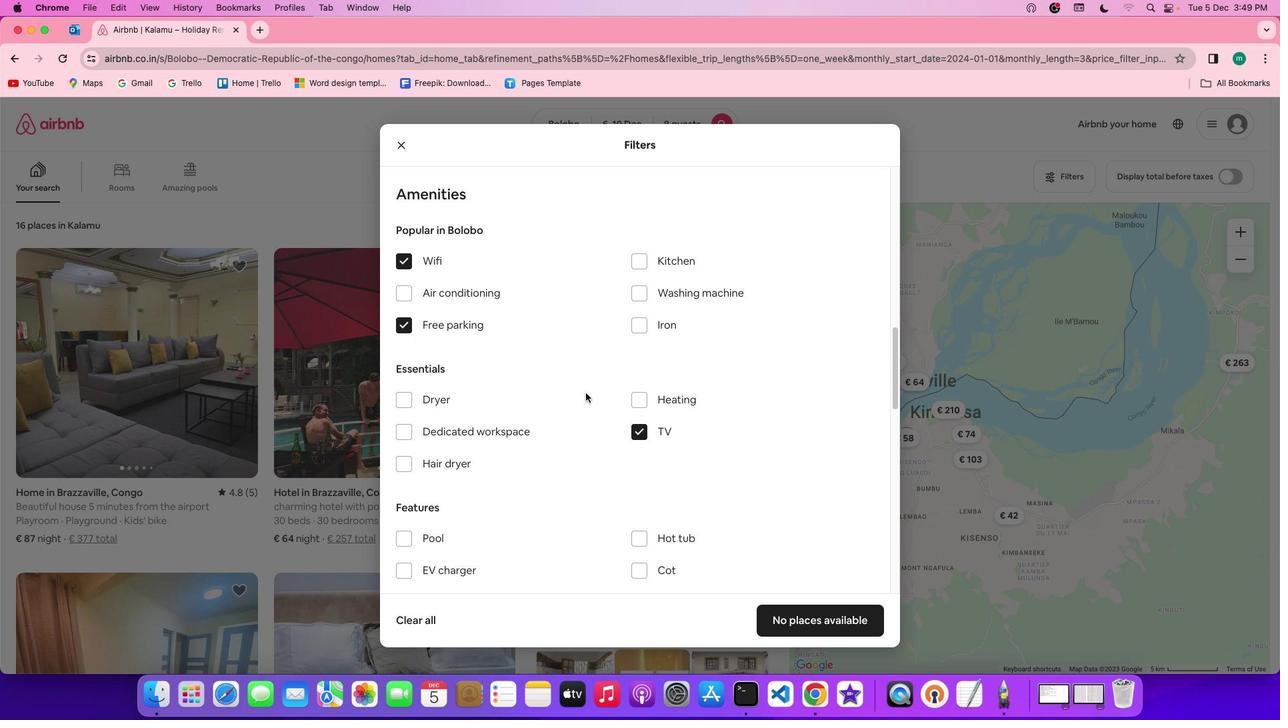 
Action: Mouse scrolled (586, 393) with delta (0, 0)
Screenshot: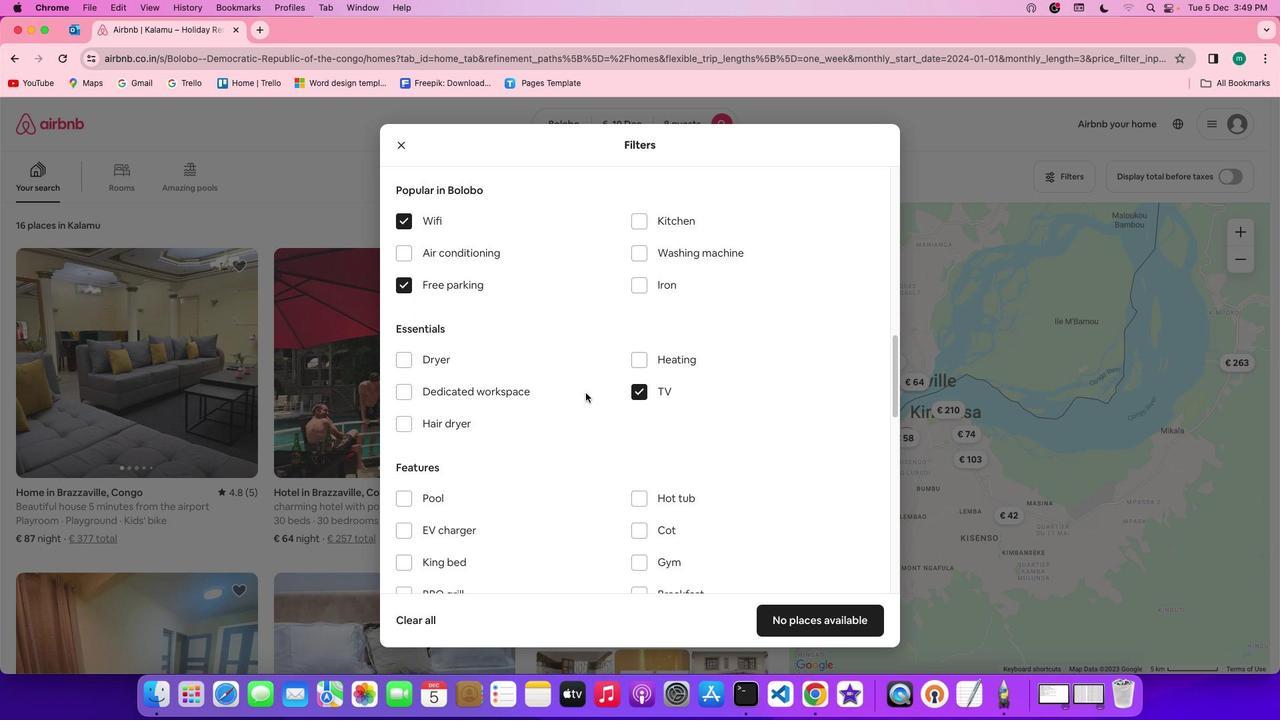 
Action: Mouse scrolled (586, 393) with delta (0, 0)
Screenshot: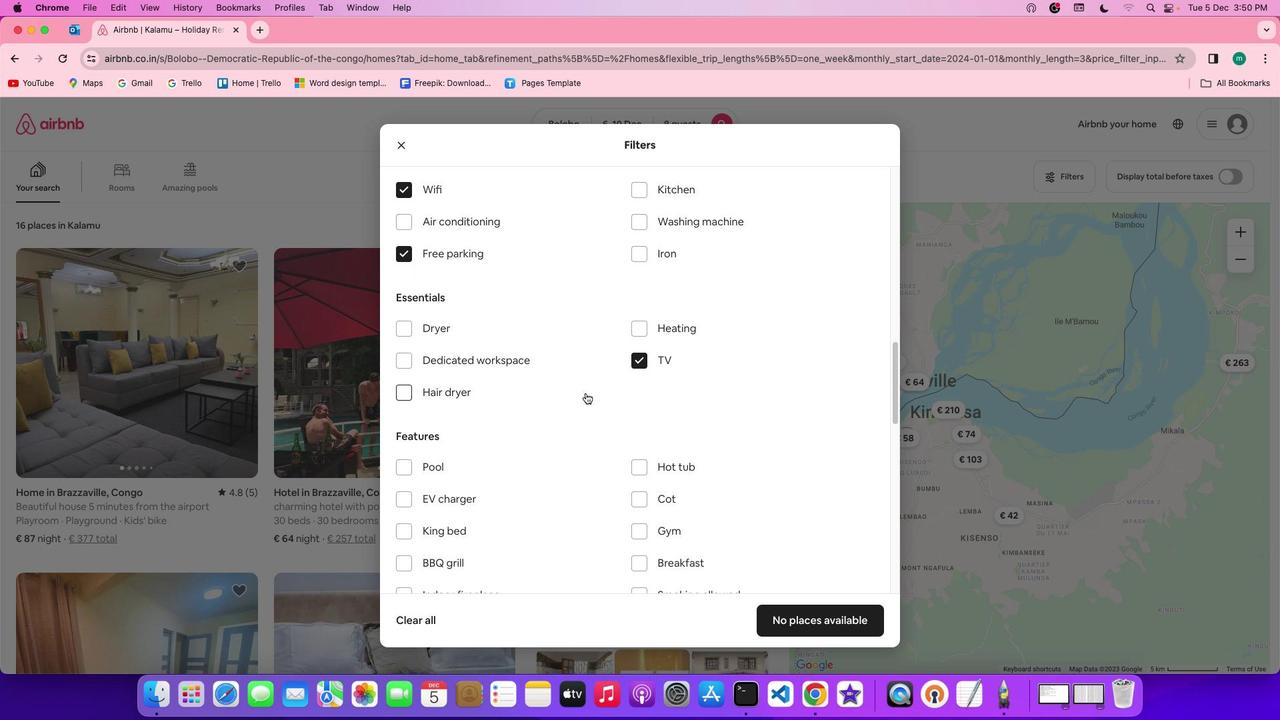 
Action: Mouse scrolled (586, 393) with delta (0, 0)
Screenshot: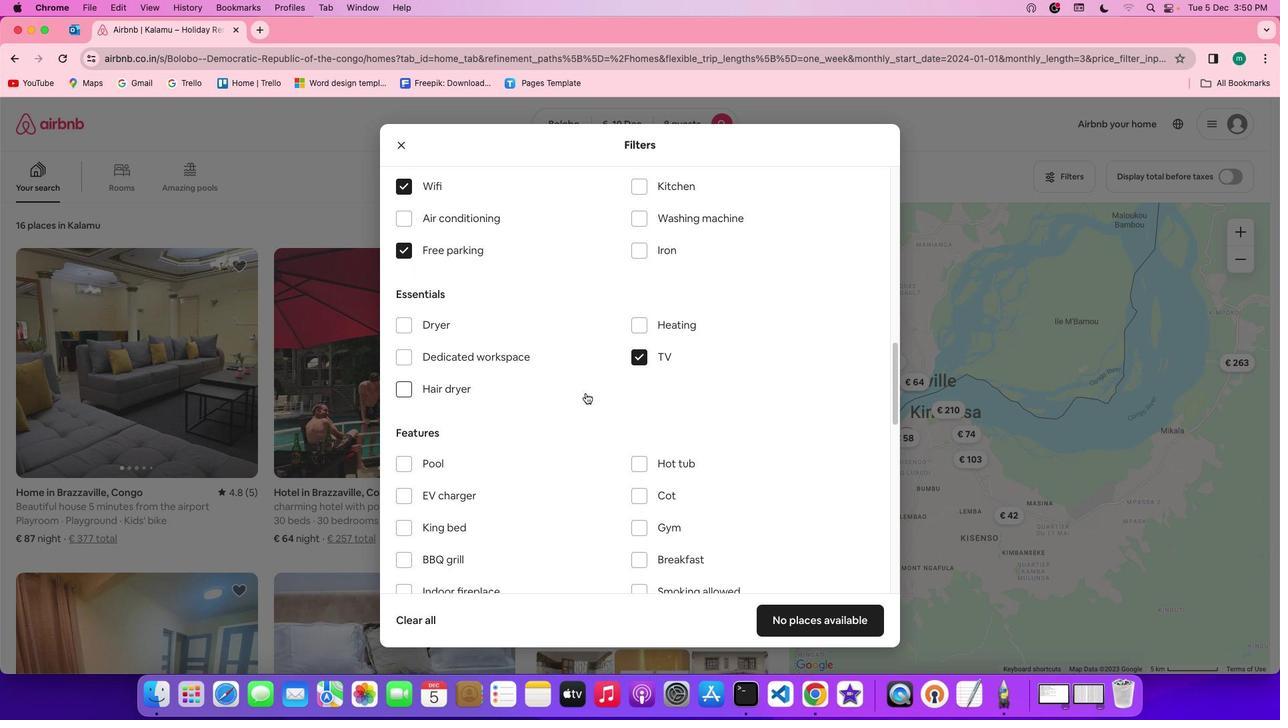 
Action: Mouse scrolled (586, 393) with delta (0, 0)
Screenshot: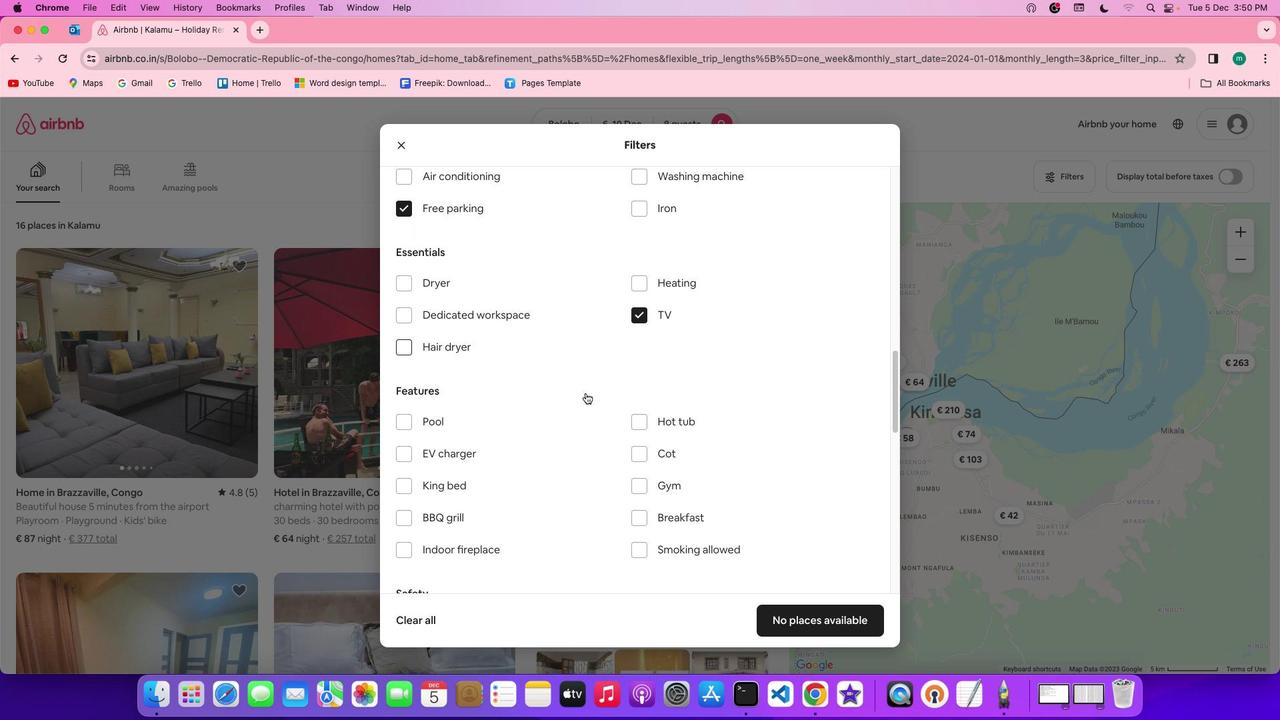 
Action: Mouse moved to (568, 401)
Screenshot: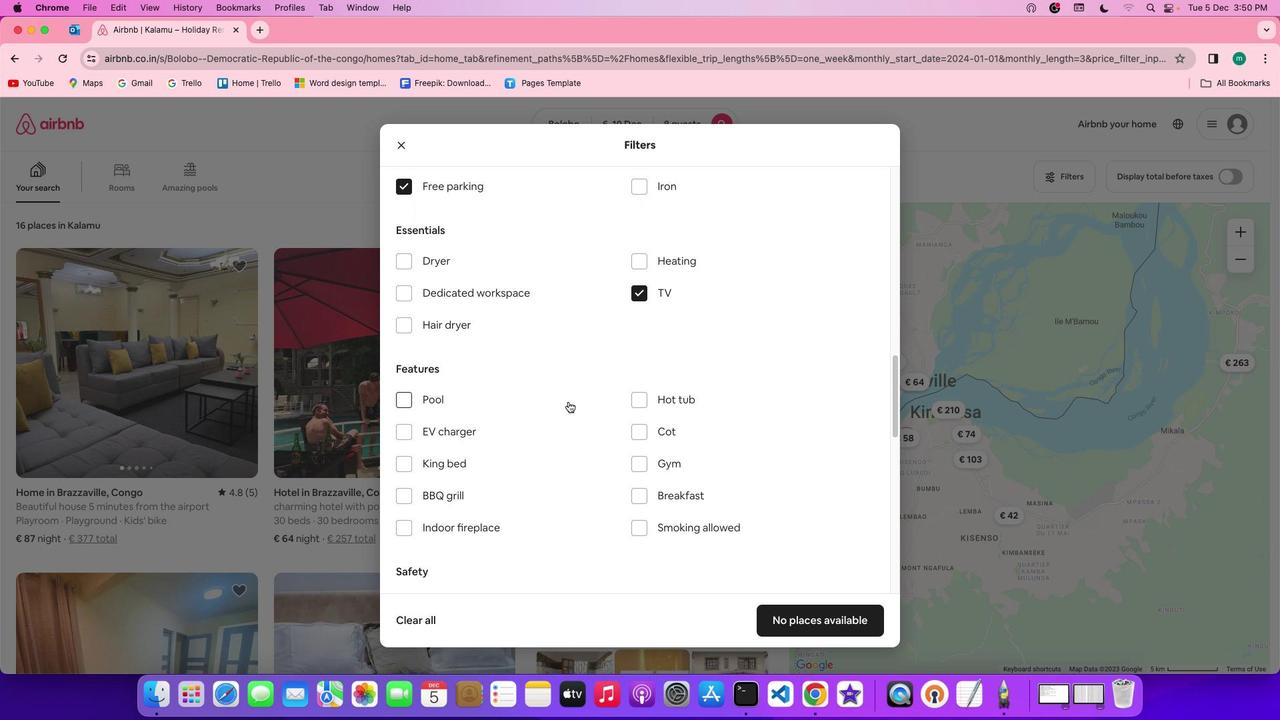 
Action: Mouse scrolled (568, 401) with delta (0, 0)
Screenshot: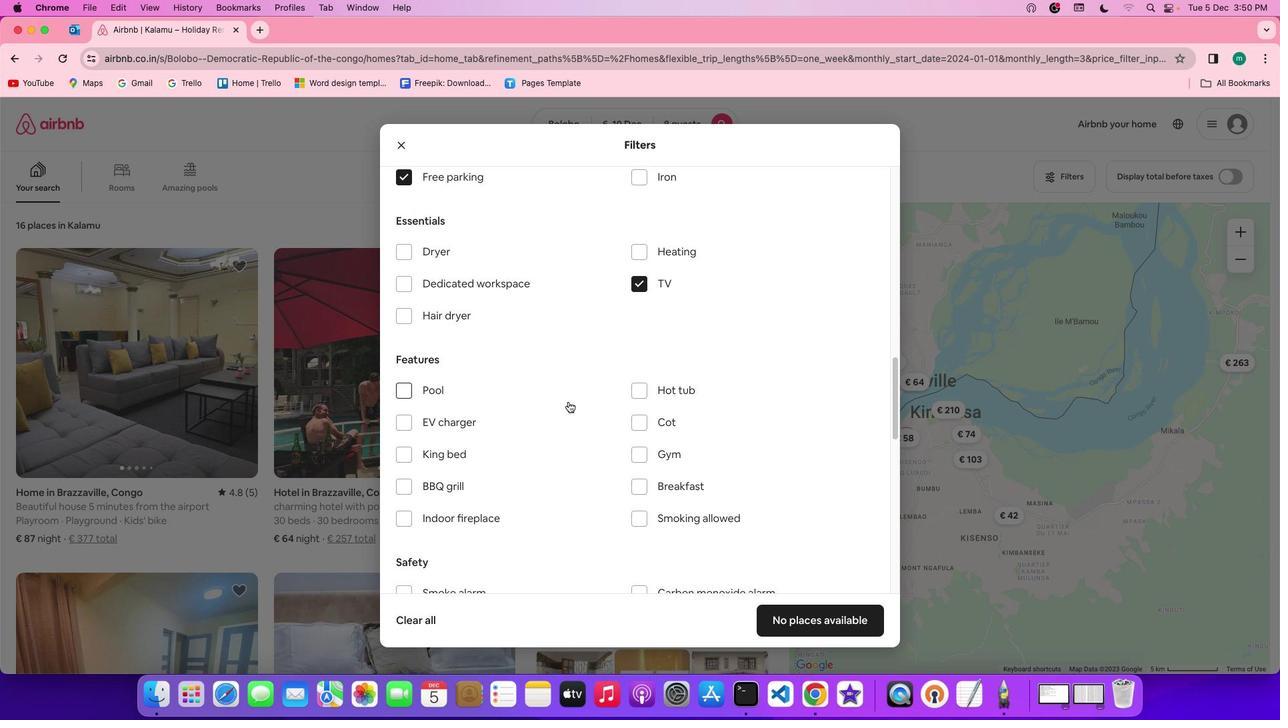 
Action: Mouse scrolled (568, 401) with delta (0, 0)
Screenshot: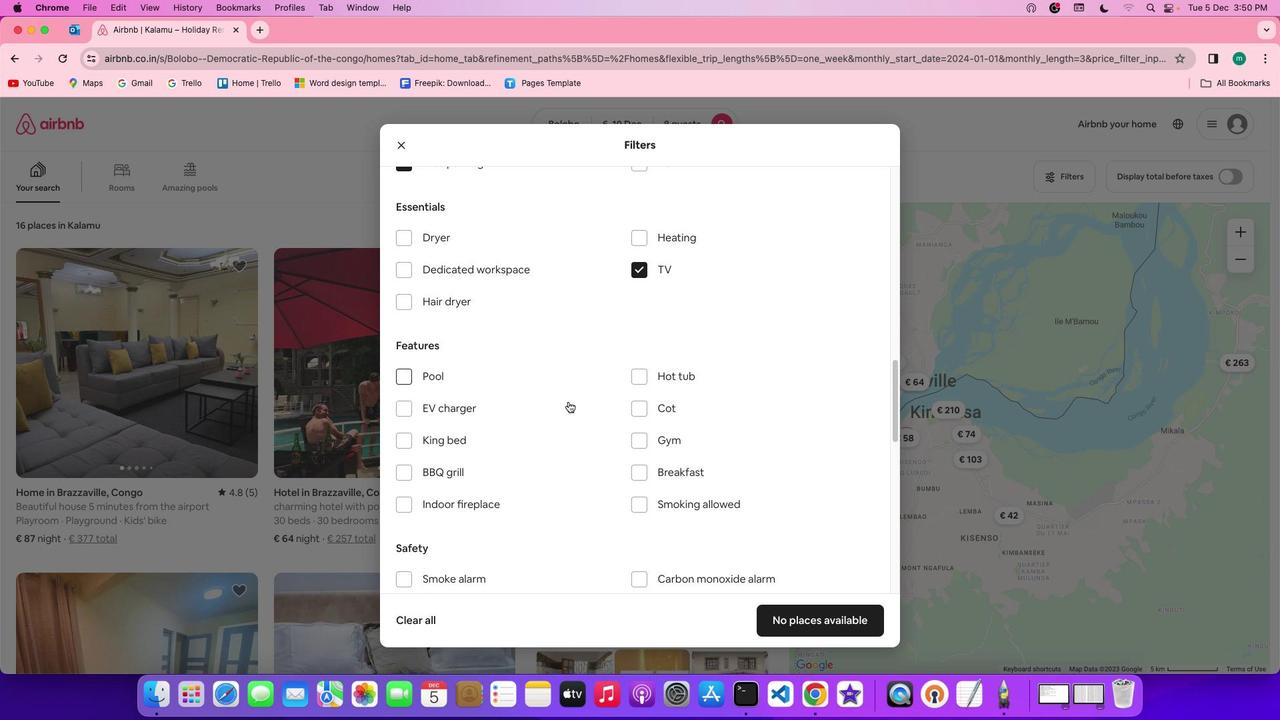 
Action: Mouse scrolled (568, 401) with delta (0, -1)
Screenshot: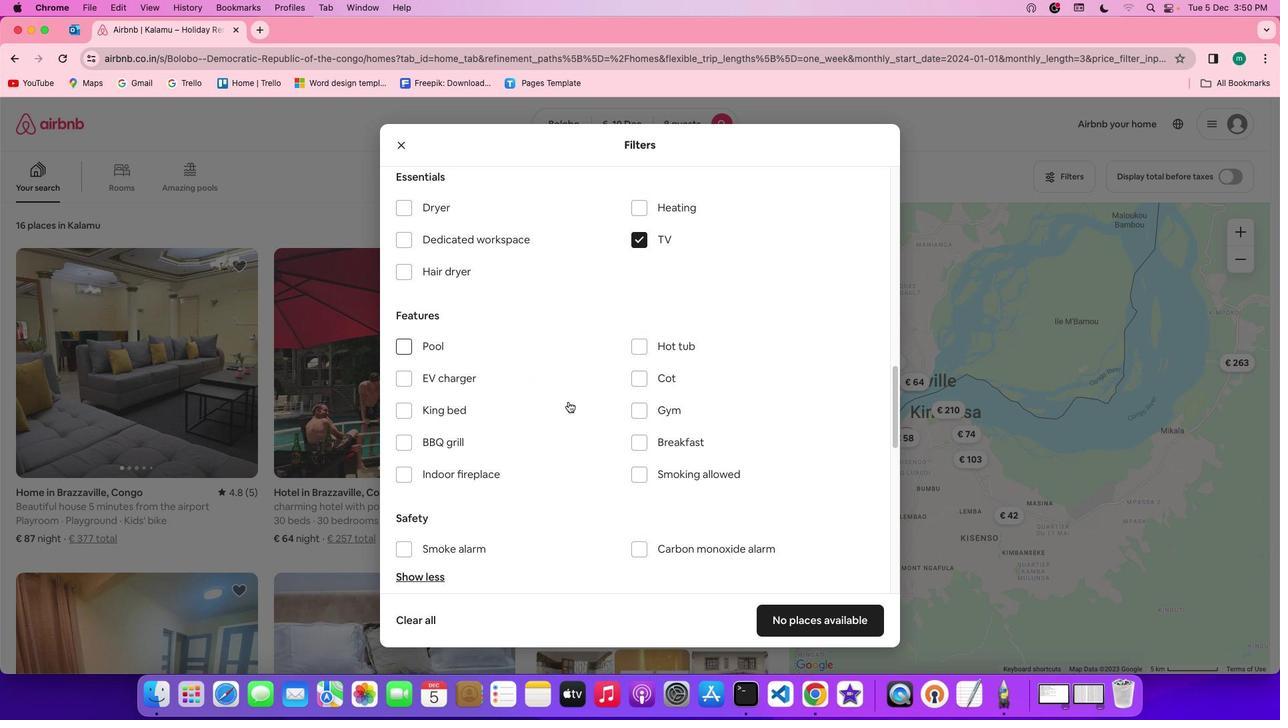
Action: Mouse moved to (644, 385)
Screenshot: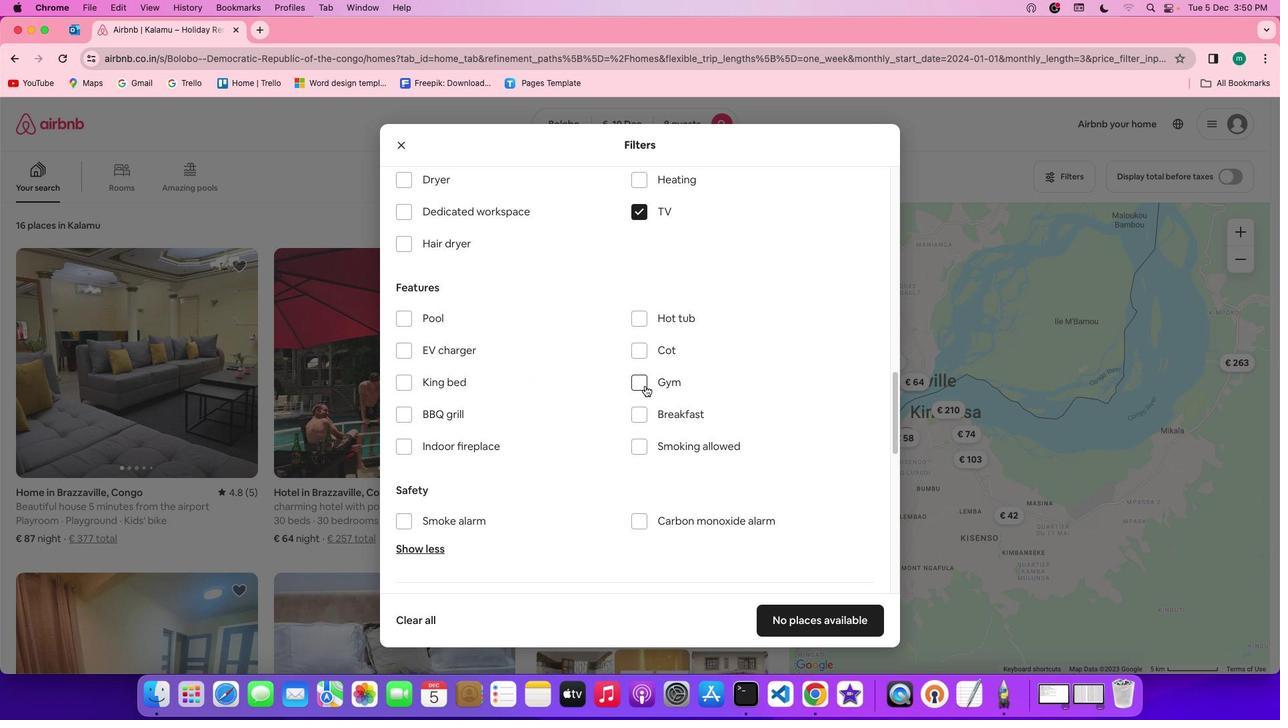 
Action: Mouse pressed left at (644, 385)
Screenshot: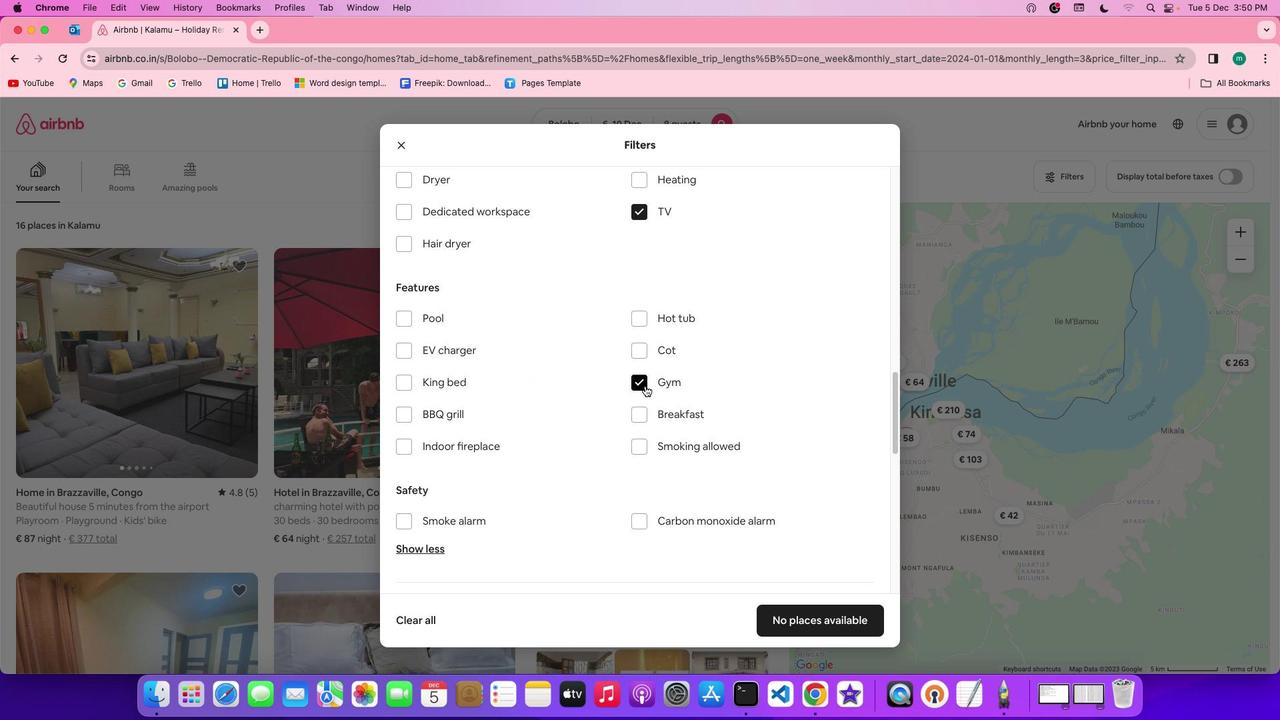 
Action: Mouse moved to (646, 416)
Screenshot: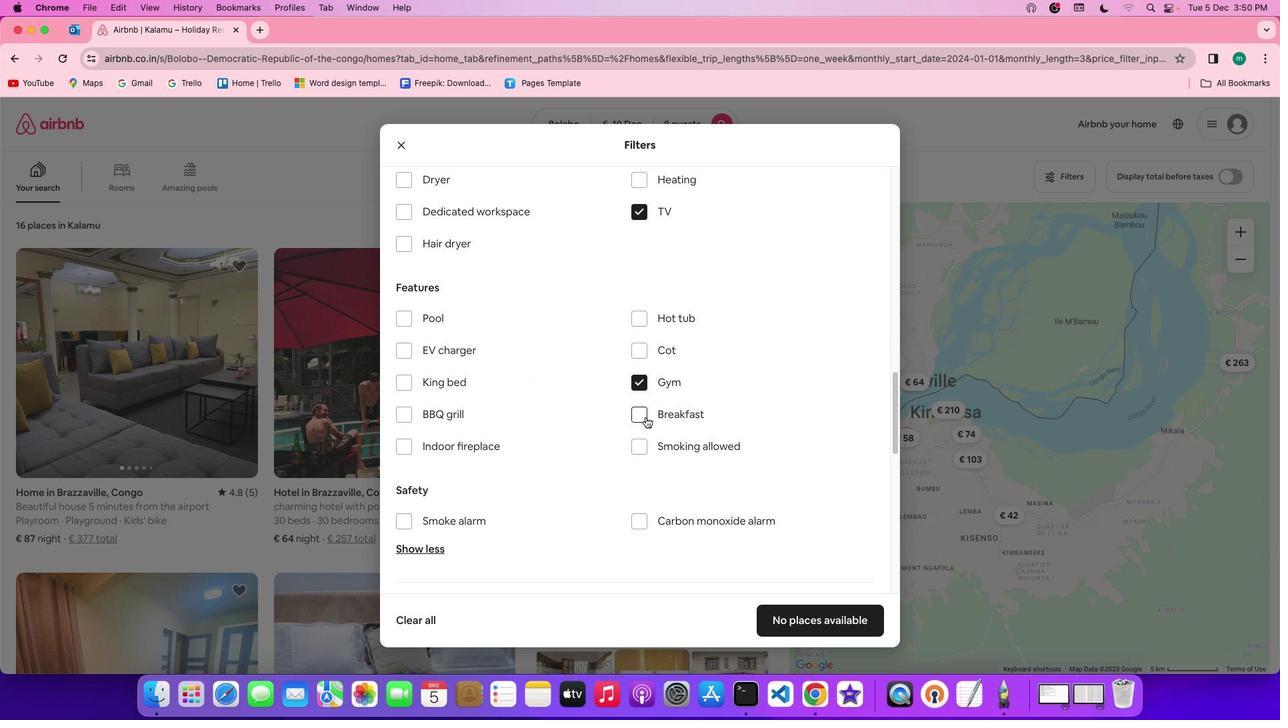 
Action: Mouse pressed left at (646, 416)
Screenshot: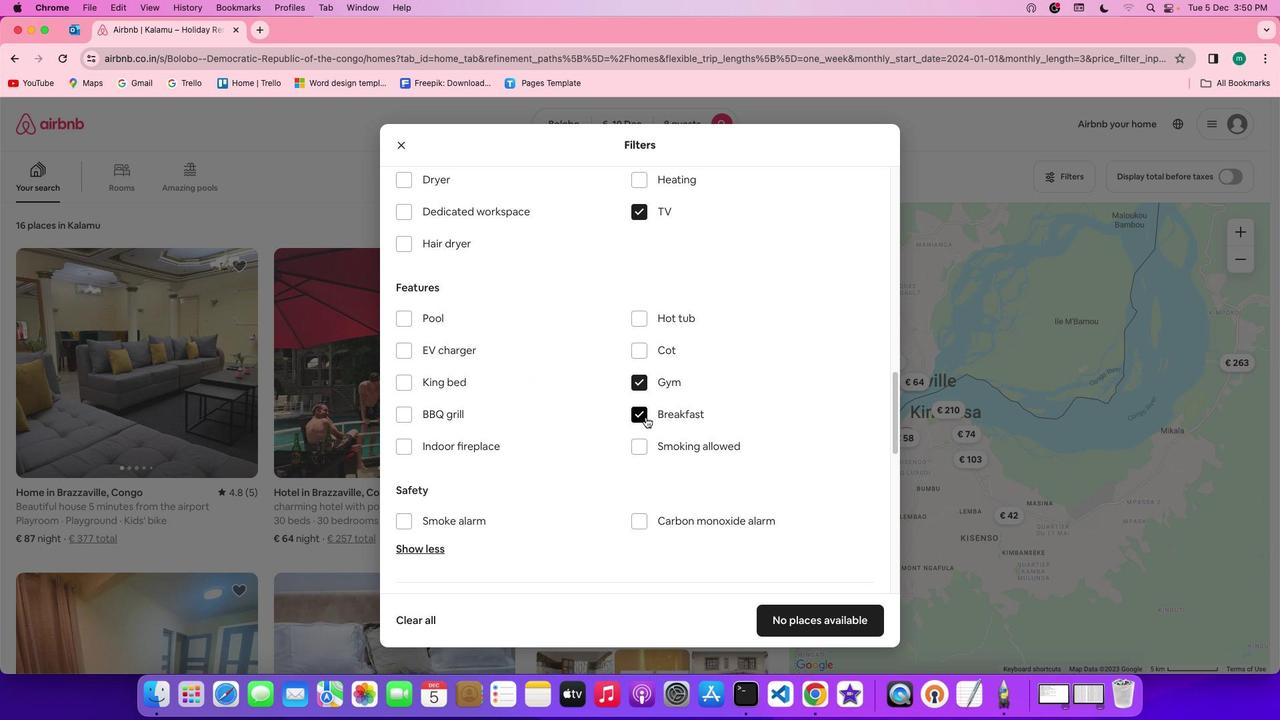 
Action: Mouse moved to (728, 492)
Screenshot: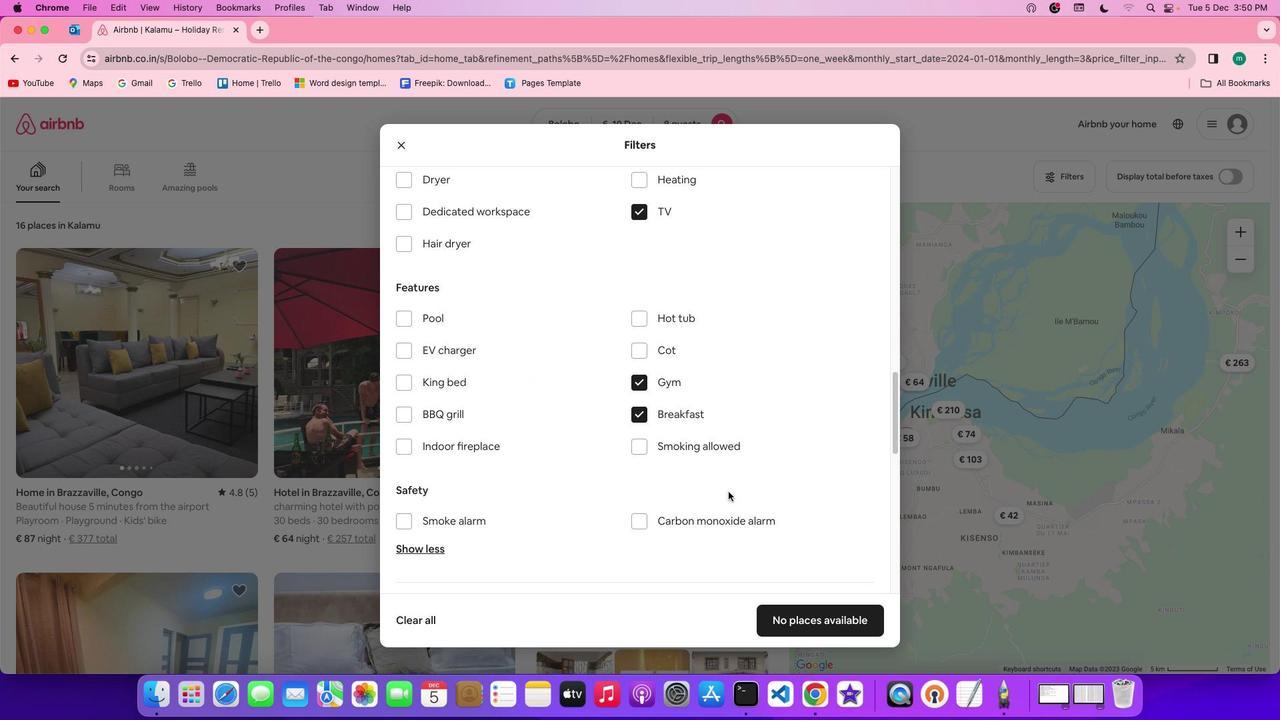 
Action: Mouse scrolled (728, 492) with delta (0, 0)
Screenshot: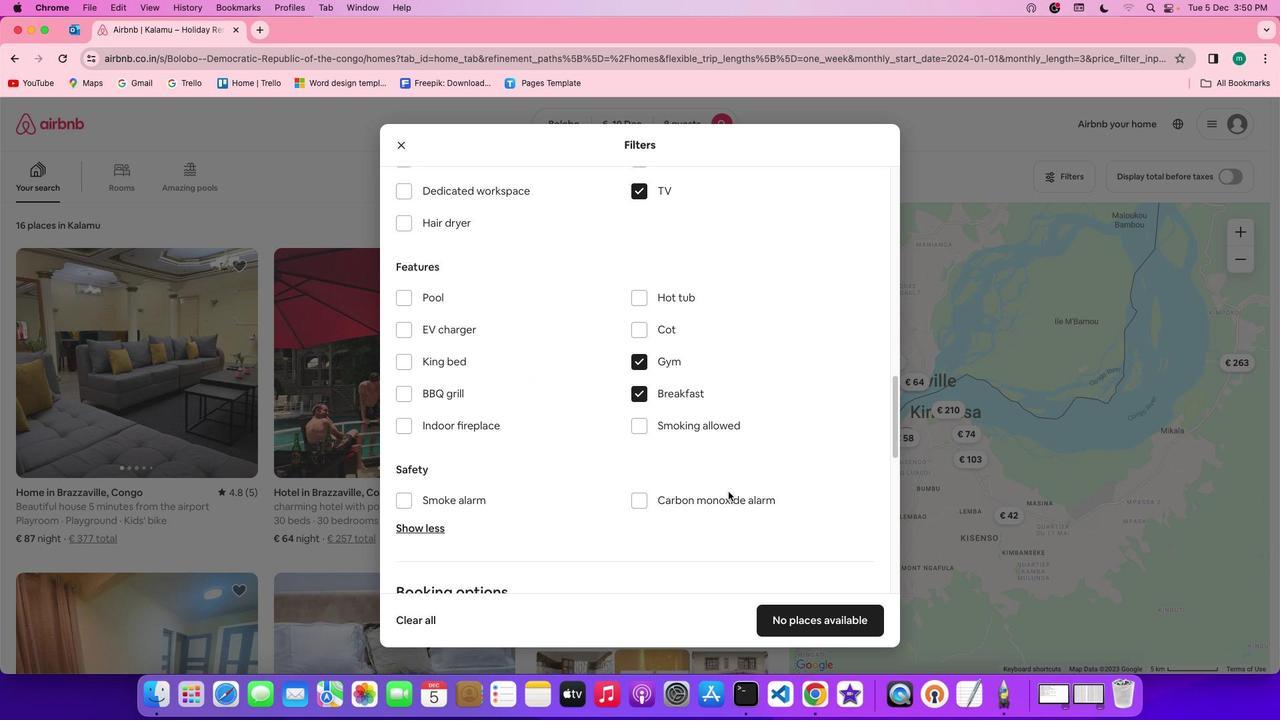 
Action: Mouse scrolled (728, 492) with delta (0, 0)
Screenshot: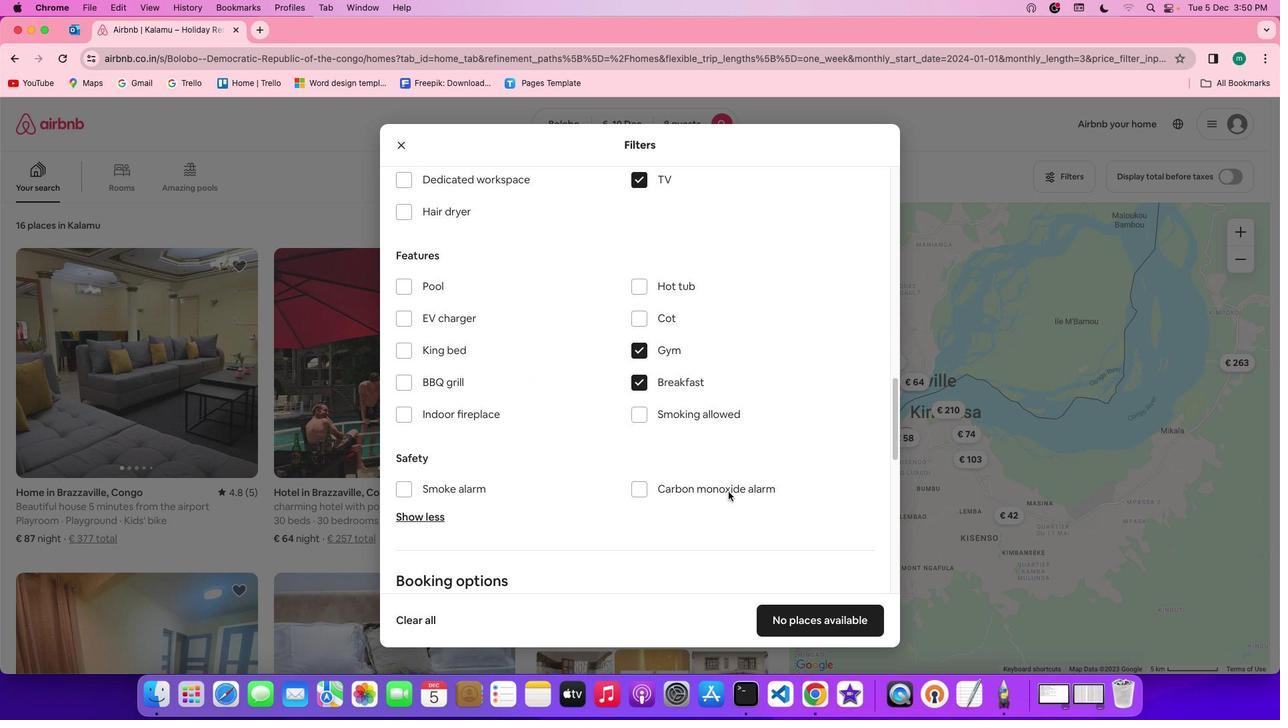 
Action: Mouse scrolled (728, 492) with delta (0, -1)
Screenshot: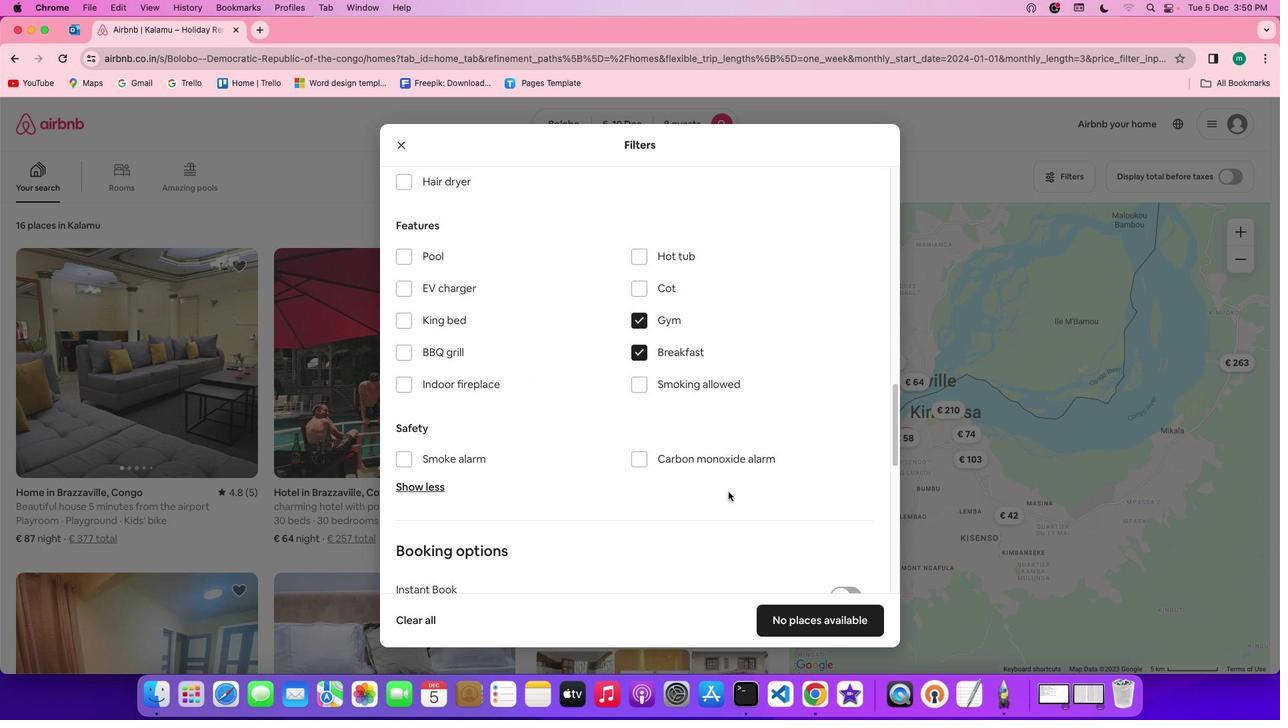 
Action: Mouse scrolled (728, 492) with delta (0, -2)
Screenshot: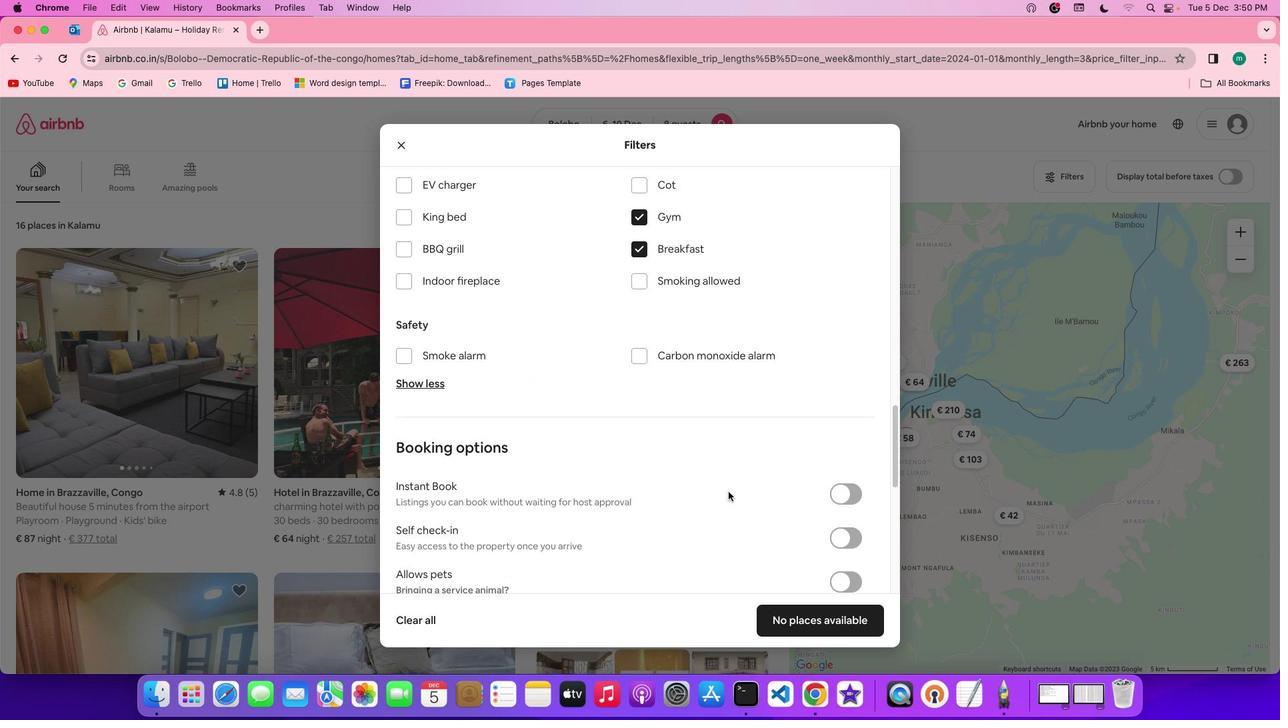 
Action: Mouse scrolled (728, 492) with delta (0, 0)
Screenshot: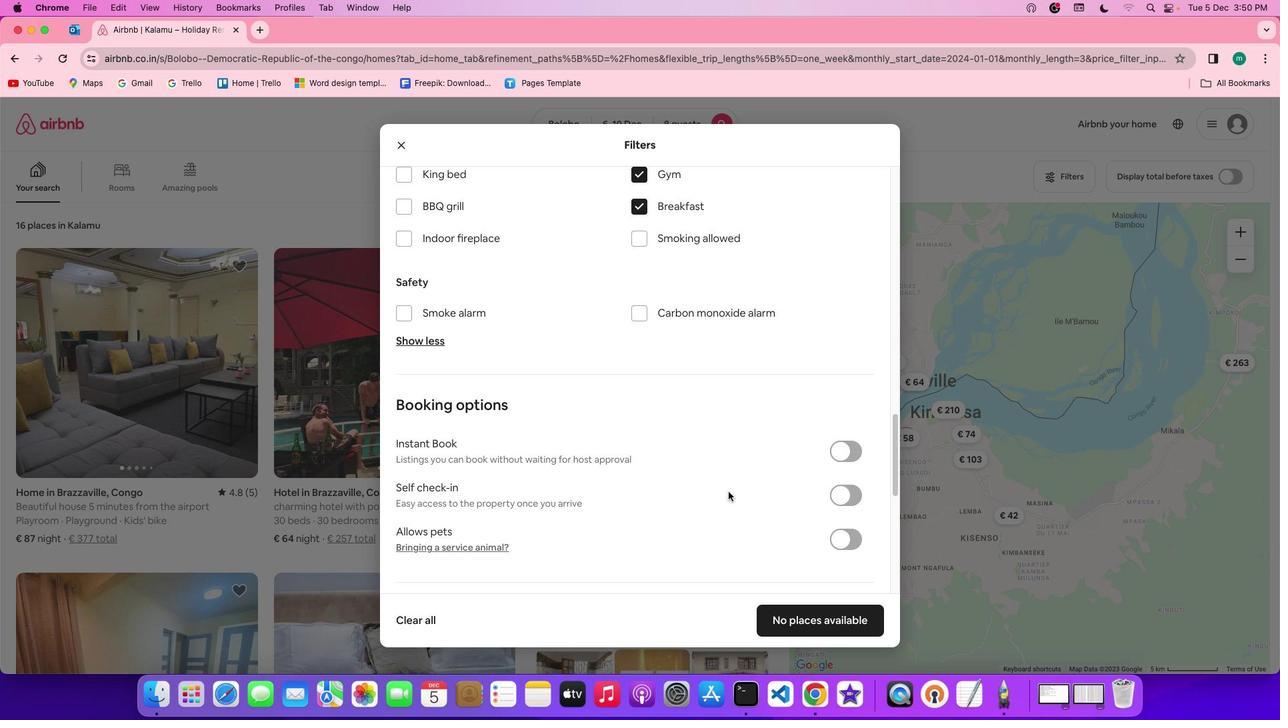 
Action: Mouse scrolled (728, 492) with delta (0, 0)
Screenshot: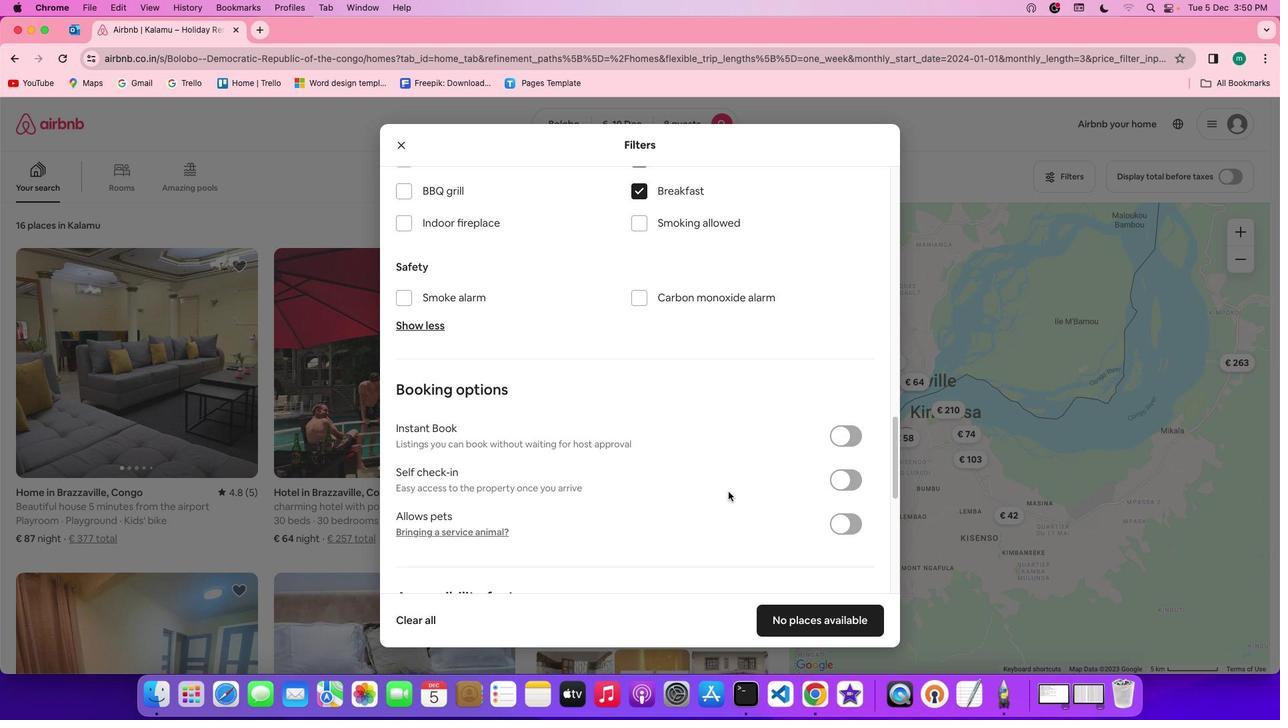 
Action: Mouse scrolled (728, 492) with delta (0, -1)
Screenshot: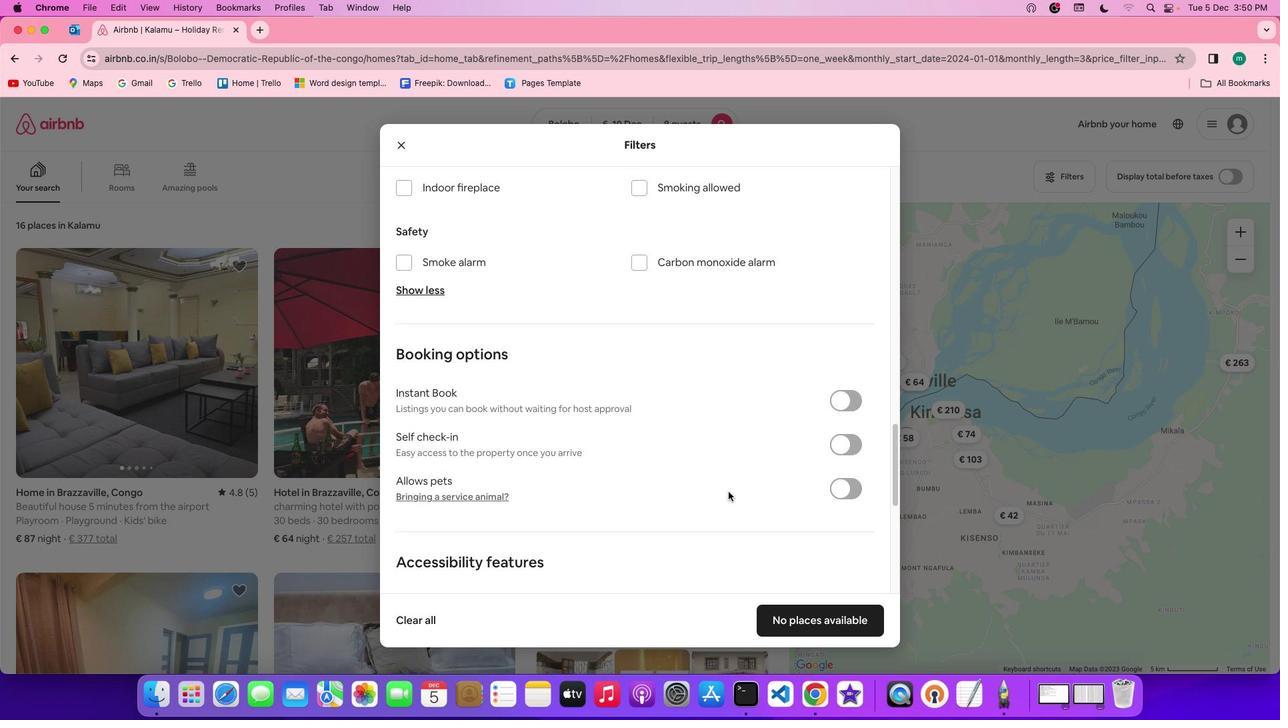 
Action: Mouse scrolled (728, 492) with delta (0, -1)
Screenshot: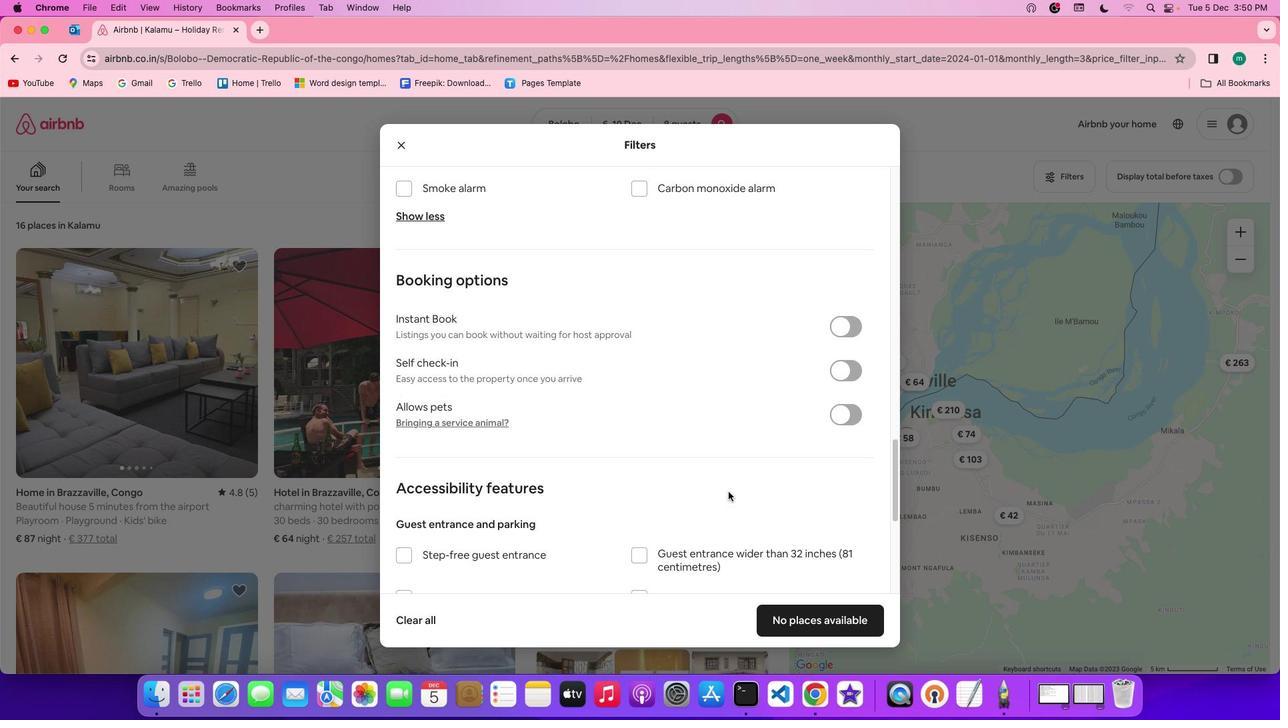 
Action: Mouse scrolled (728, 492) with delta (0, 0)
Screenshot: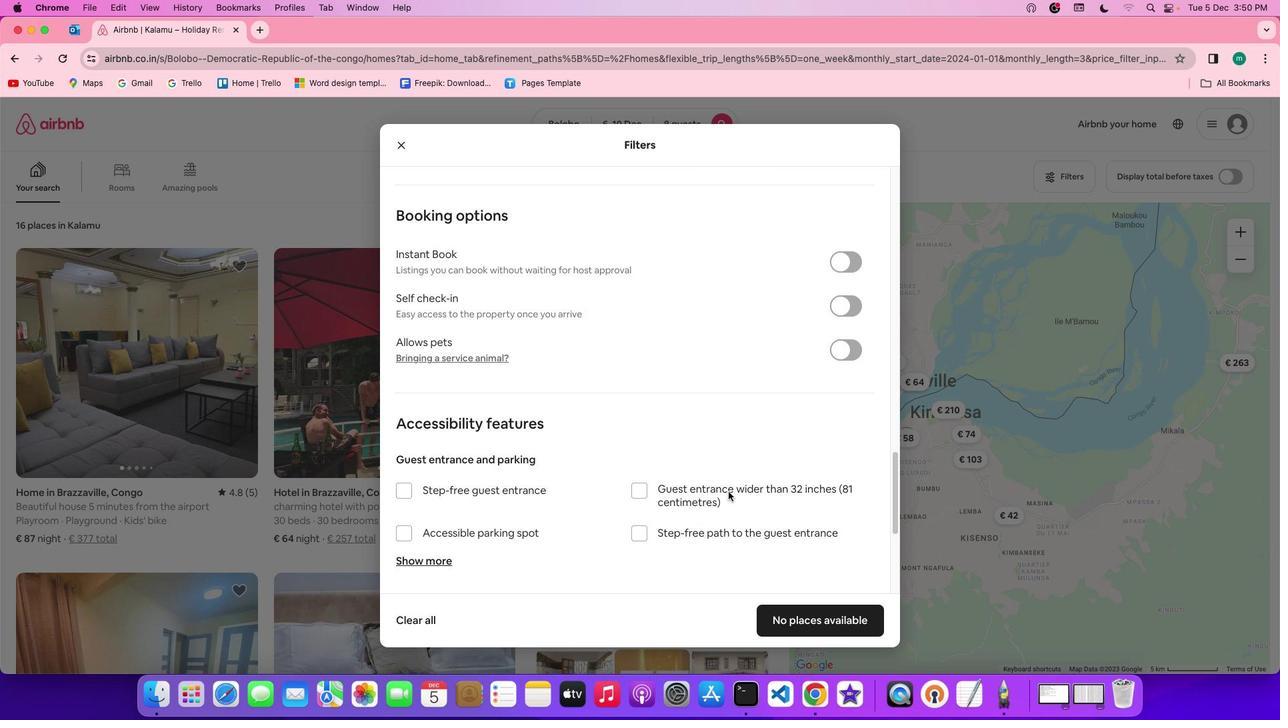 
Action: Mouse scrolled (728, 492) with delta (0, 0)
Screenshot: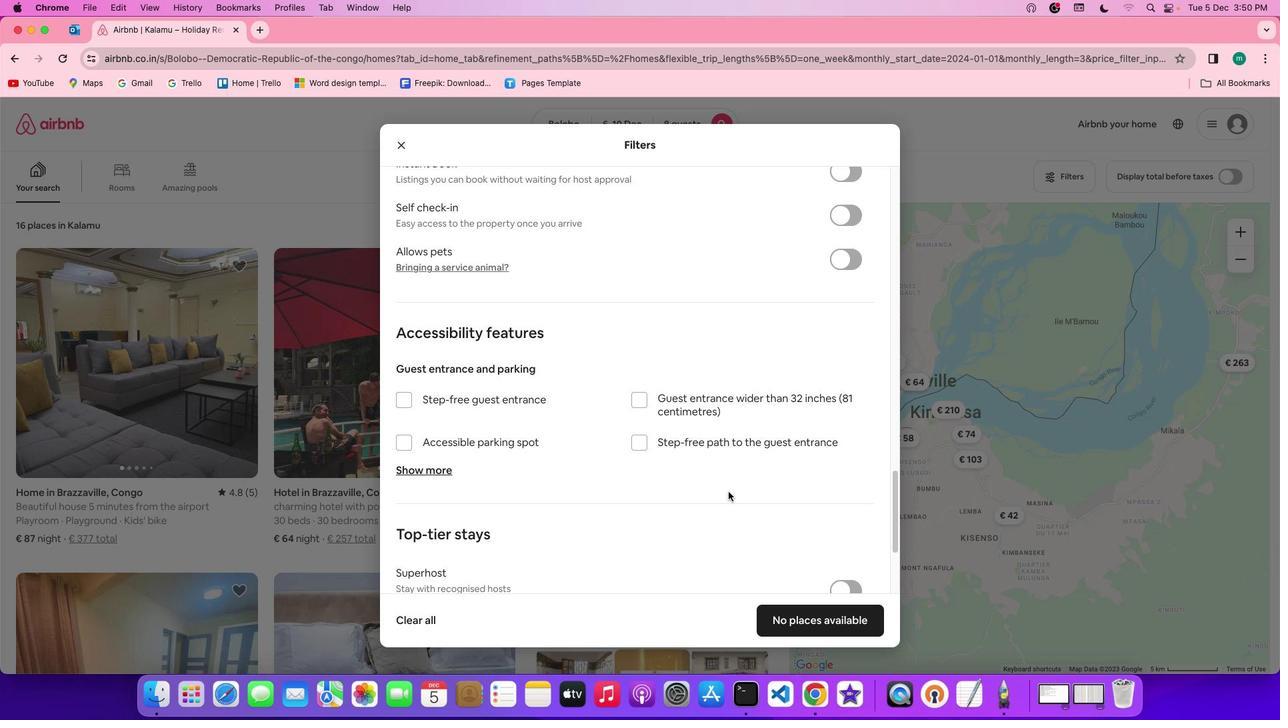 
Action: Mouse scrolled (728, 492) with delta (0, -2)
Screenshot: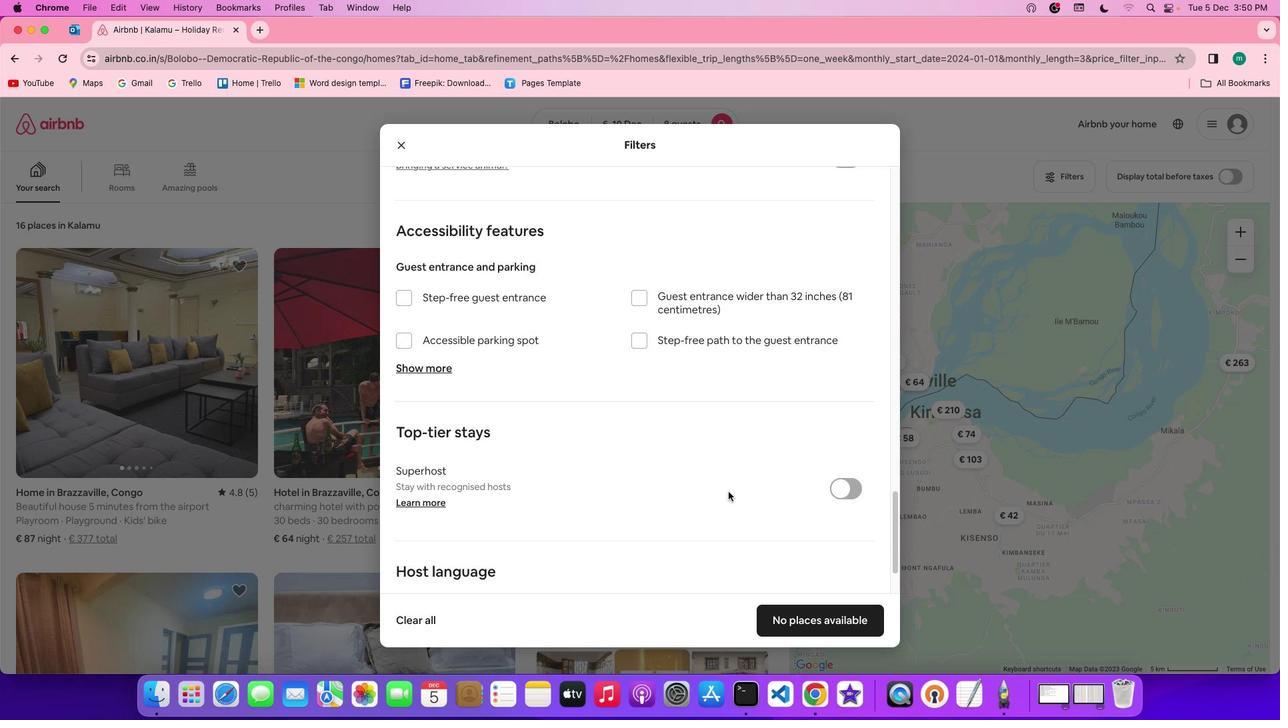 
Action: Mouse scrolled (728, 492) with delta (0, -3)
Screenshot: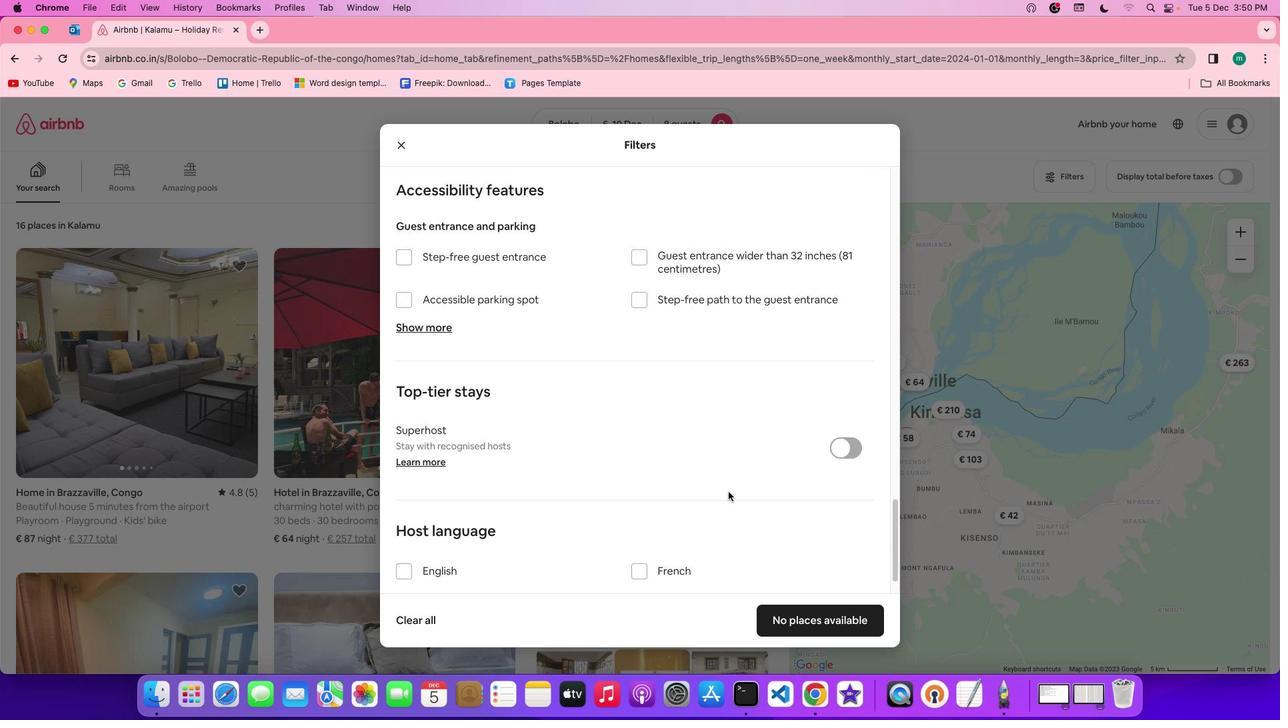 
Action: Mouse scrolled (728, 492) with delta (0, 0)
Screenshot: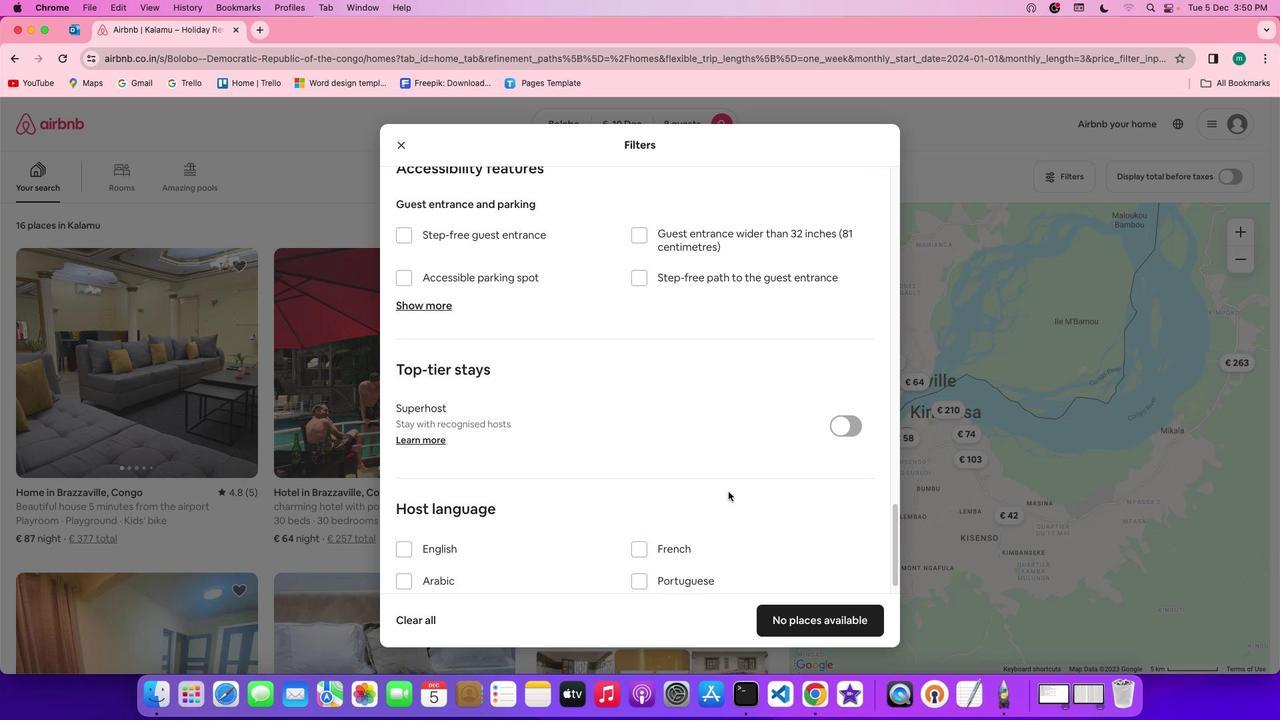 
Action: Mouse scrolled (728, 492) with delta (0, 0)
Screenshot: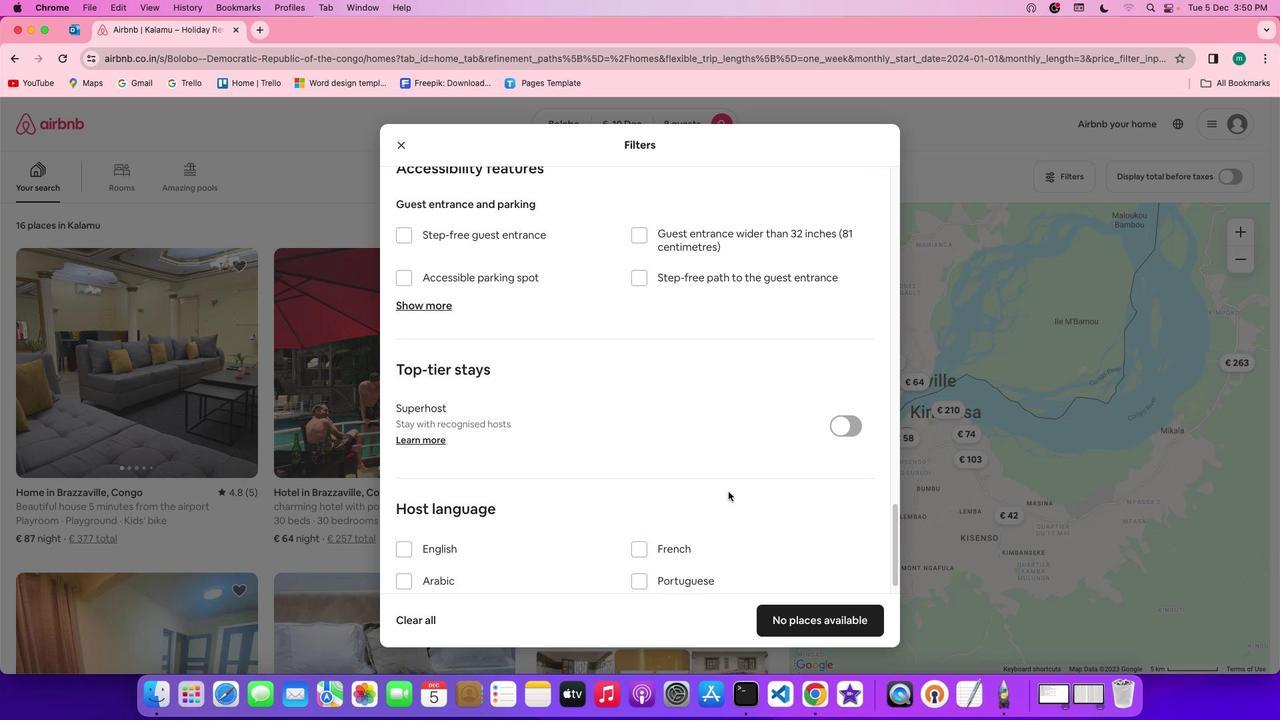 
Action: Mouse scrolled (728, 492) with delta (0, -2)
Screenshot: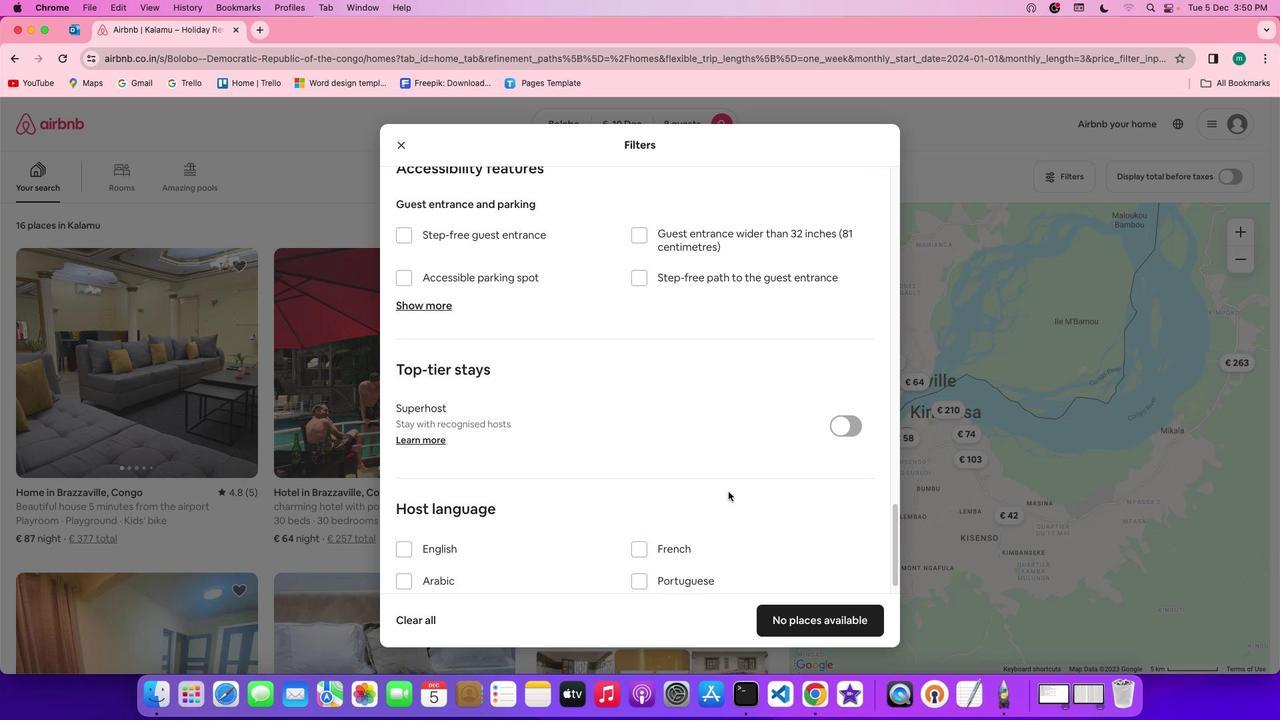 
Action: Mouse scrolled (728, 492) with delta (0, -3)
Screenshot: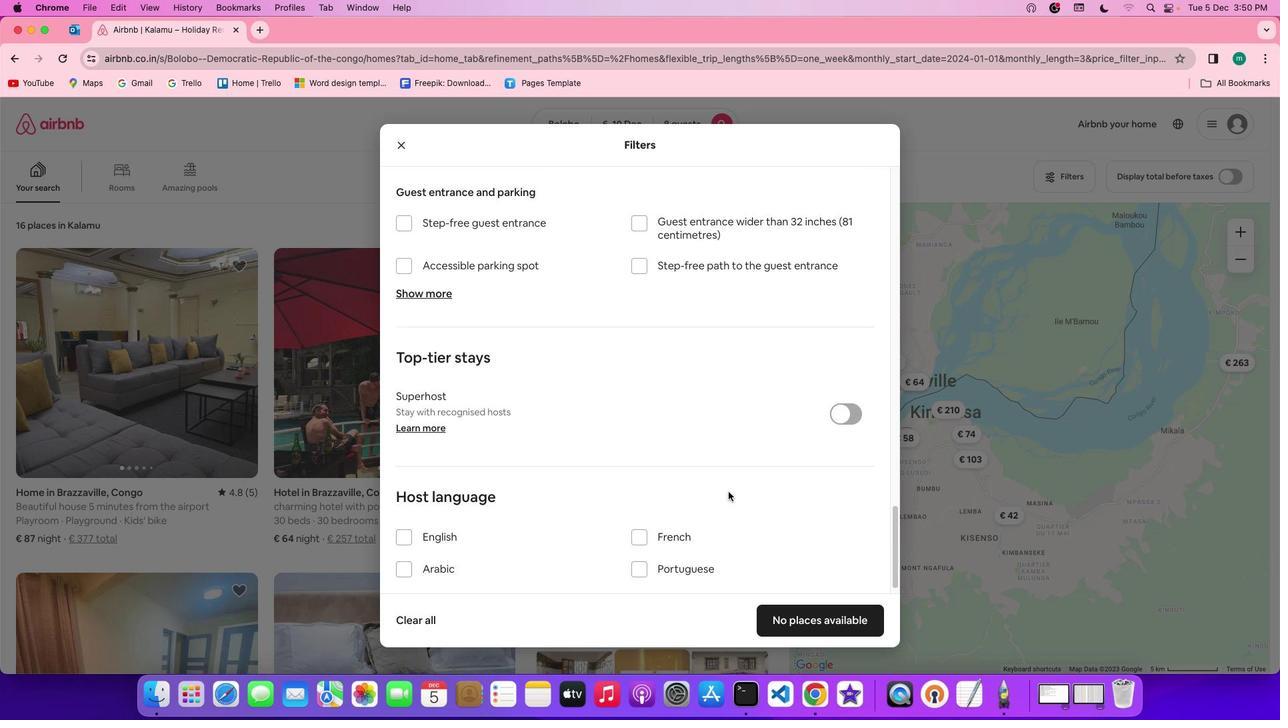 
Action: Mouse scrolled (728, 492) with delta (0, -4)
Screenshot: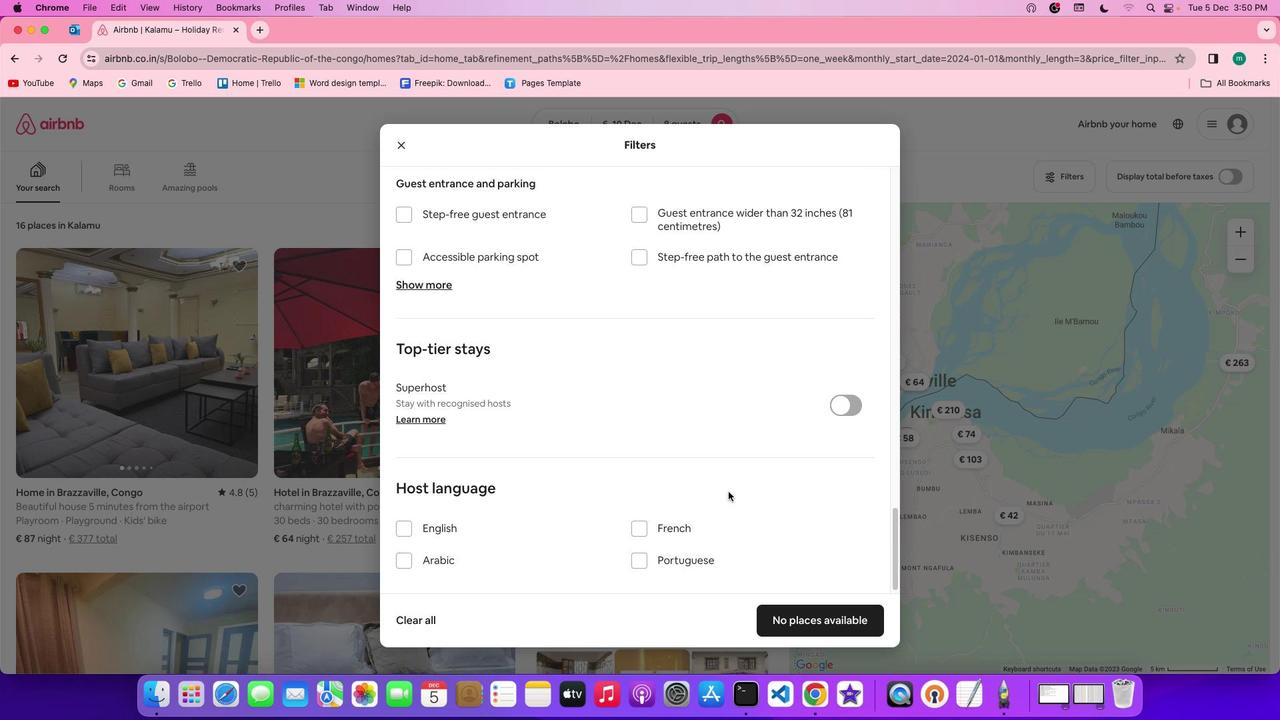 
Action: Mouse scrolled (728, 492) with delta (0, 0)
Screenshot: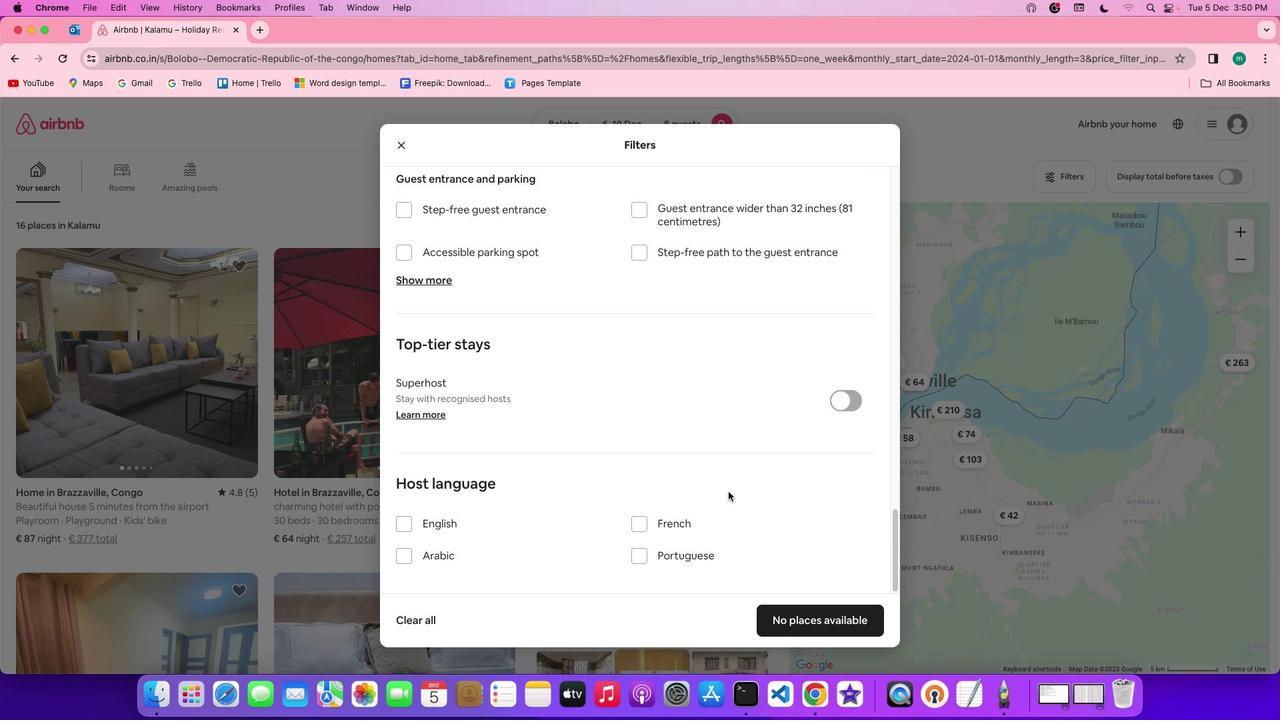 
Action: Mouse scrolled (728, 492) with delta (0, 0)
Screenshot: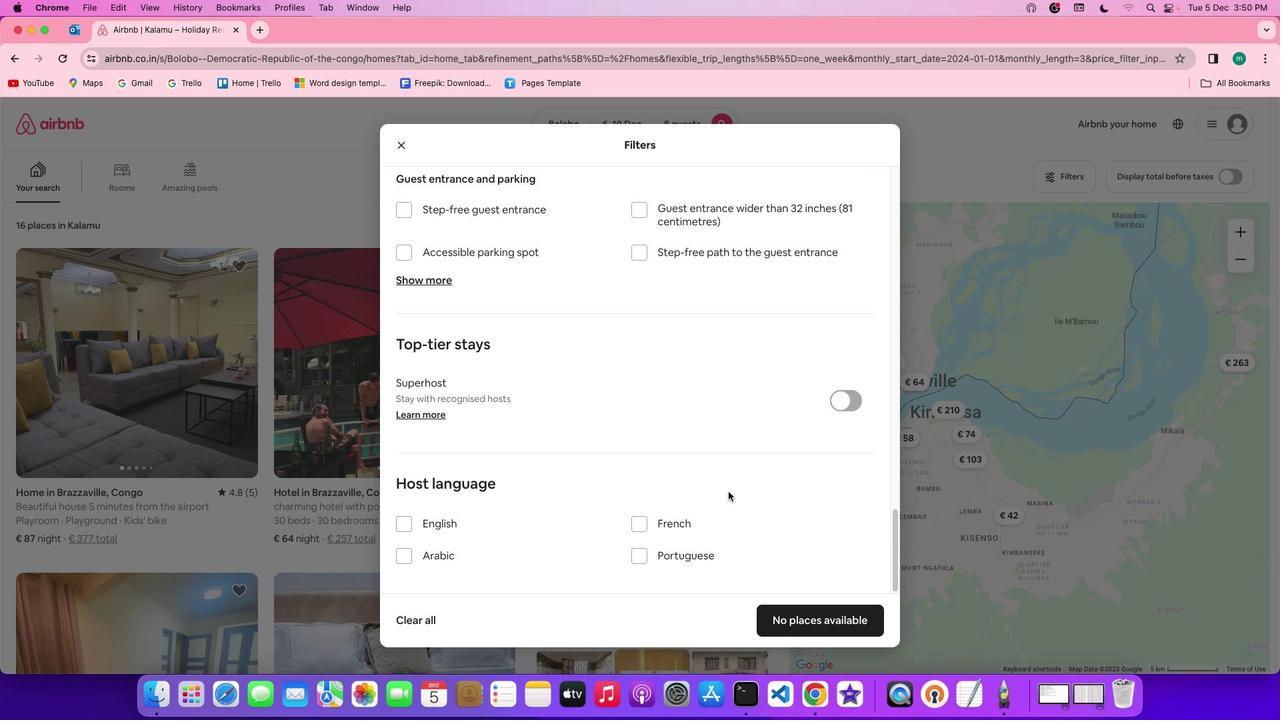 
Action: Mouse scrolled (728, 492) with delta (0, -2)
Screenshot: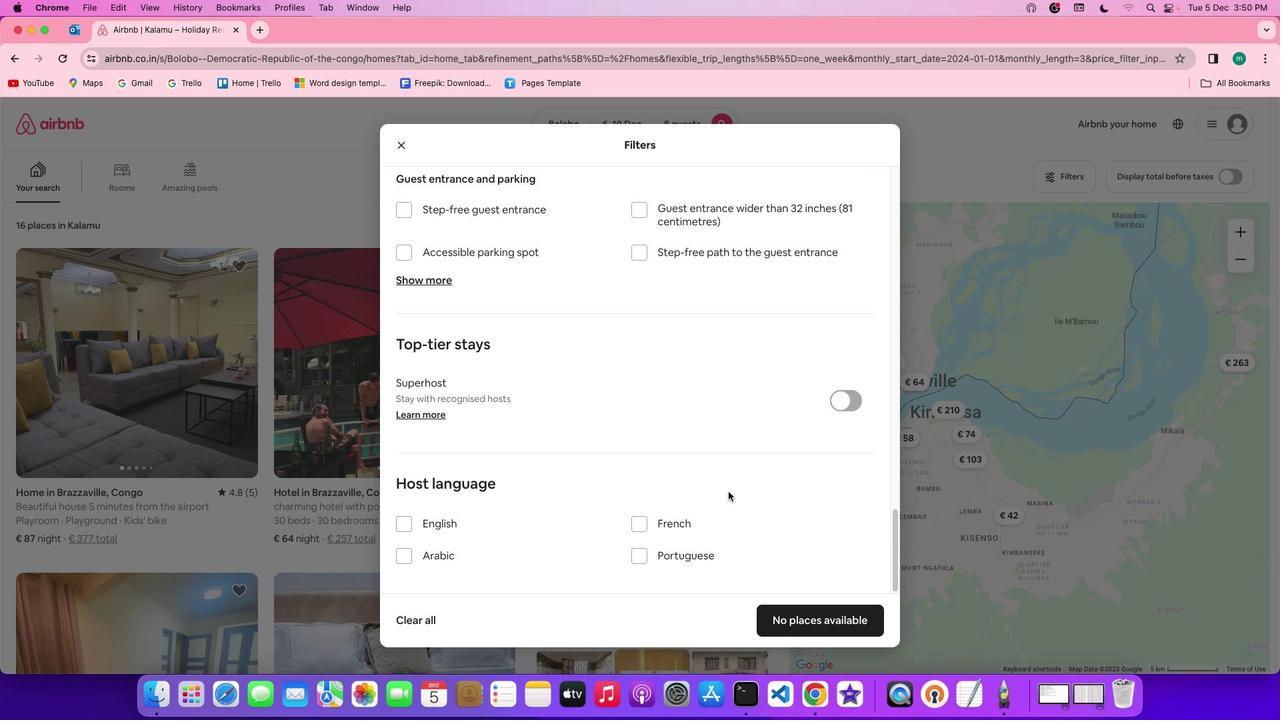 
Action: Mouse scrolled (728, 492) with delta (0, -3)
Screenshot: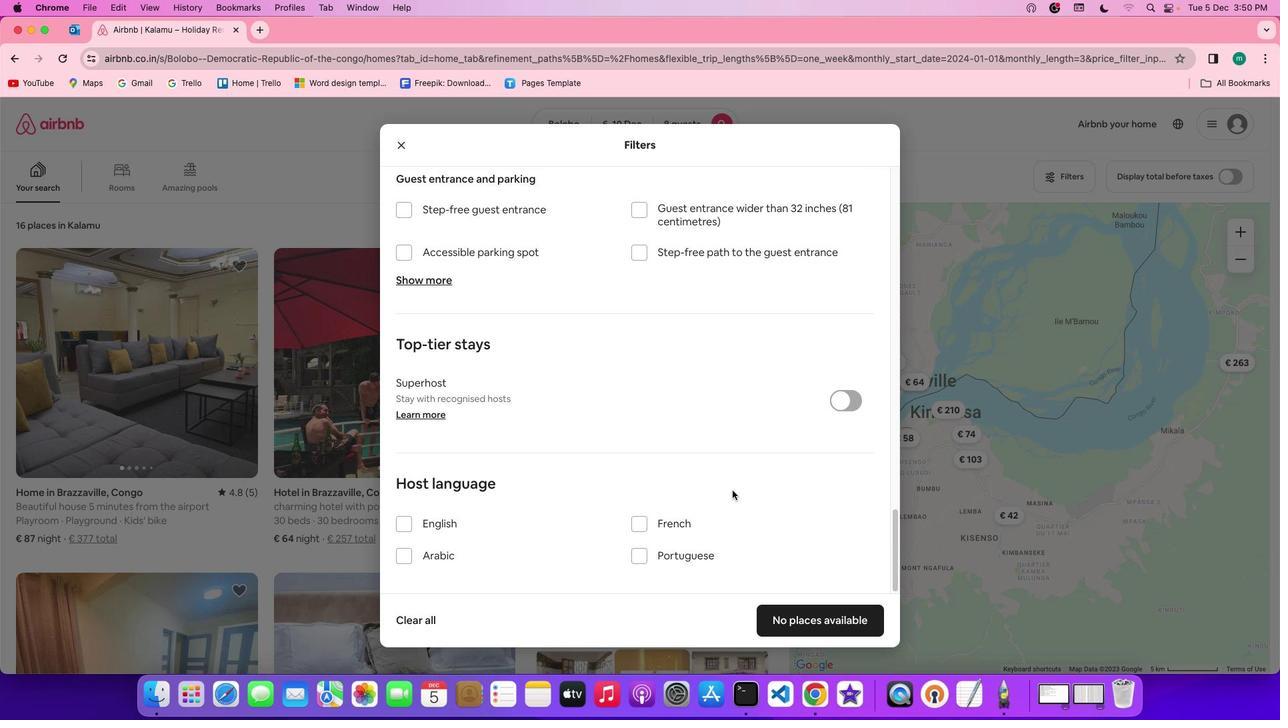 
Action: Mouse scrolled (728, 492) with delta (0, -4)
Screenshot: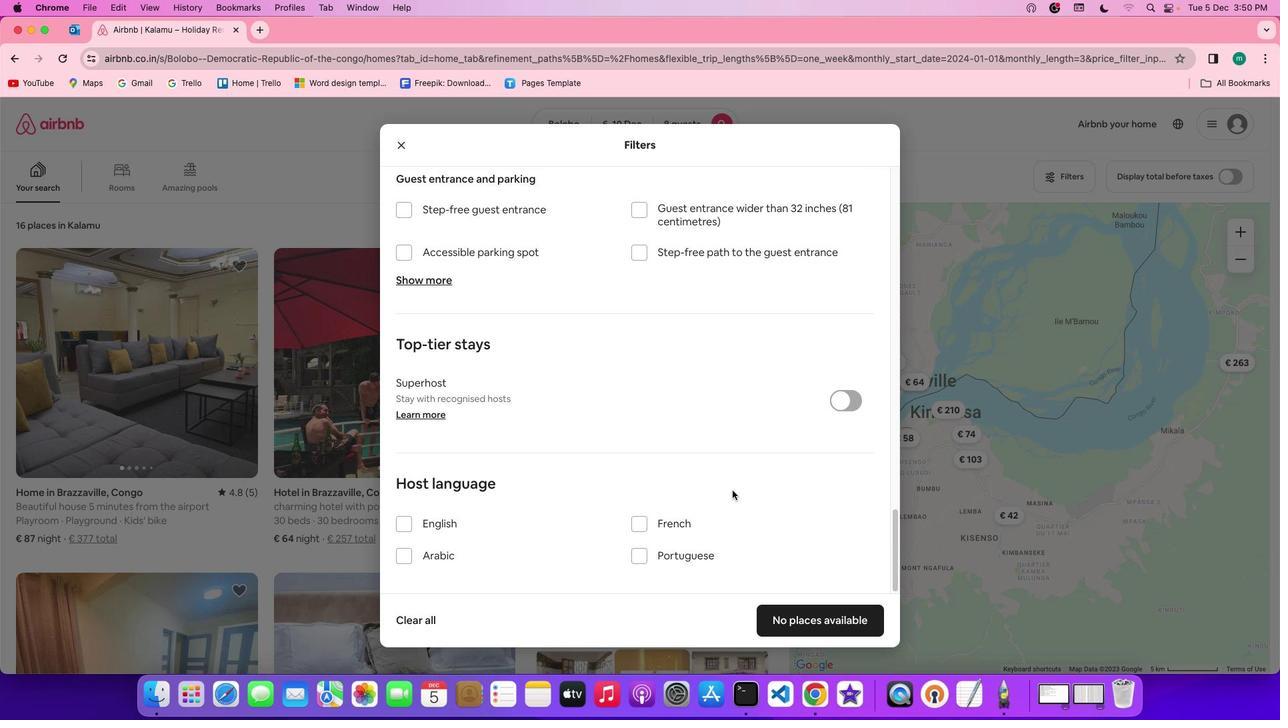 
Action: Mouse moved to (842, 614)
Screenshot: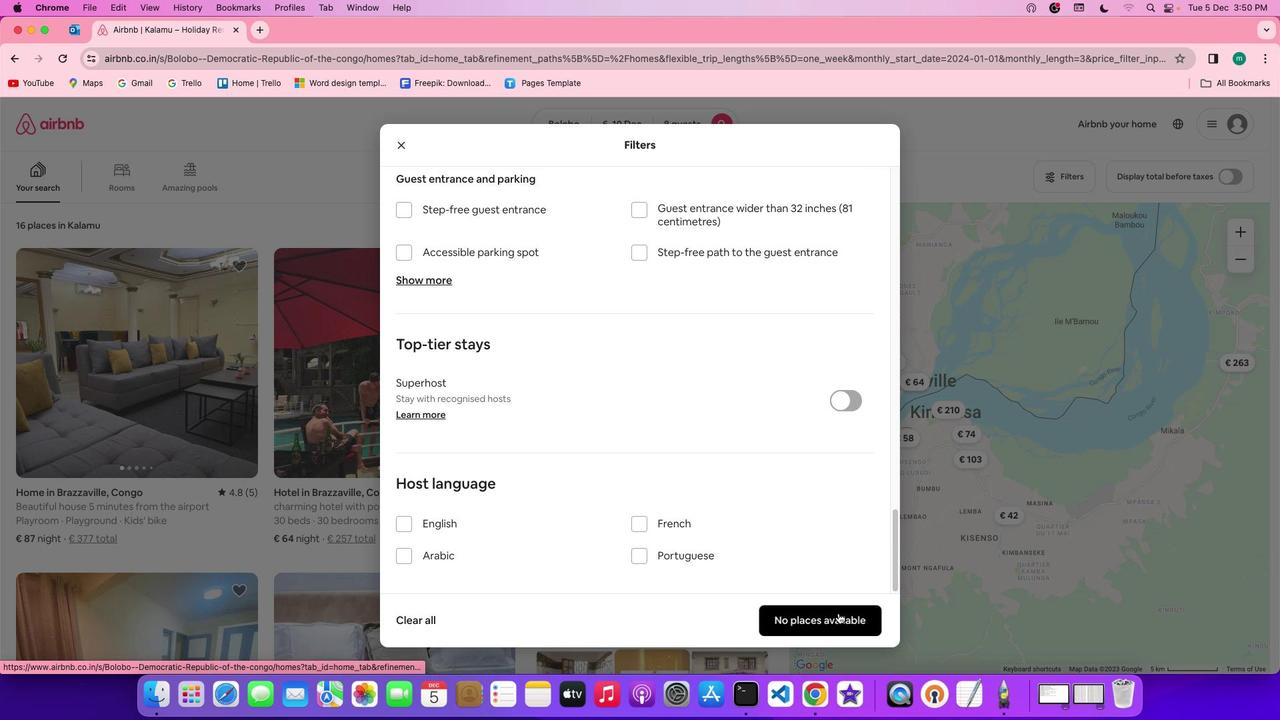 
Action: Mouse pressed left at (842, 614)
Screenshot: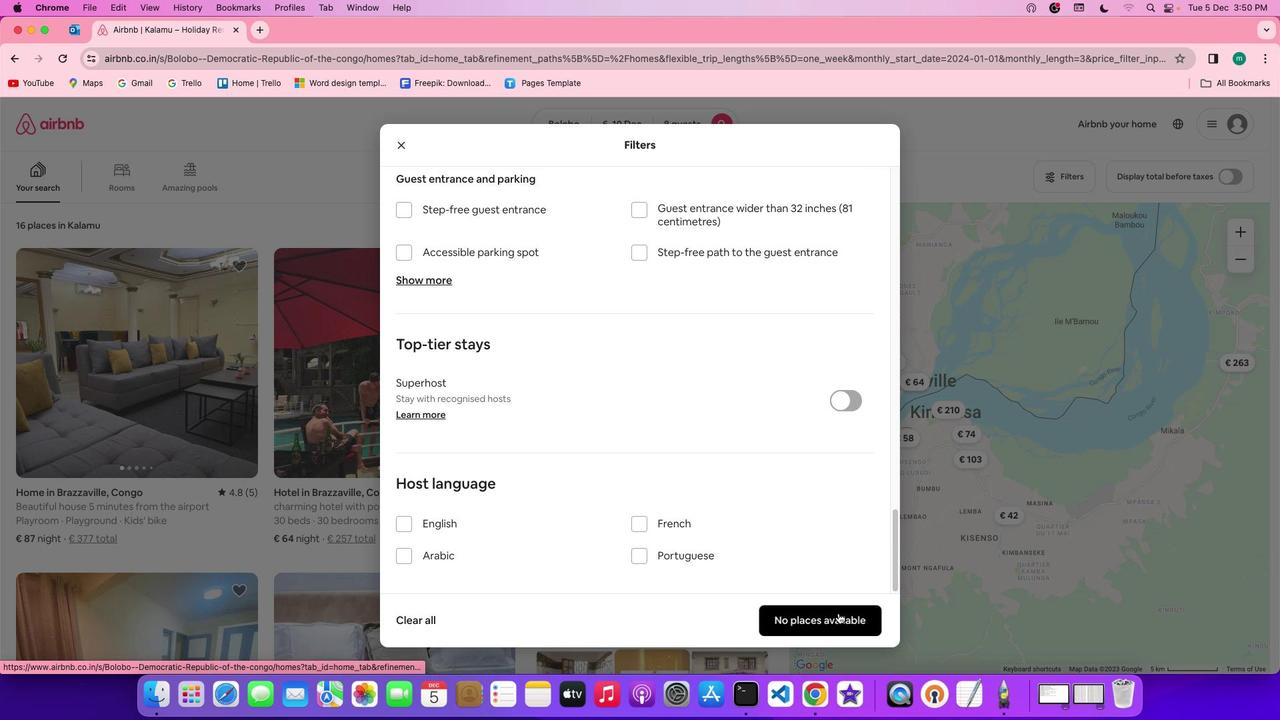 
Action: Mouse moved to (503, 422)
Screenshot: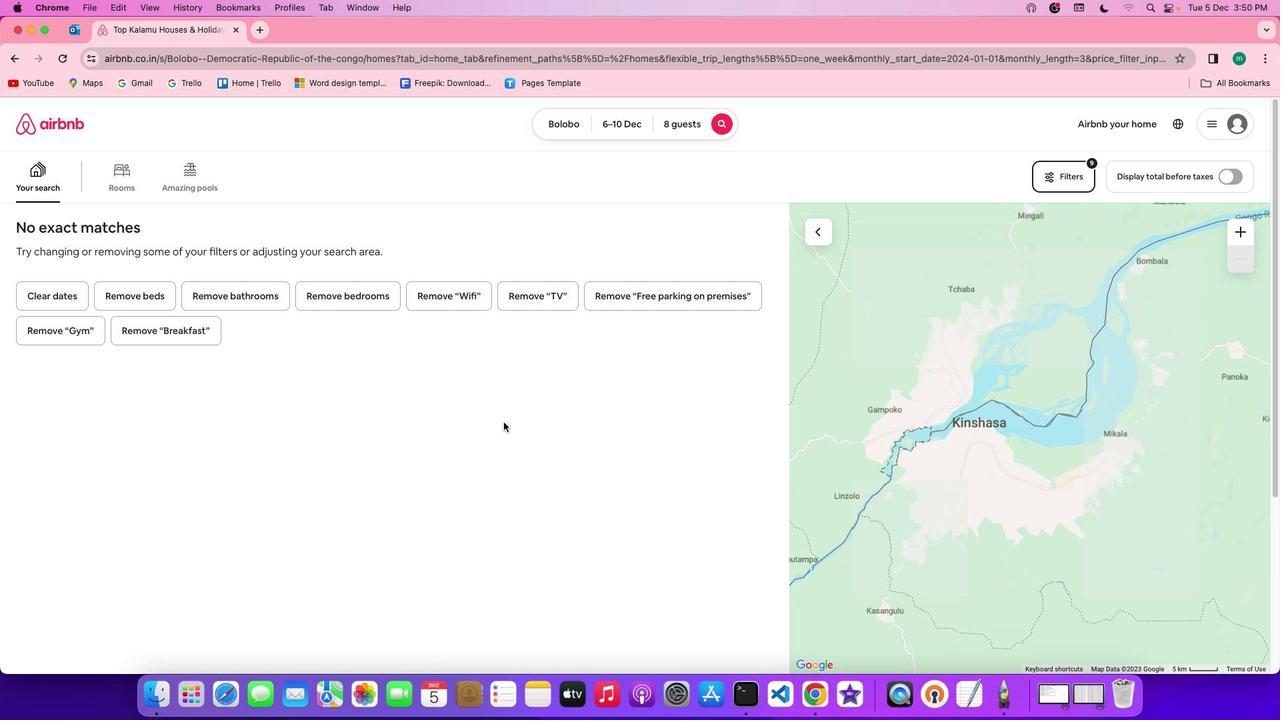 
